 Task: Compose an email with the signature Jane Thompson with the subject Thank you for your participation and the message I am writing to inform you of the changes in the meeting schedule. from softage.8@softage.net to softage.6@softage.net Select the numbered list and change the font typography to strikethroughSelect the numbered list and remove the font typography strikethrough Send the email. Finally, move the email from Sent Items to the label Toys
Action: Mouse moved to (1315, 68)
Screenshot: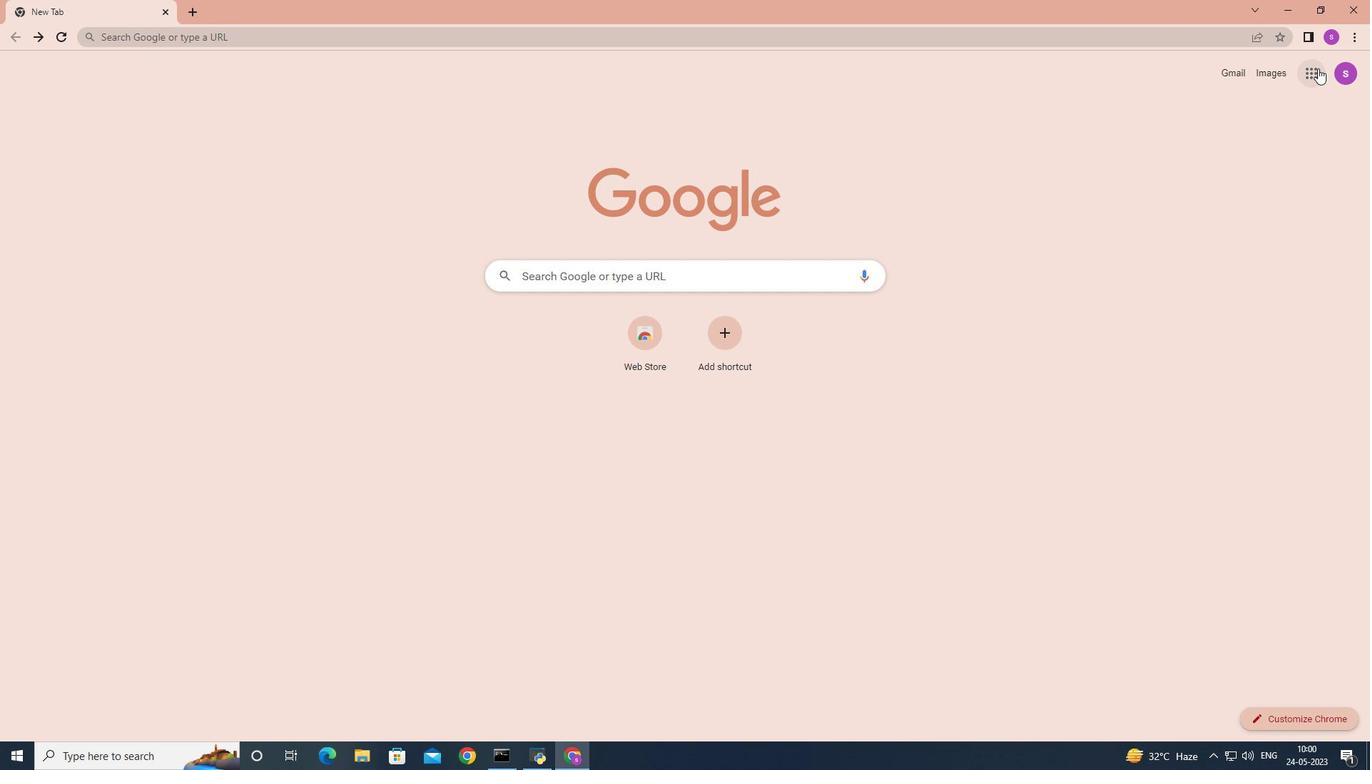 
Action: Mouse pressed left at (1315, 68)
Screenshot: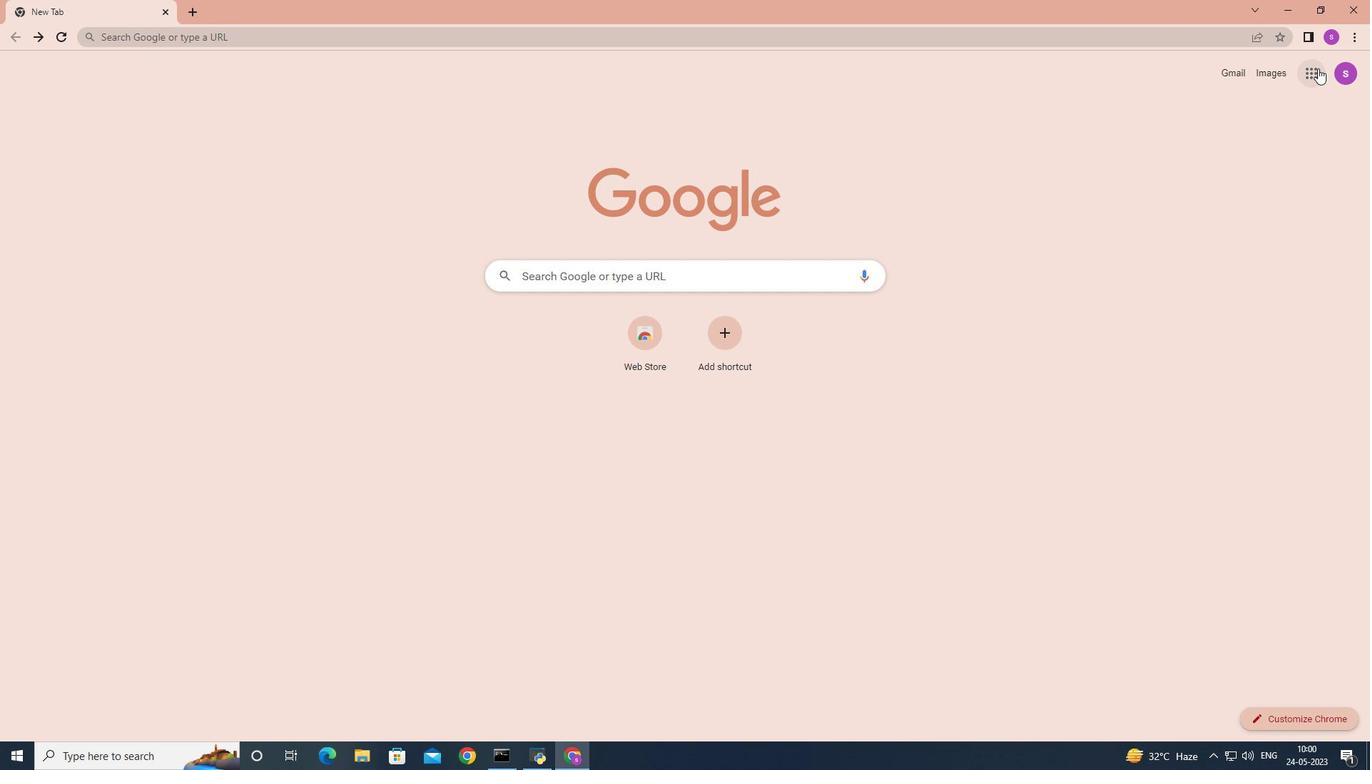 
Action: Mouse moved to (1252, 136)
Screenshot: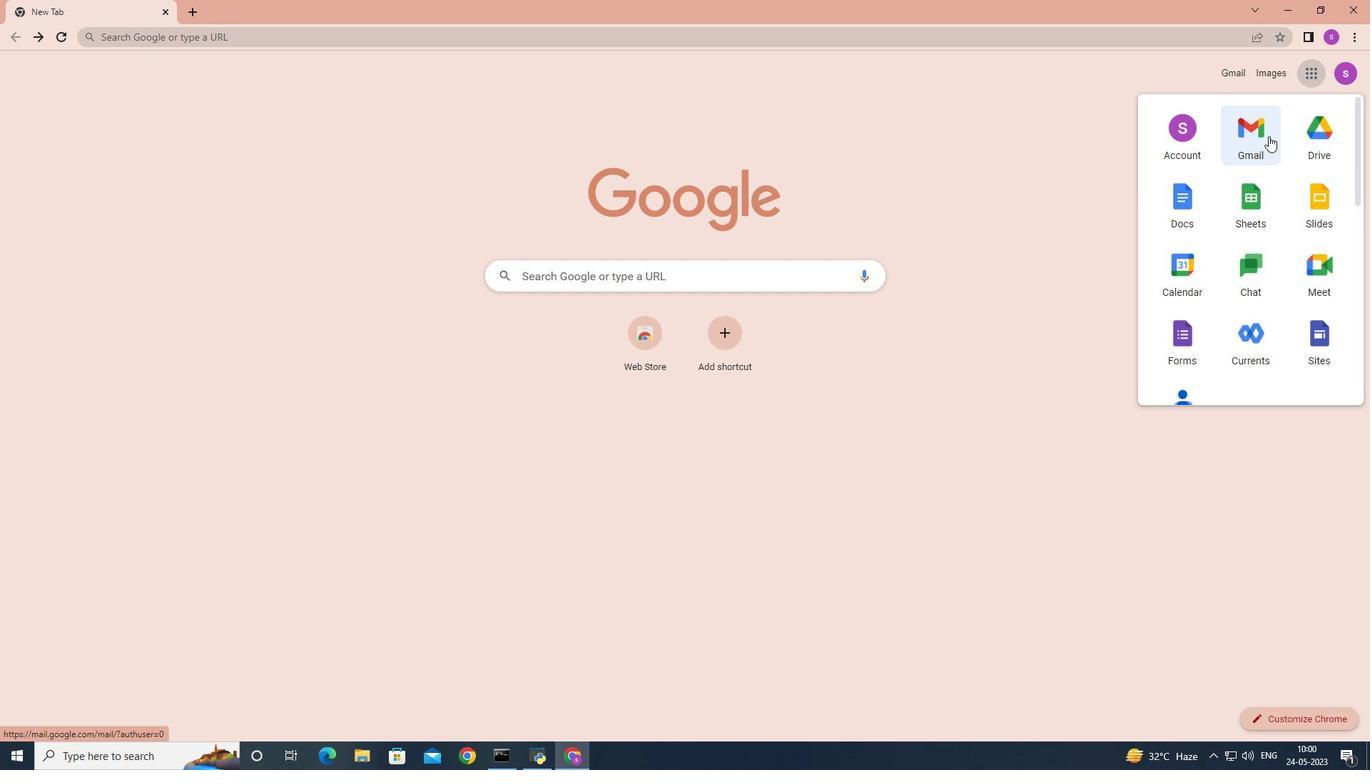 
Action: Mouse pressed left at (1252, 136)
Screenshot: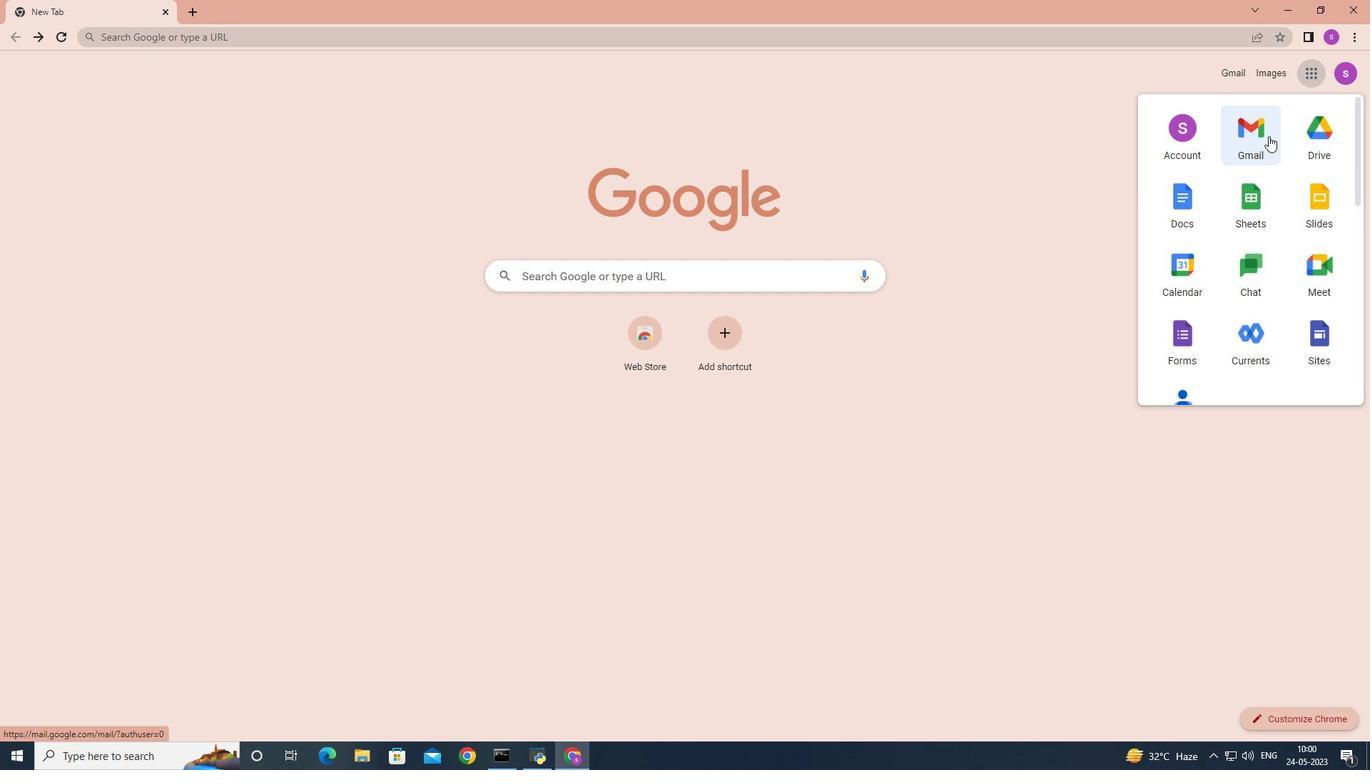 
Action: Mouse moved to (1204, 80)
Screenshot: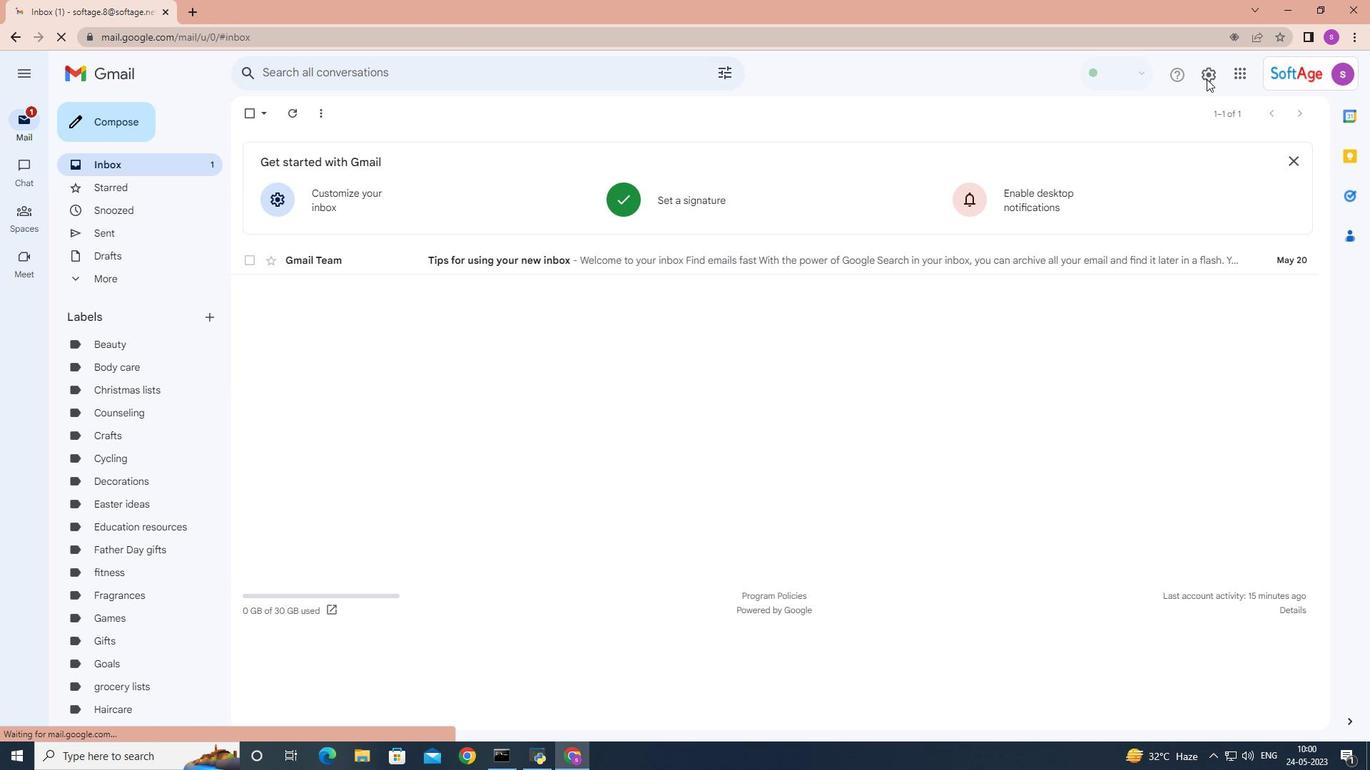 
Action: Mouse pressed left at (1204, 80)
Screenshot: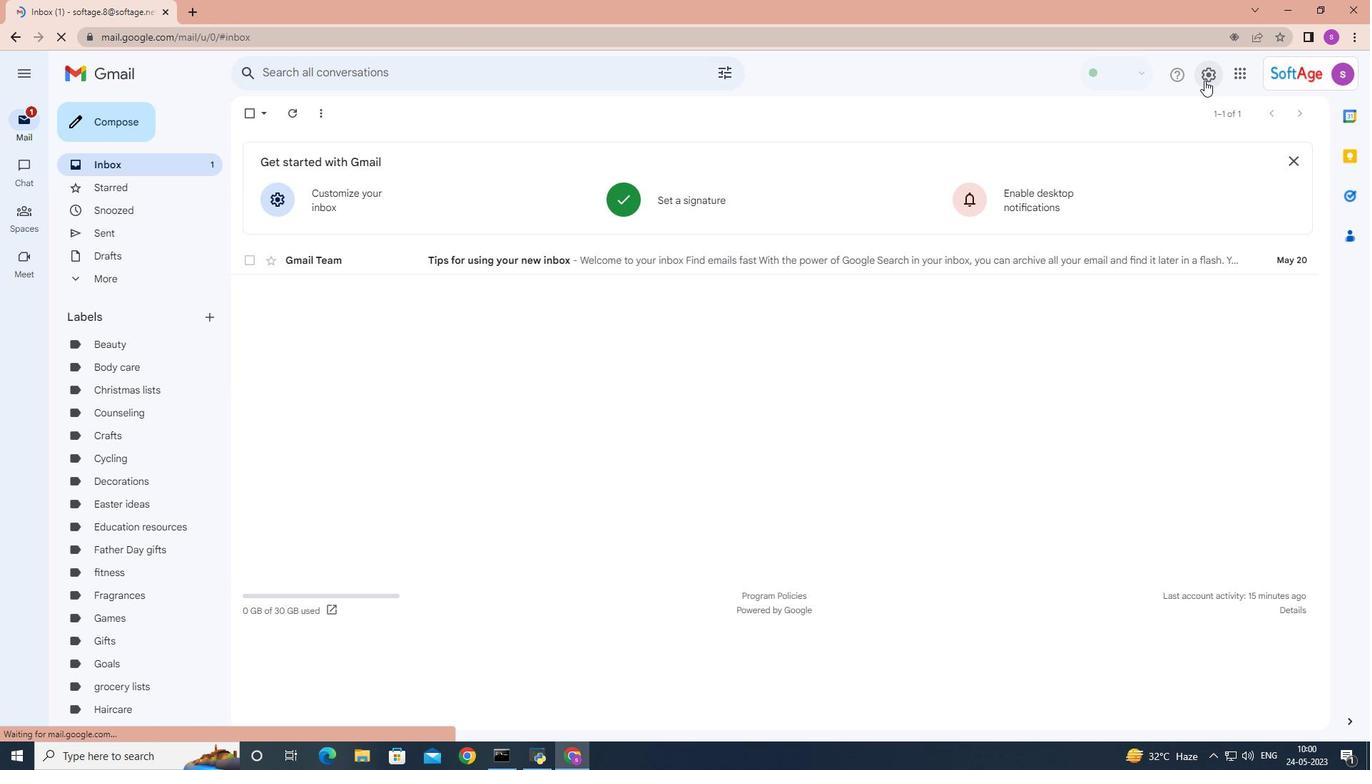 
Action: Mouse moved to (1214, 147)
Screenshot: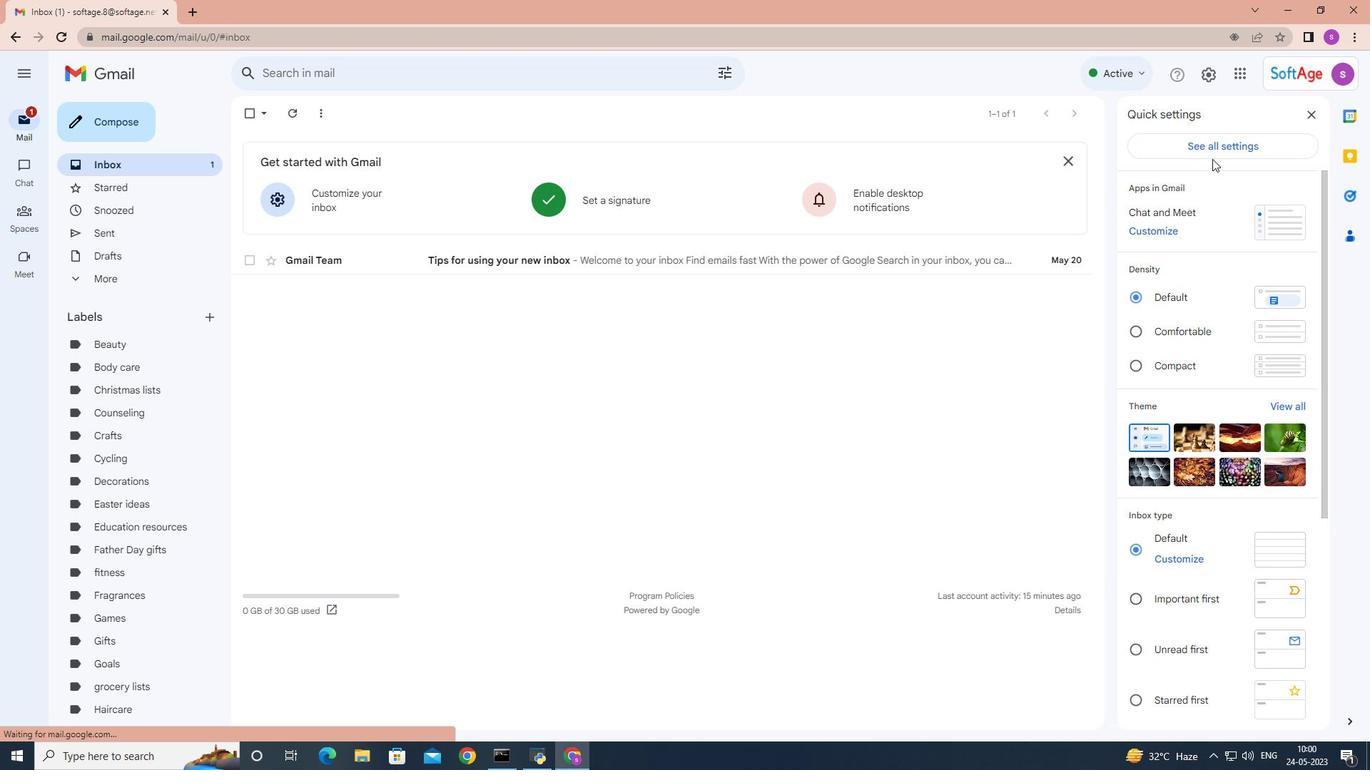 
Action: Mouse pressed left at (1214, 147)
Screenshot: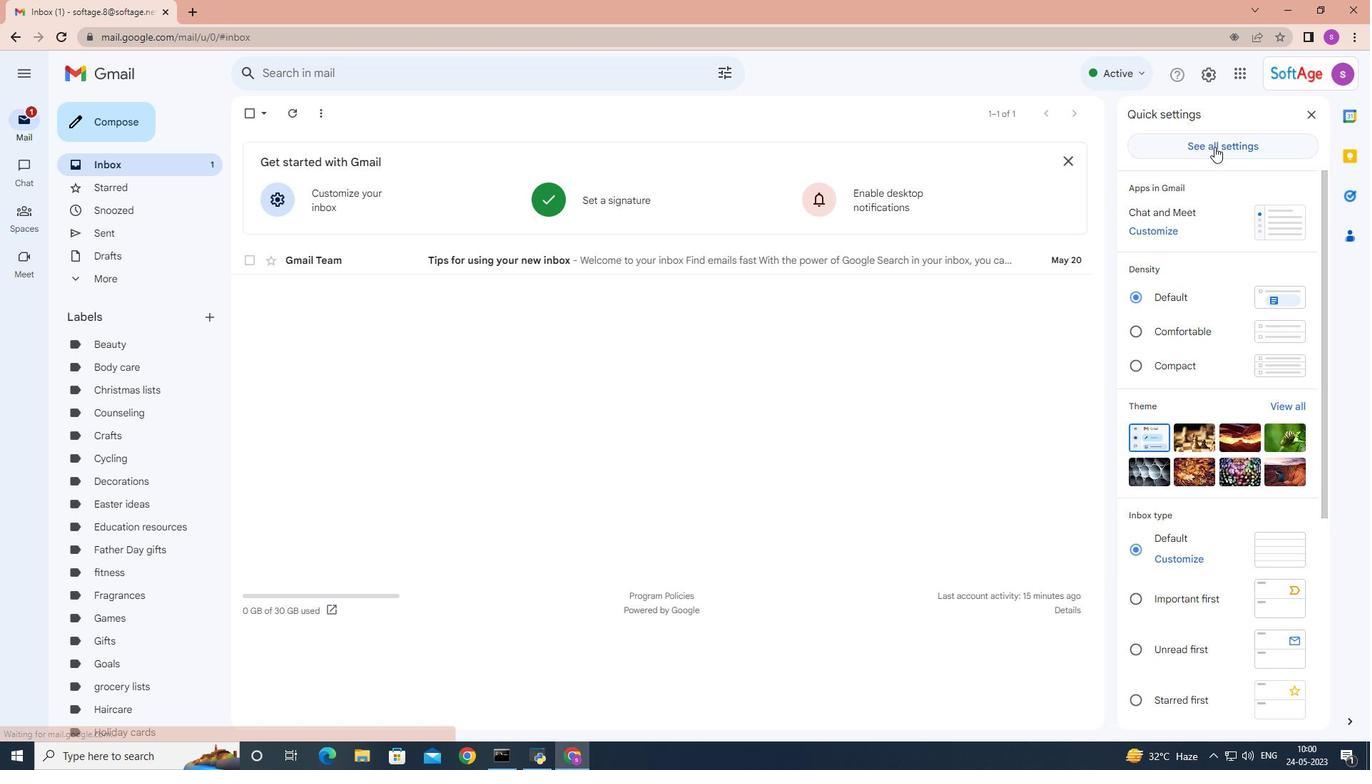 
Action: Mouse moved to (946, 233)
Screenshot: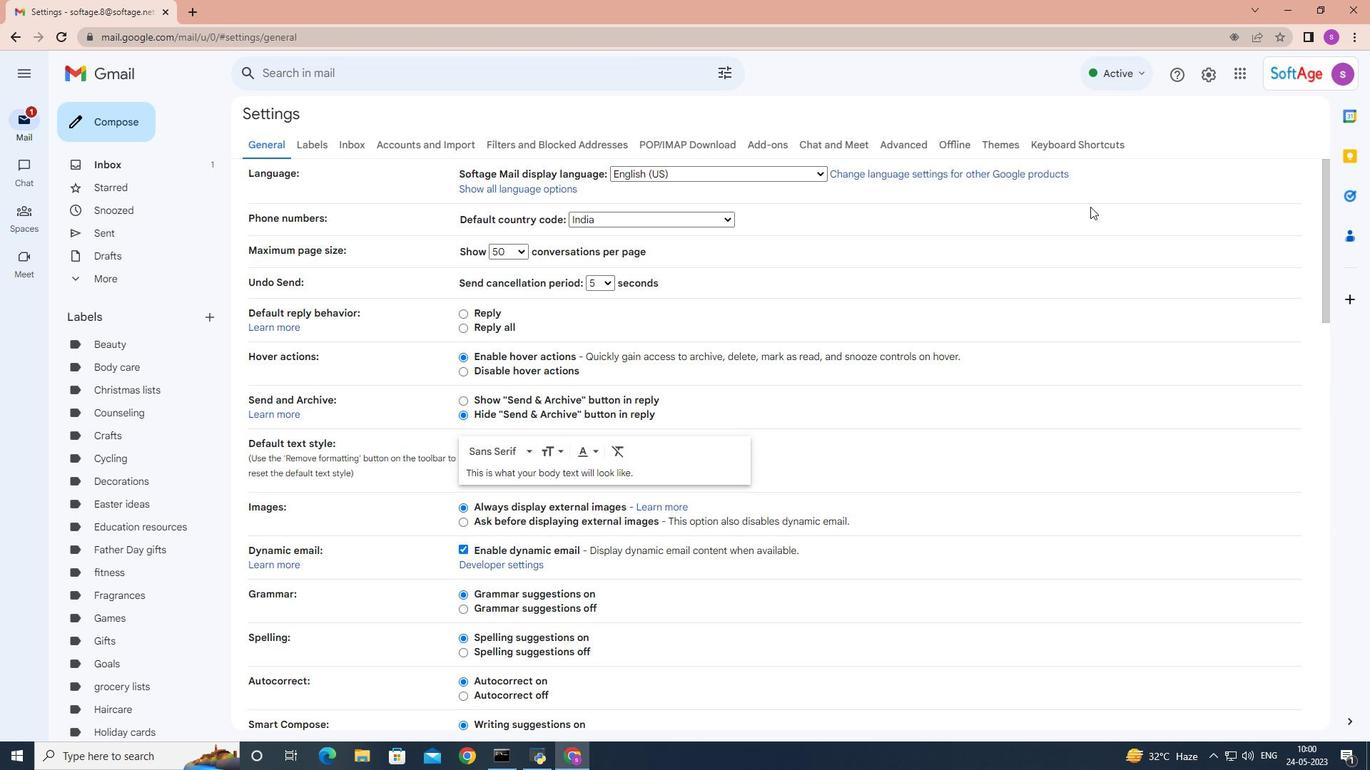
Action: Mouse scrolled (946, 232) with delta (0, 0)
Screenshot: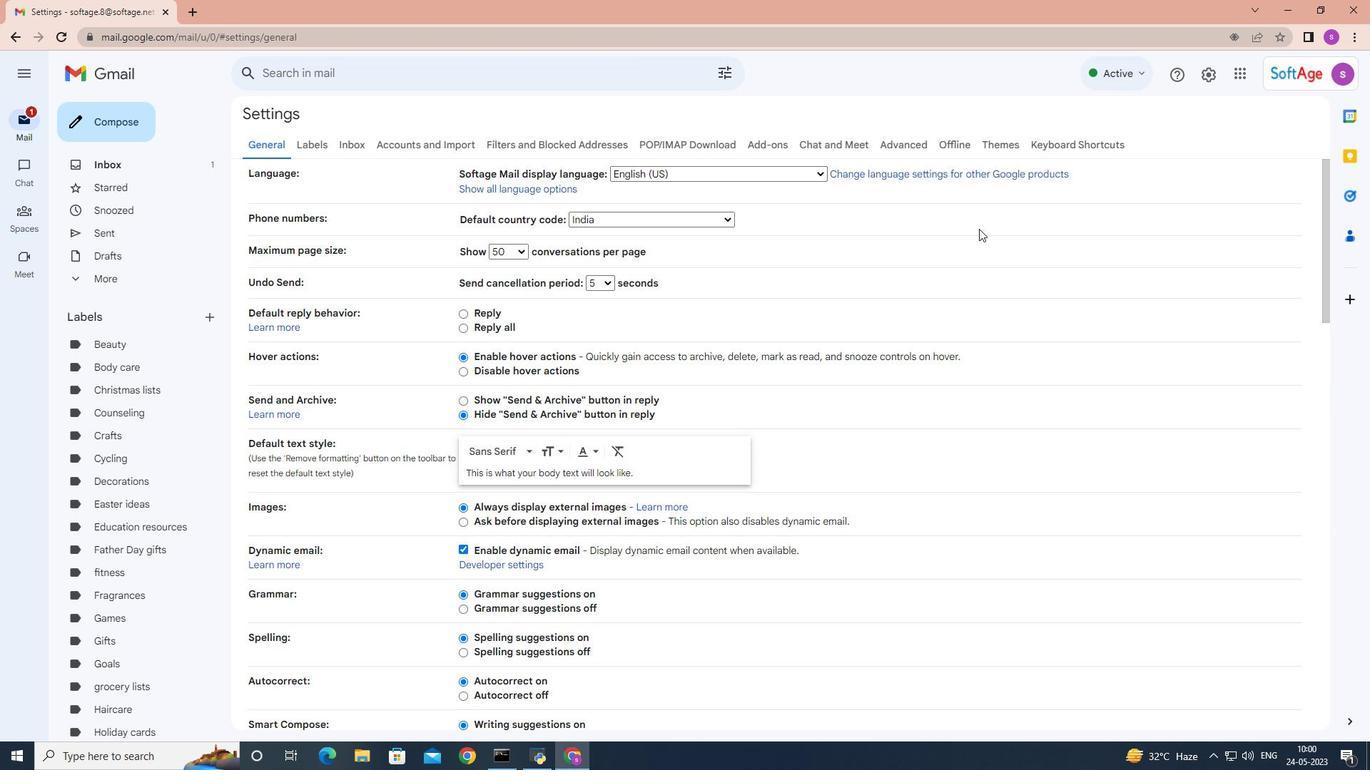 
Action: Mouse scrolled (946, 232) with delta (0, 0)
Screenshot: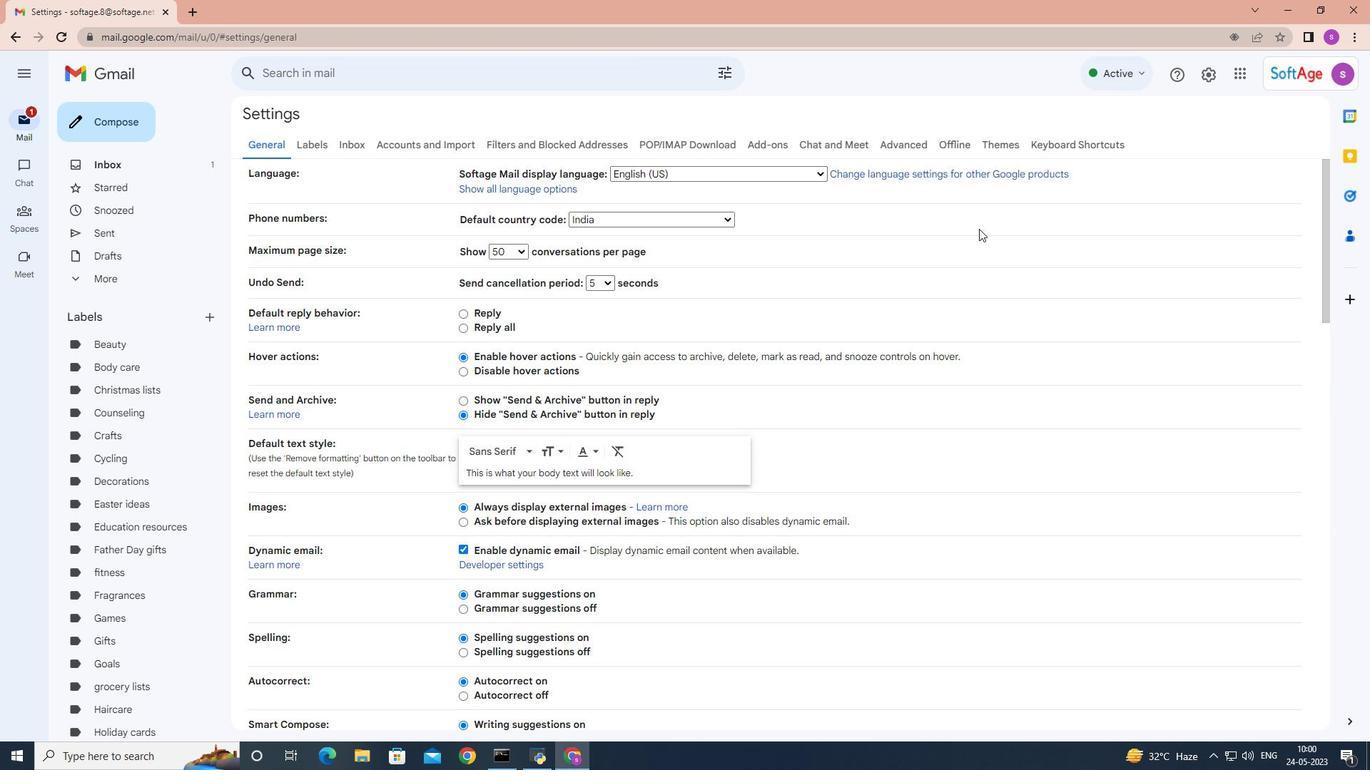 
Action: Mouse scrolled (946, 232) with delta (0, 0)
Screenshot: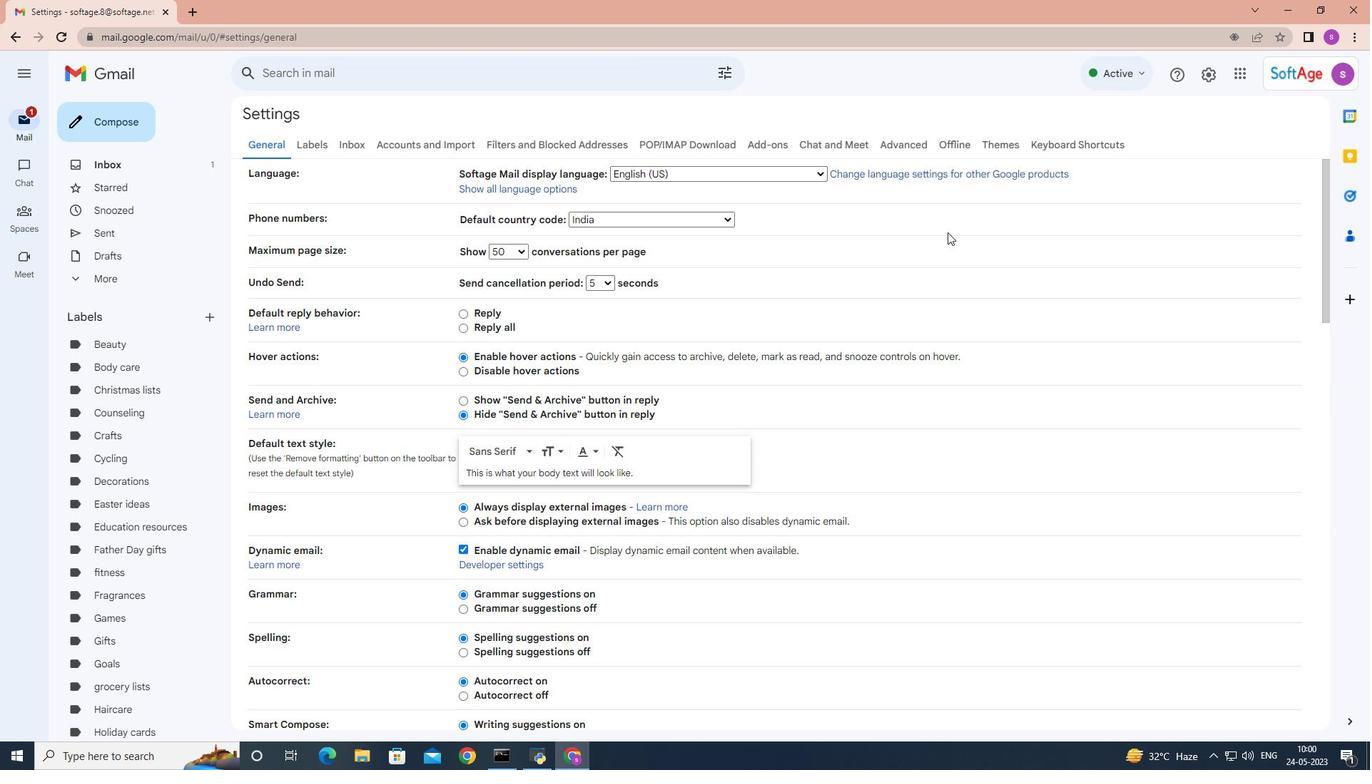 
Action: Mouse scrolled (946, 232) with delta (0, 0)
Screenshot: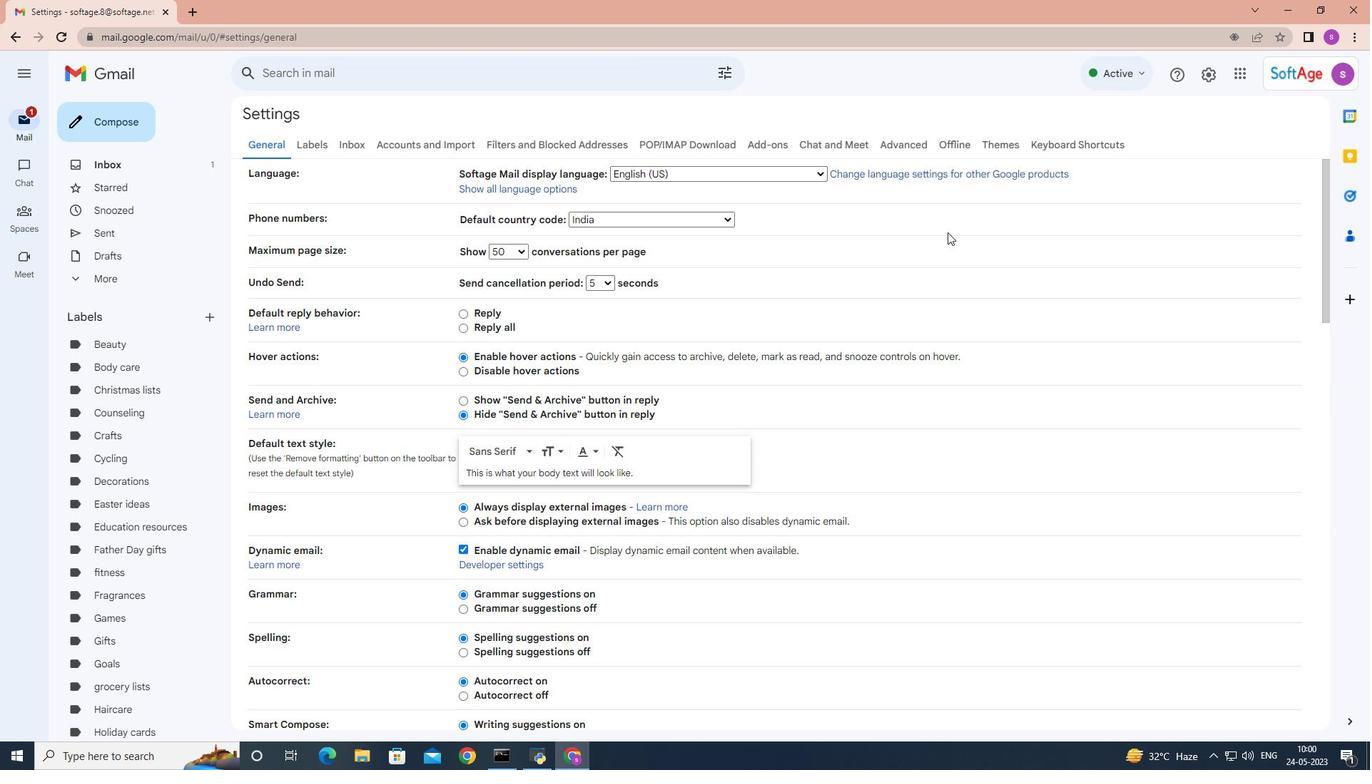 
Action: Mouse moved to (946, 233)
Screenshot: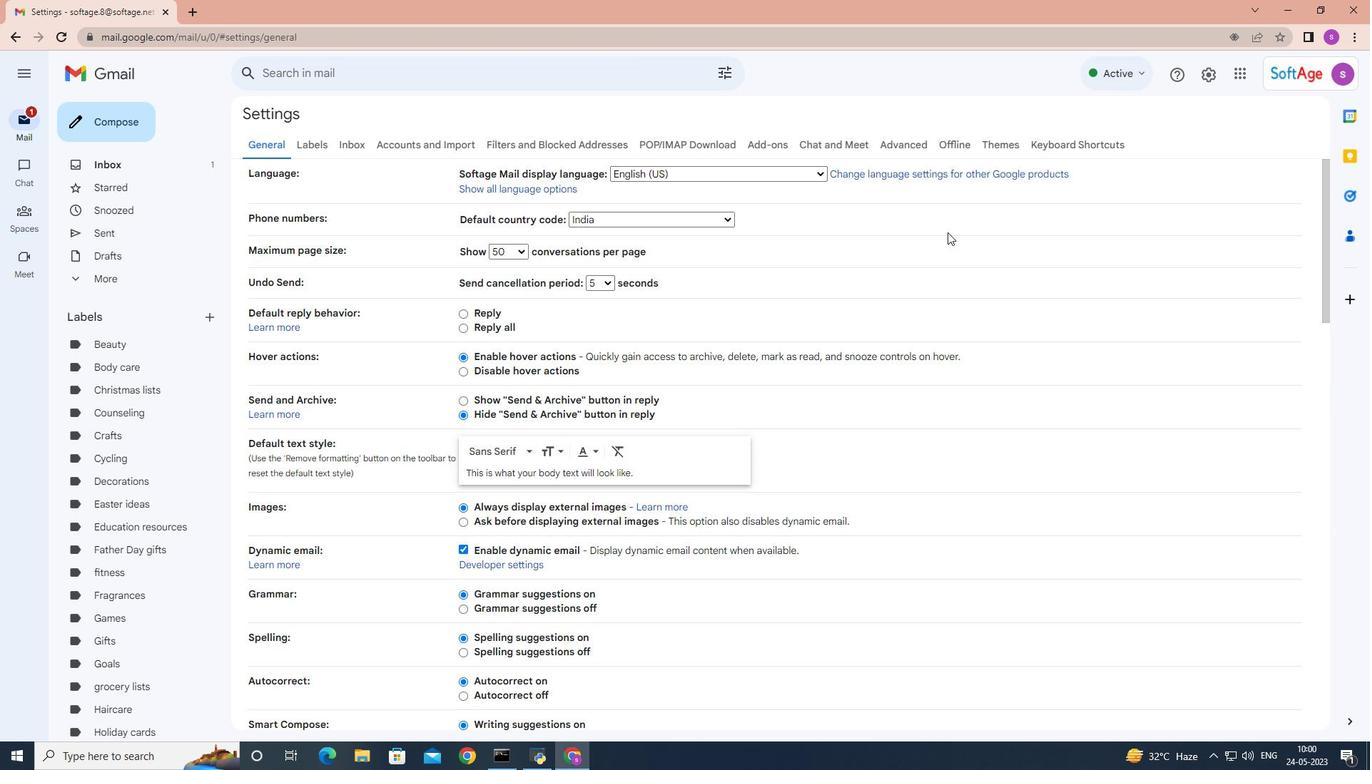 
Action: Mouse scrolled (946, 232) with delta (0, 0)
Screenshot: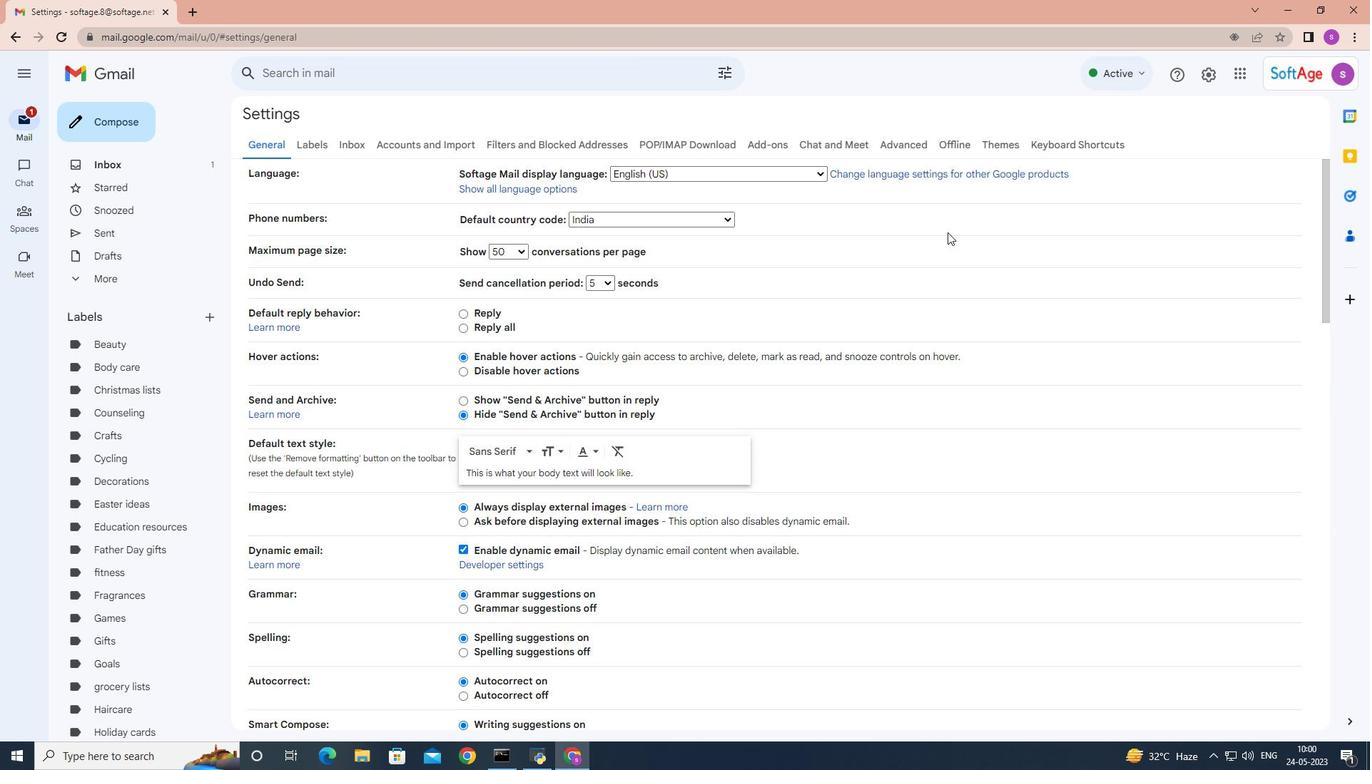 
Action: Mouse scrolled (946, 232) with delta (0, 0)
Screenshot: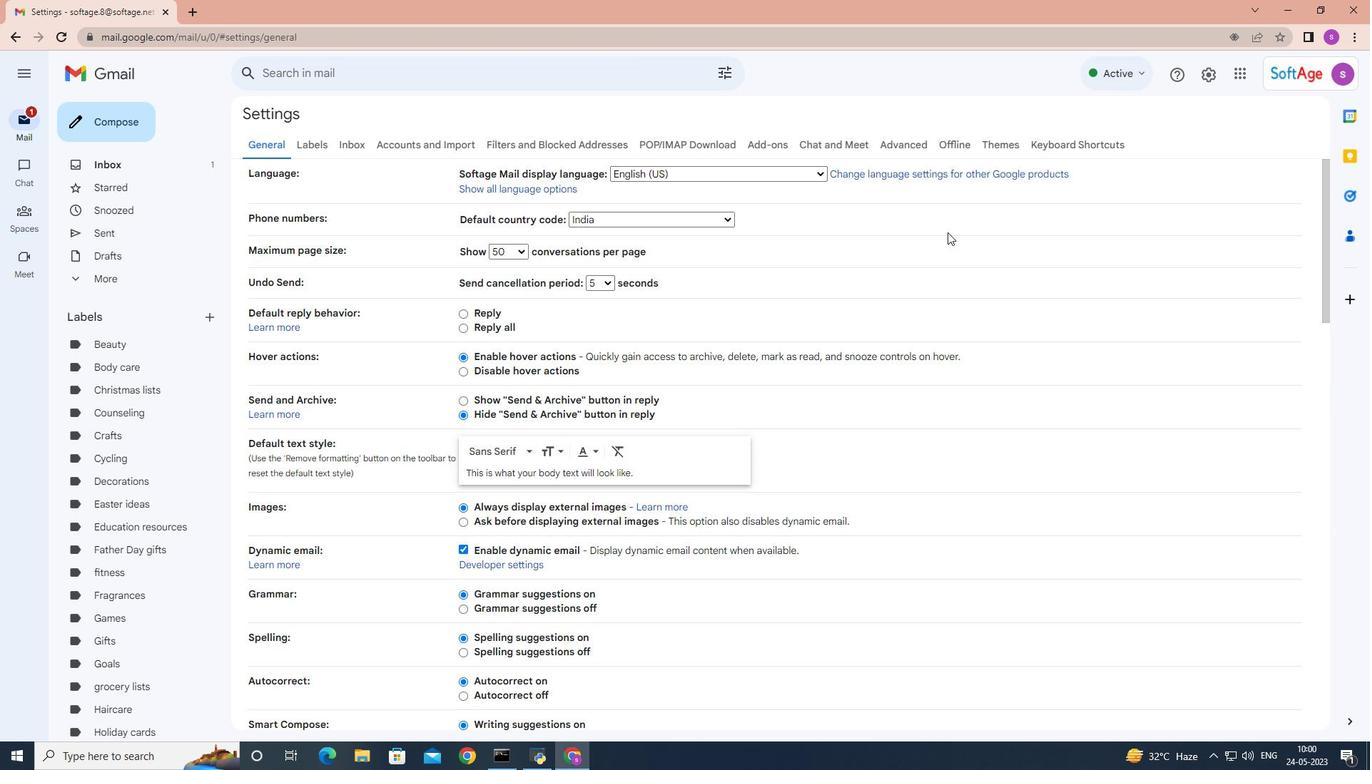 
Action: Mouse moved to (949, 234)
Screenshot: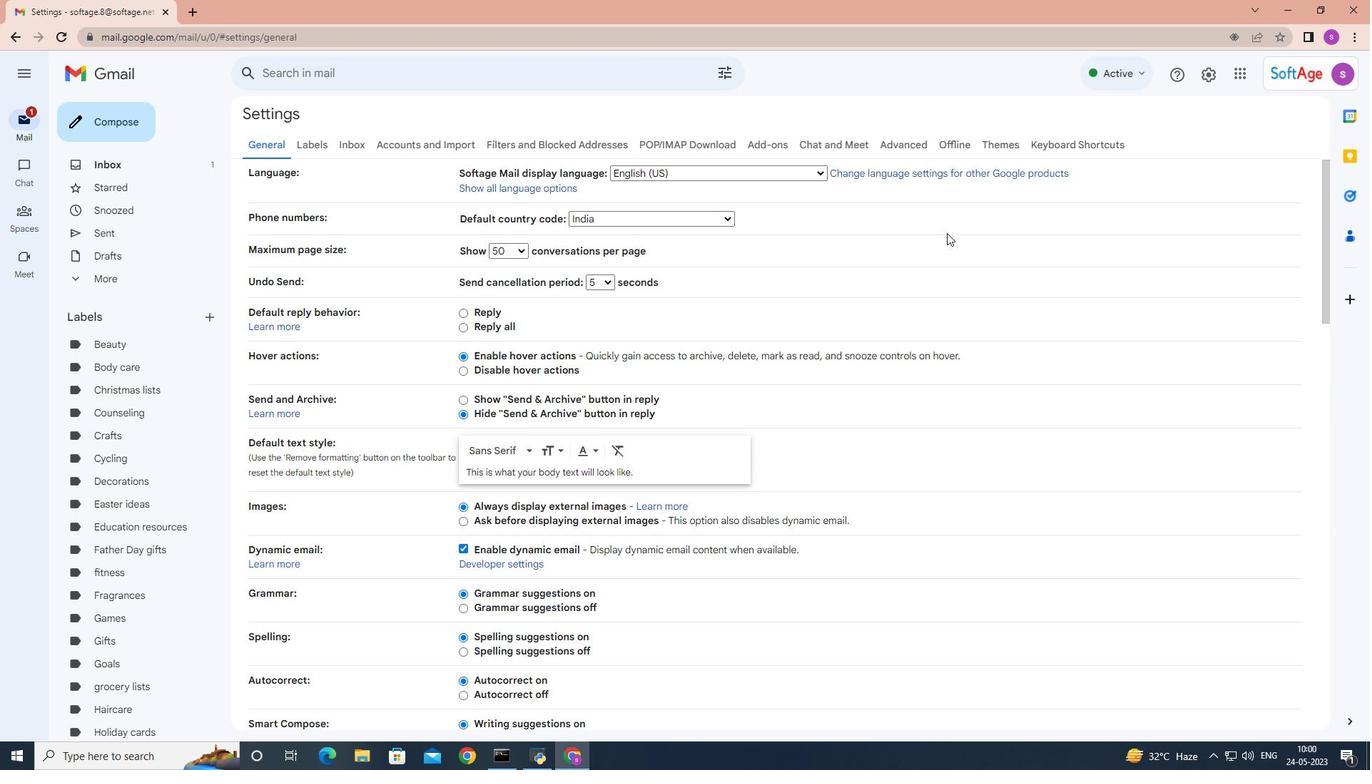 
Action: Mouse scrolled (949, 233) with delta (0, 0)
Screenshot: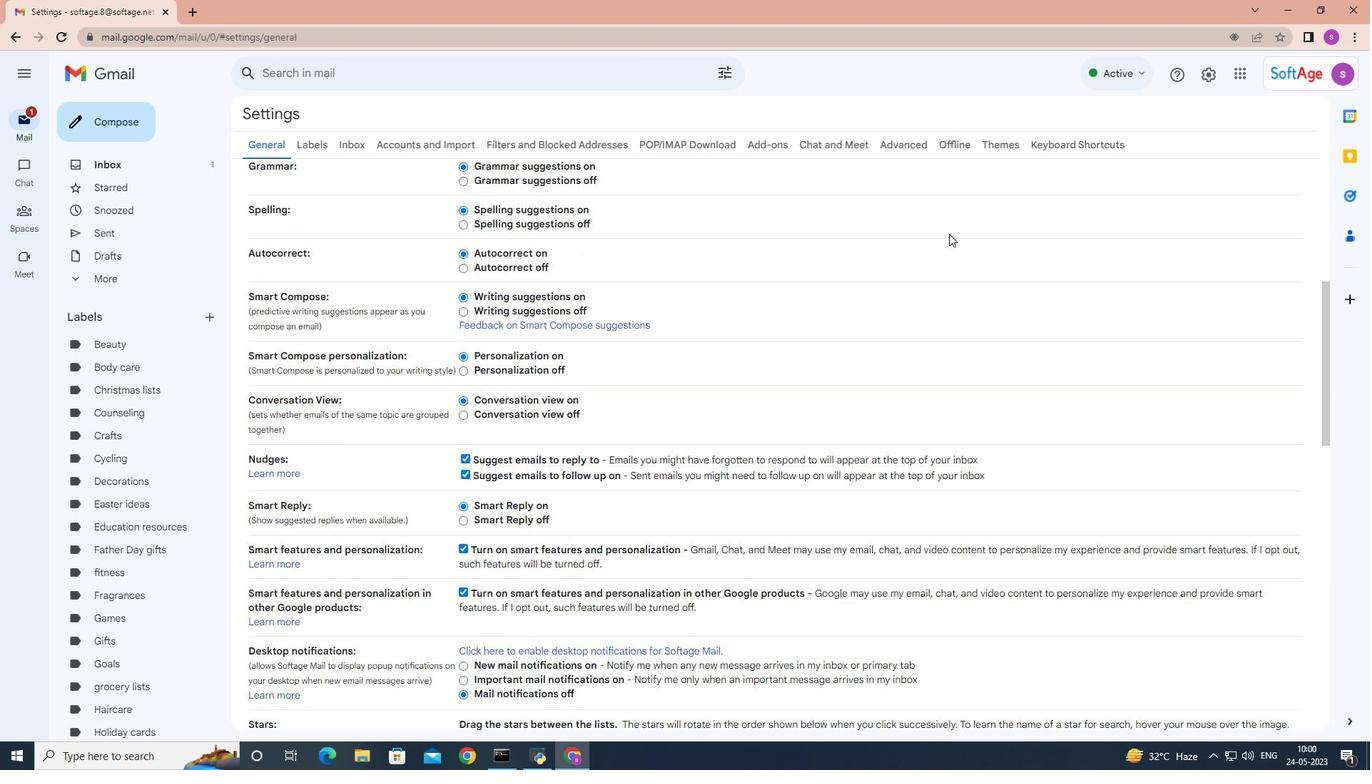 
Action: Mouse moved to (949, 235)
Screenshot: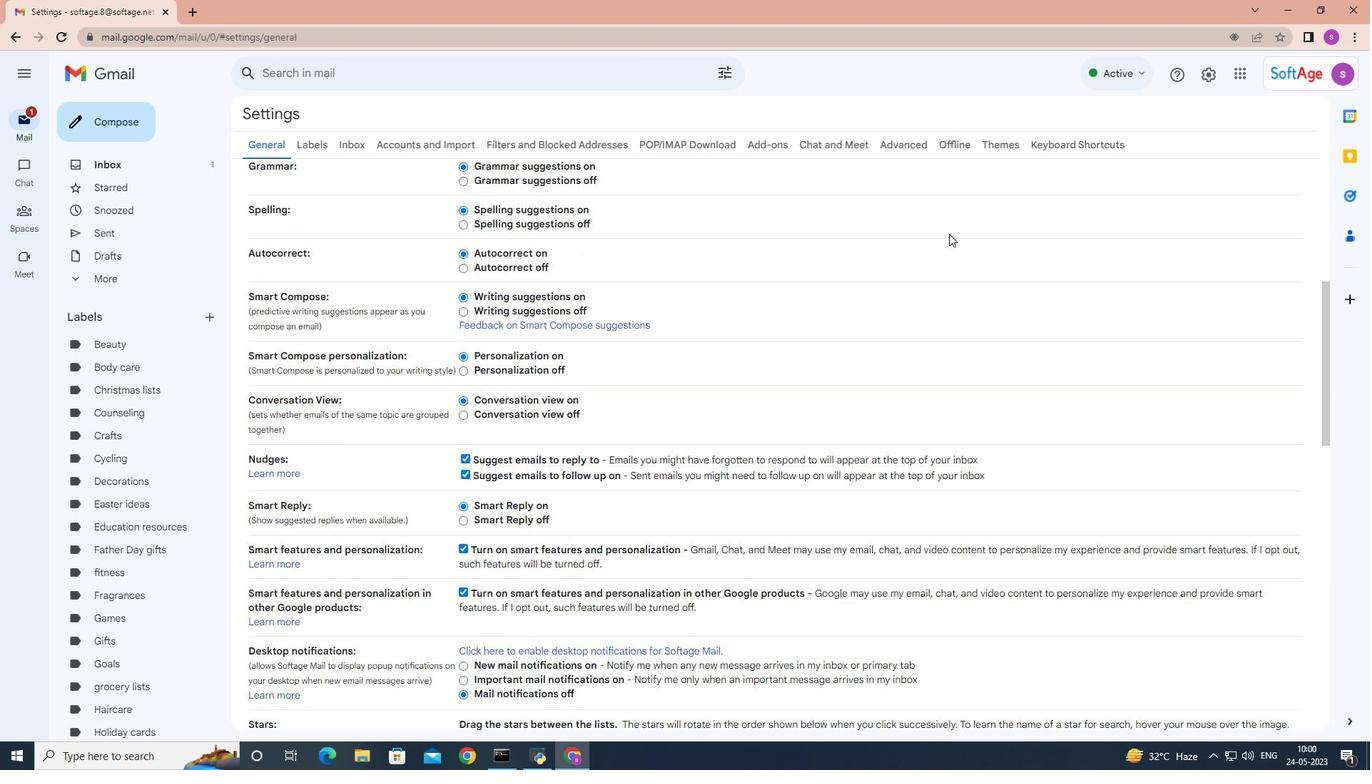 
Action: Mouse scrolled (949, 234) with delta (0, 0)
Screenshot: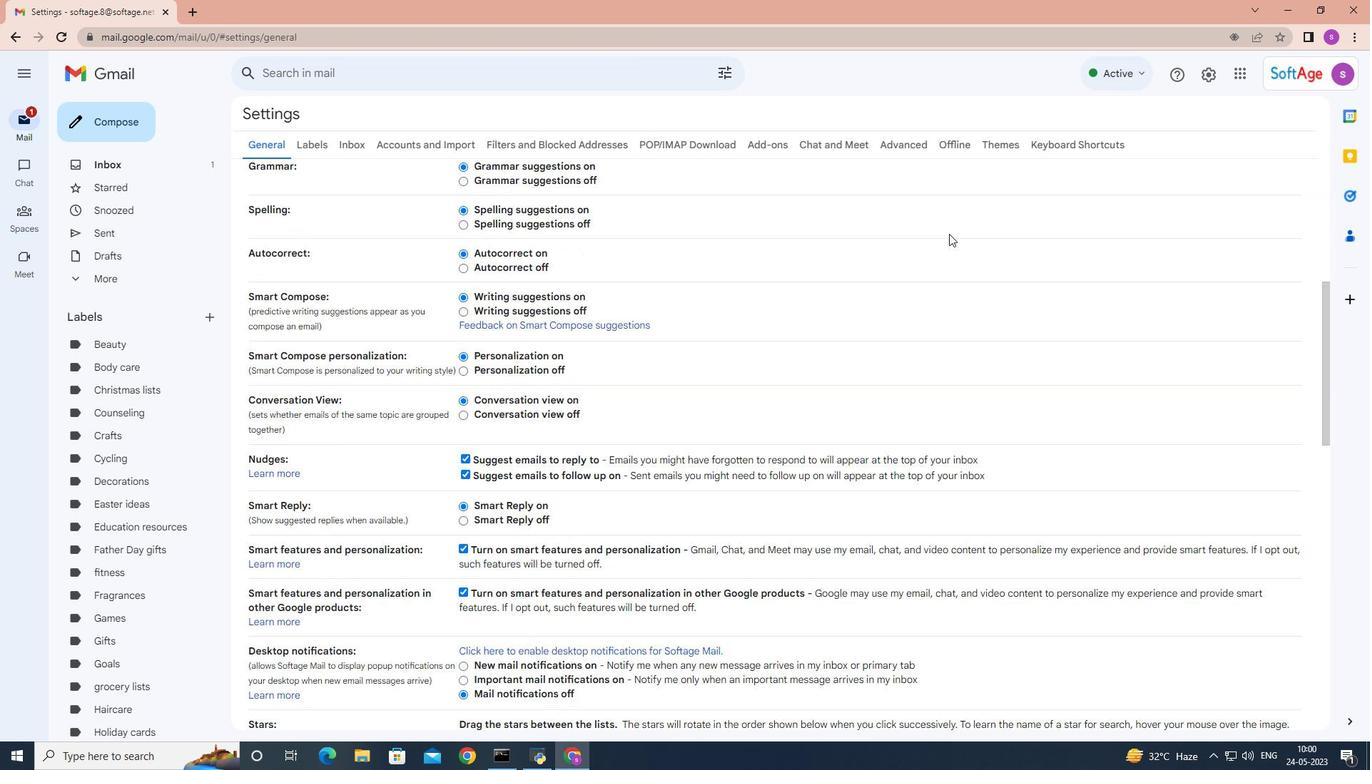 
Action: Mouse moved to (948, 239)
Screenshot: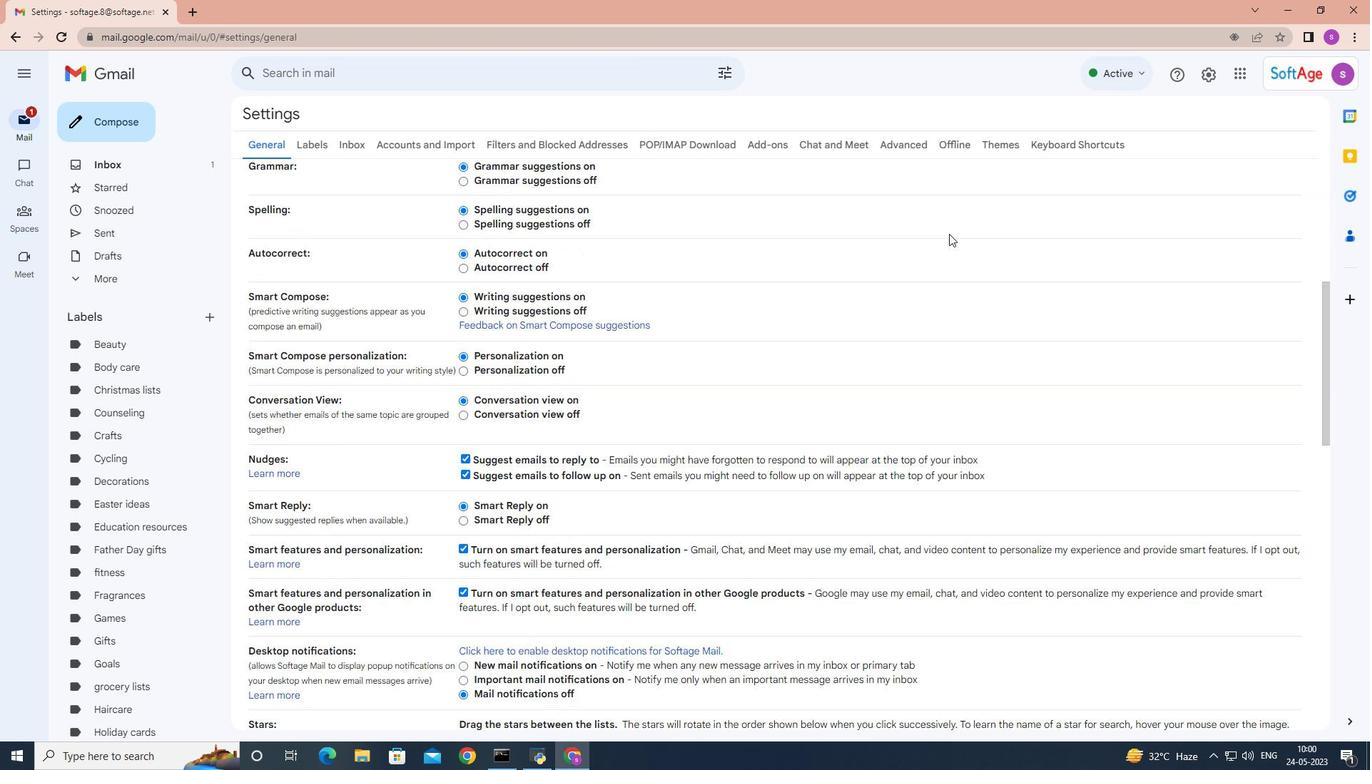 
Action: Mouse scrolled (948, 238) with delta (0, 0)
Screenshot: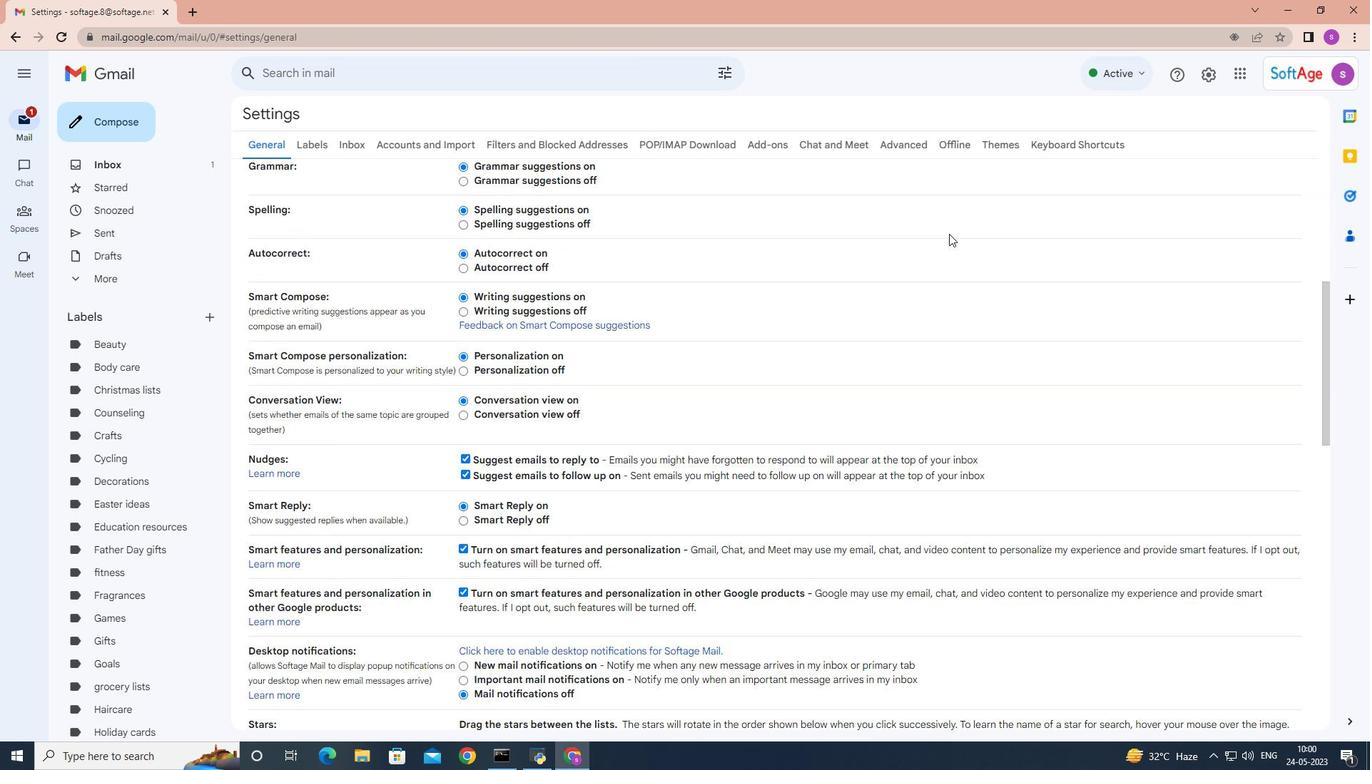 
Action: Mouse moved to (948, 239)
Screenshot: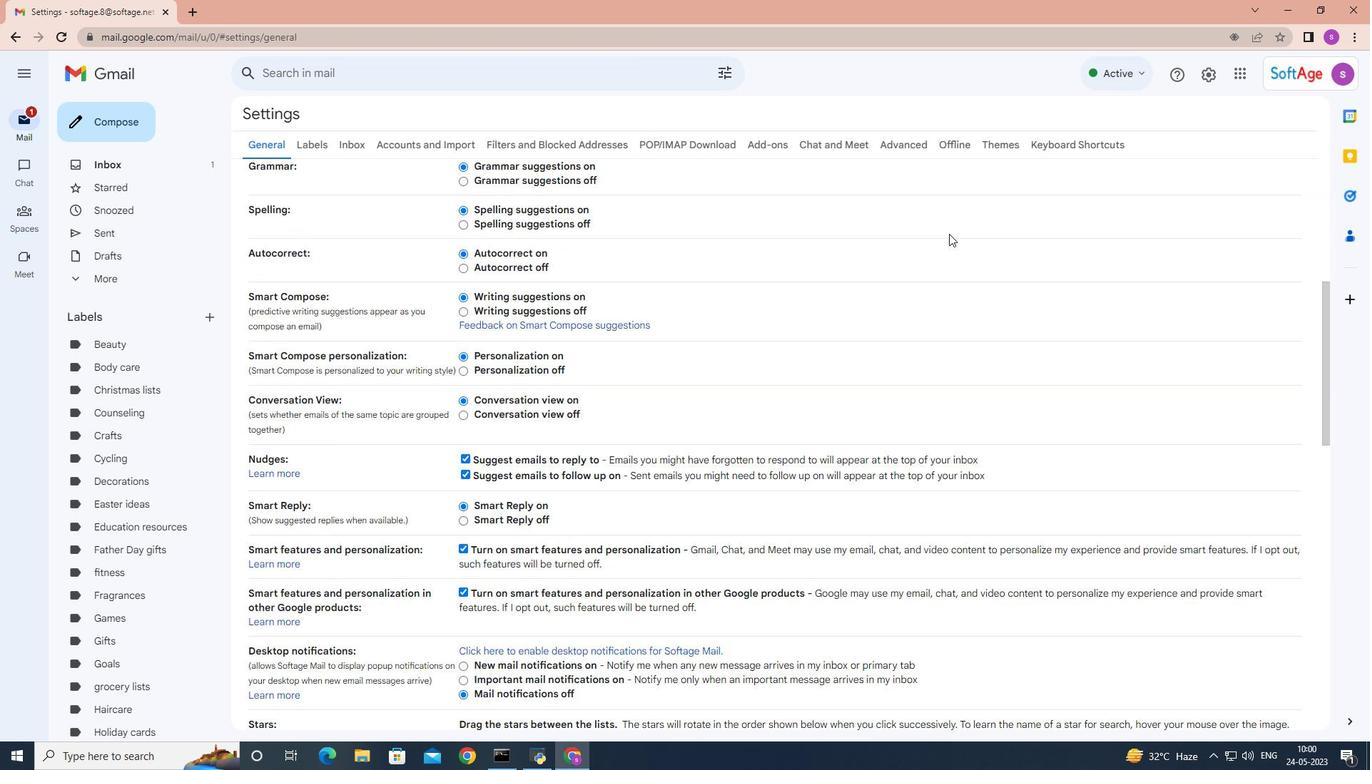 
Action: Mouse scrolled (948, 238) with delta (0, 0)
Screenshot: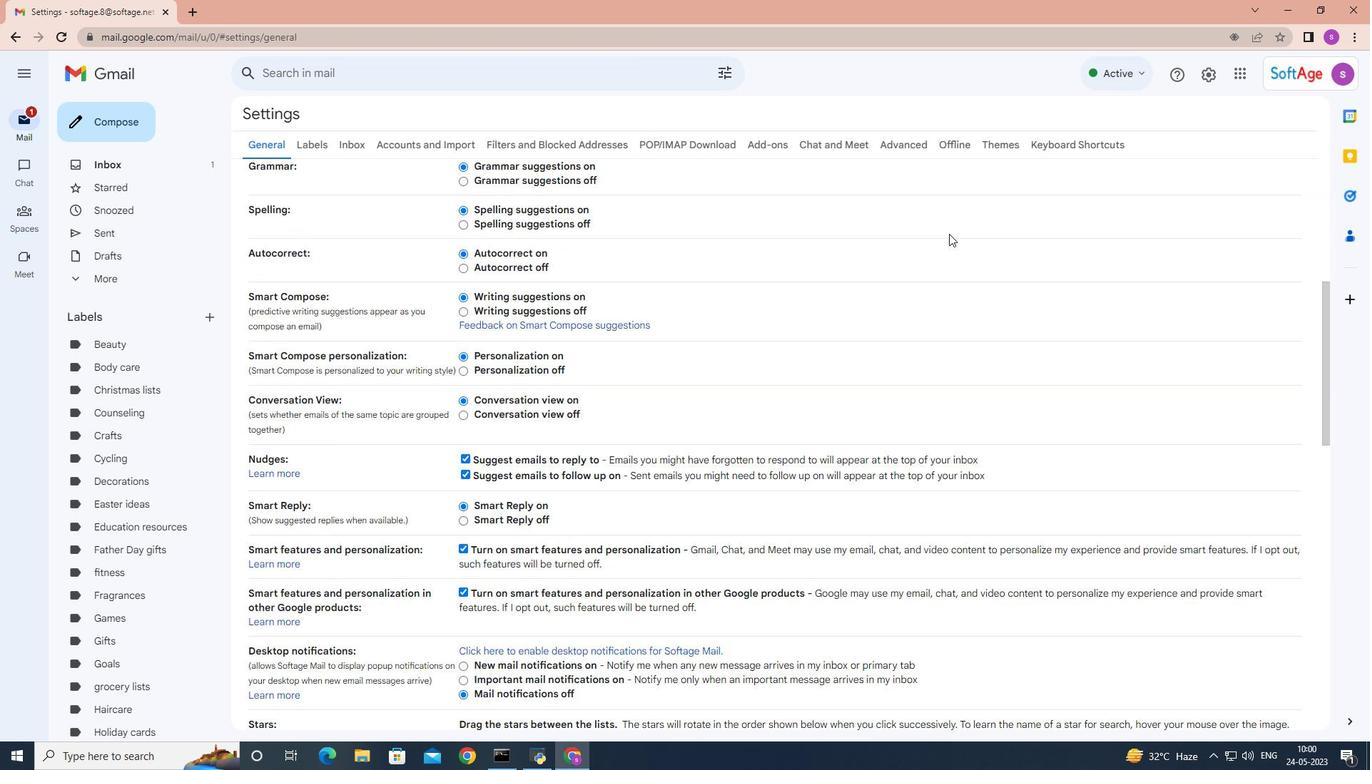 
Action: Mouse scrolled (948, 238) with delta (0, 0)
Screenshot: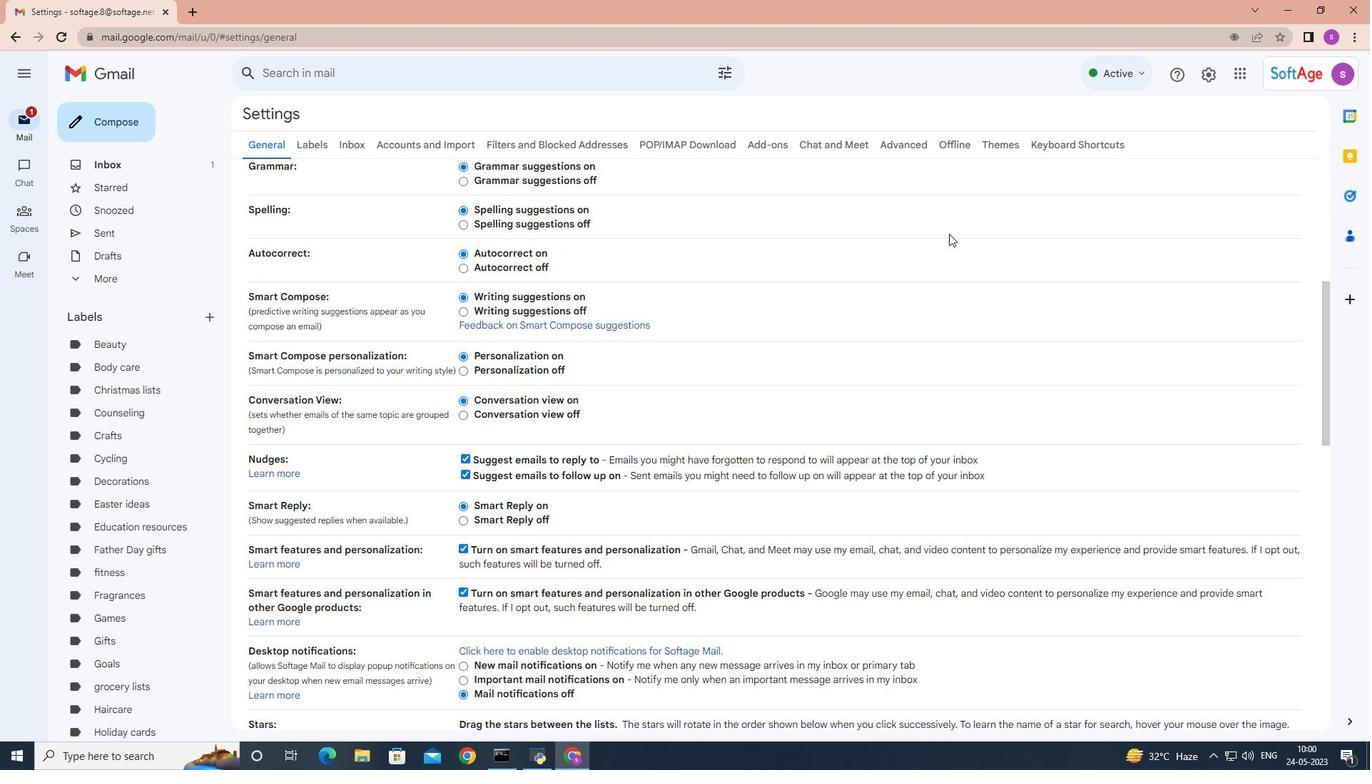 
Action: Mouse scrolled (948, 238) with delta (0, 0)
Screenshot: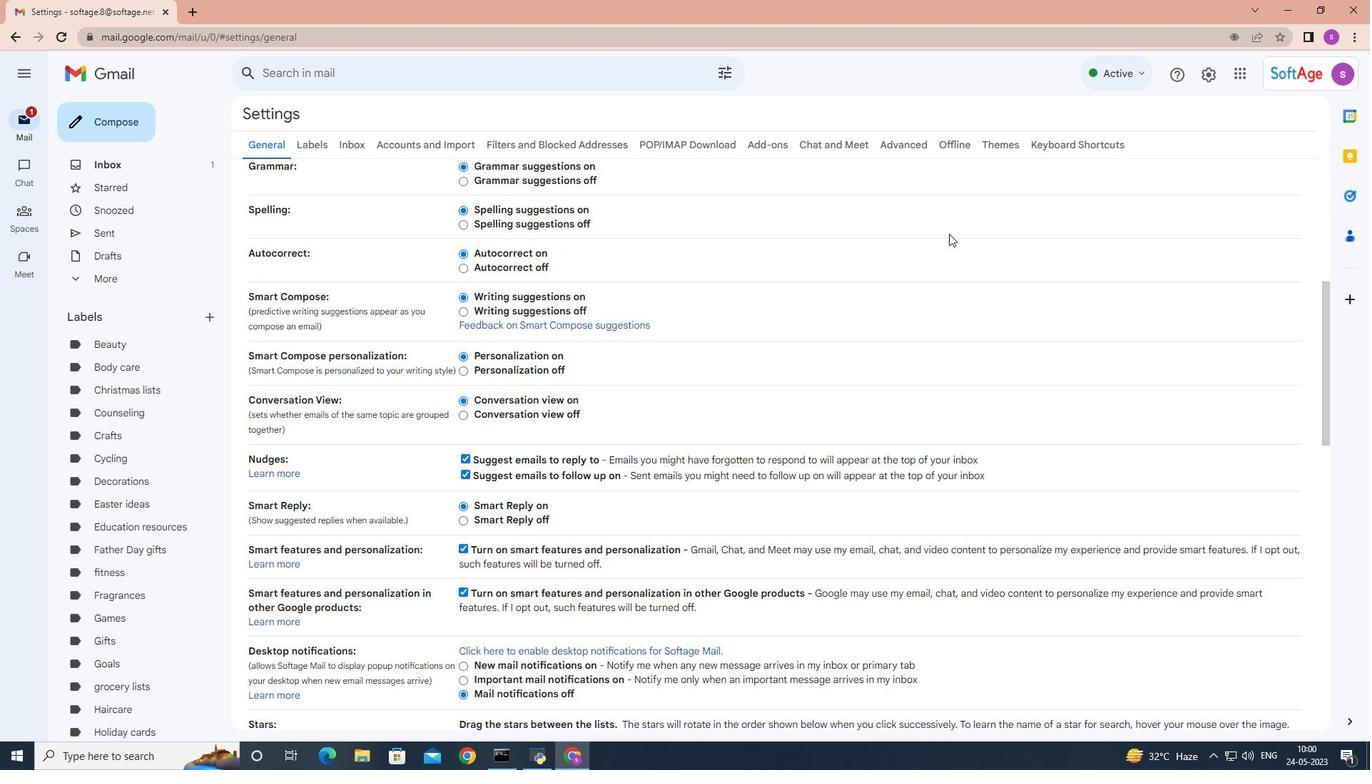 
Action: Mouse scrolled (948, 238) with delta (0, 0)
Screenshot: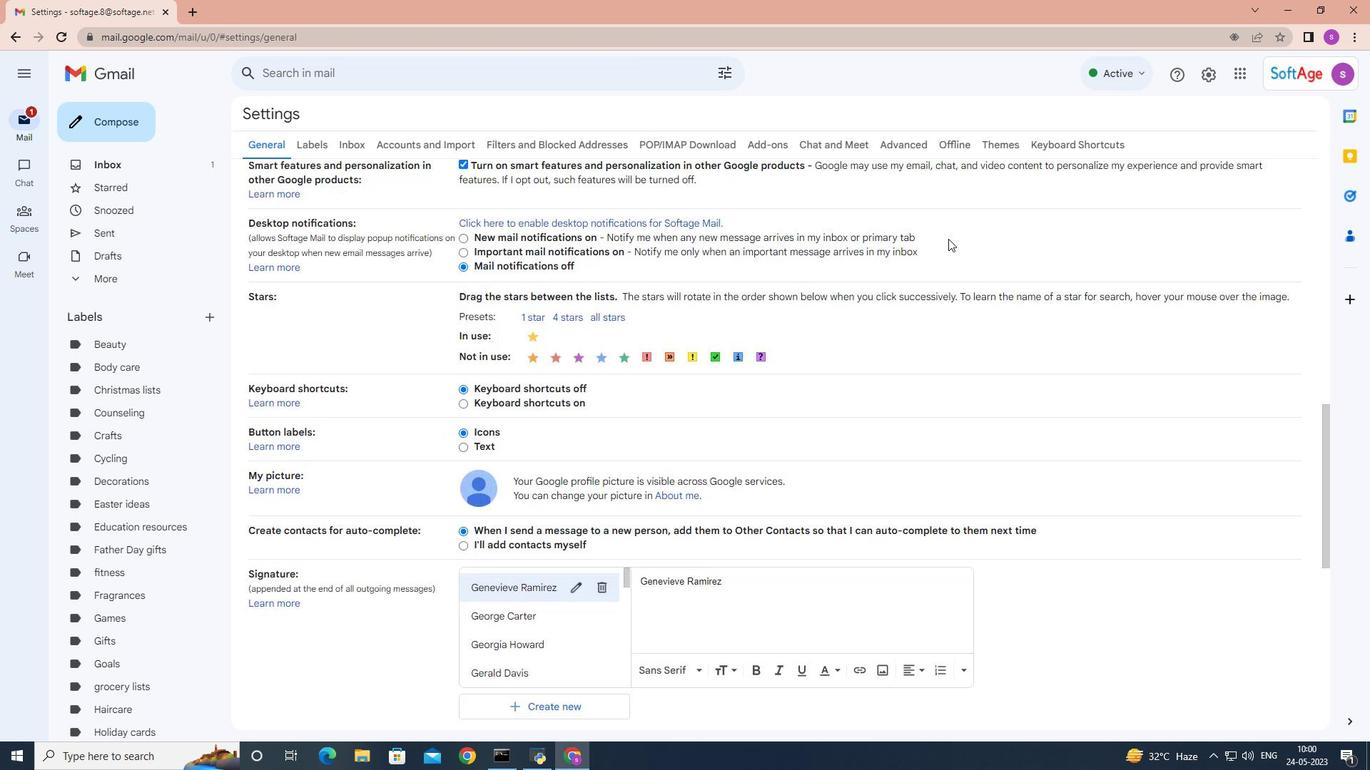 
Action: Mouse moved to (946, 239)
Screenshot: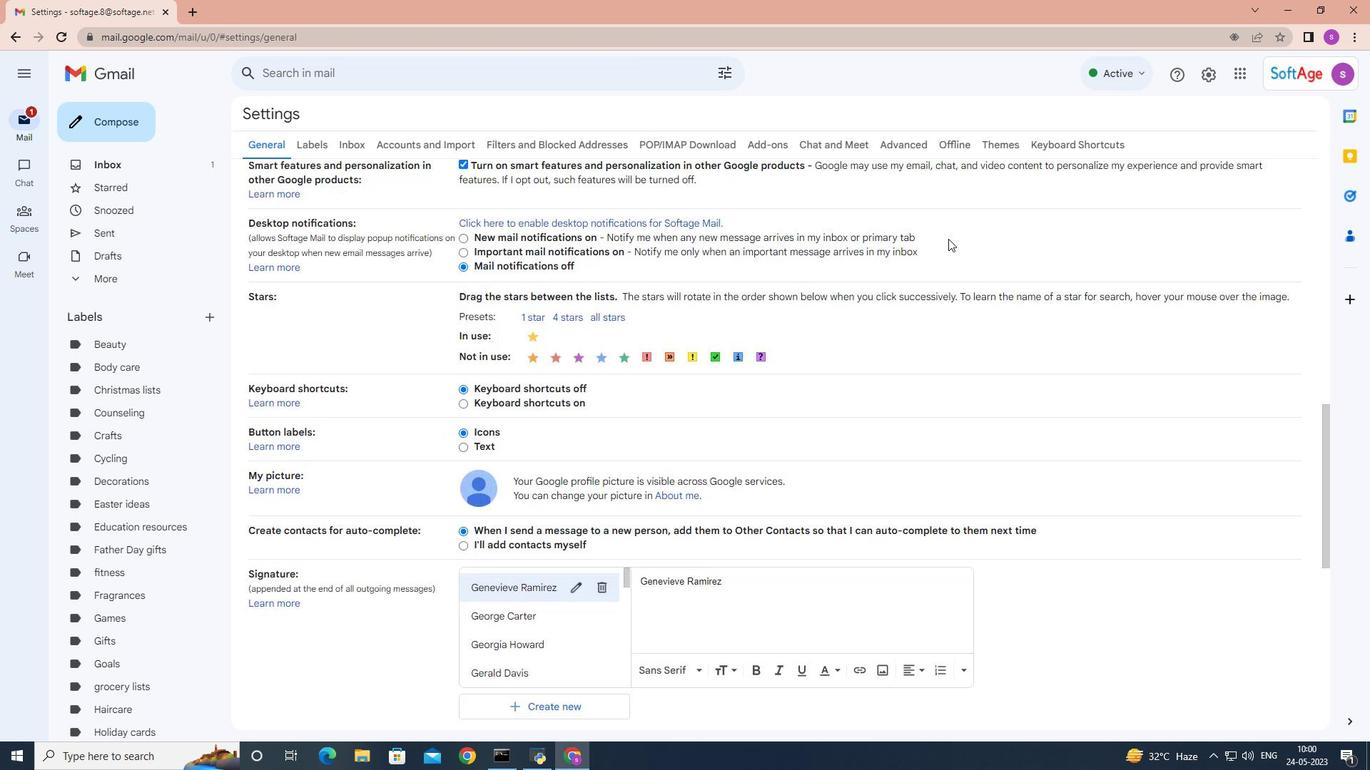 
Action: Mouse scrolled (946, 239) with delta (0, 0)
Screenshot: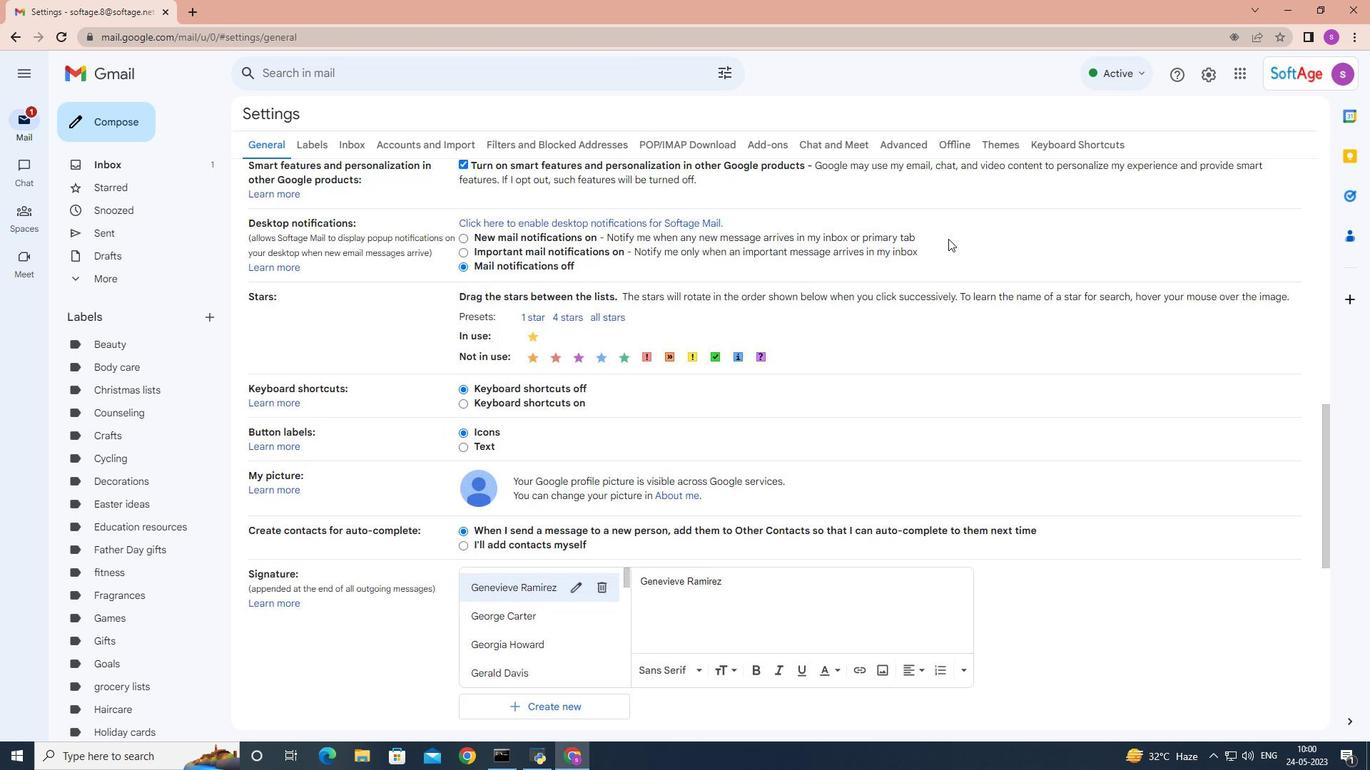 
Action: Mouse moved to (945, 240)
Screenshot: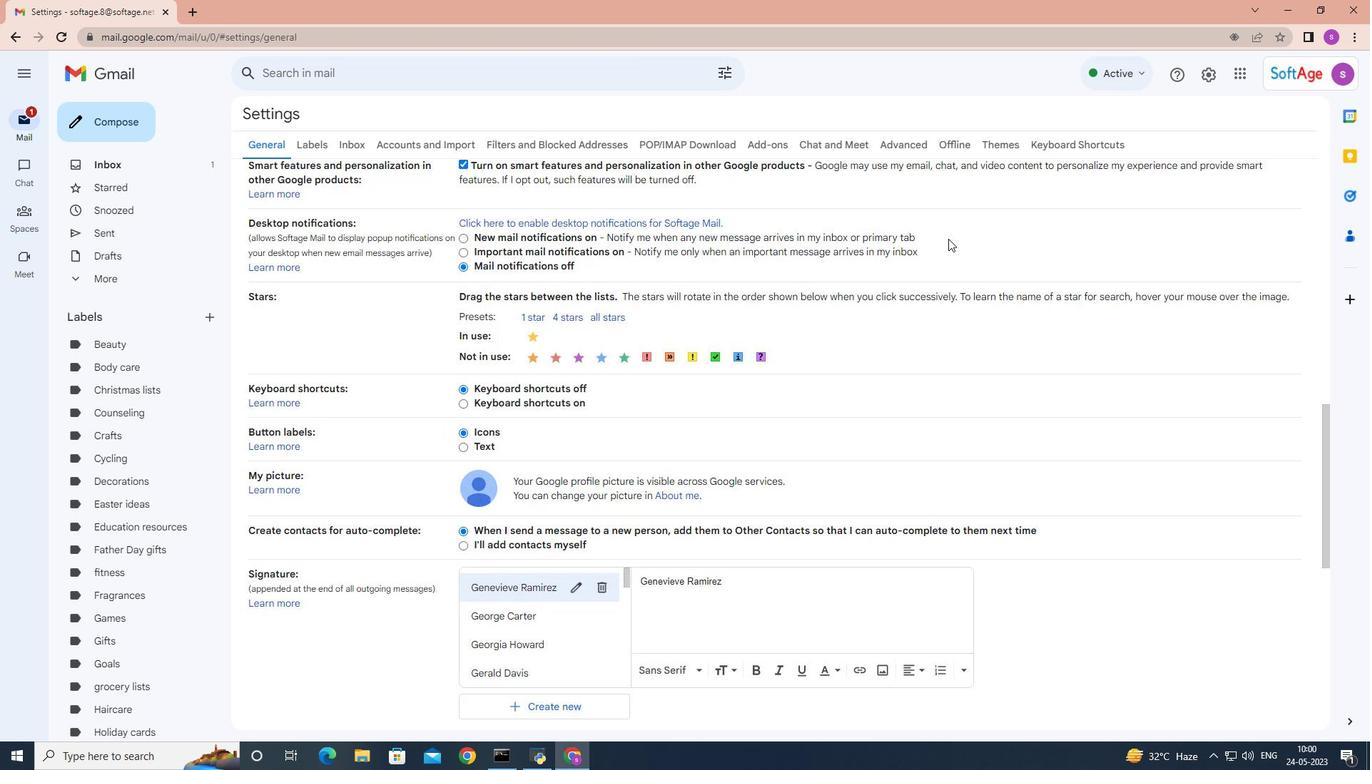 
Action: Mouse scrolled (945, 239) with delta (0, 0)
Screenshot: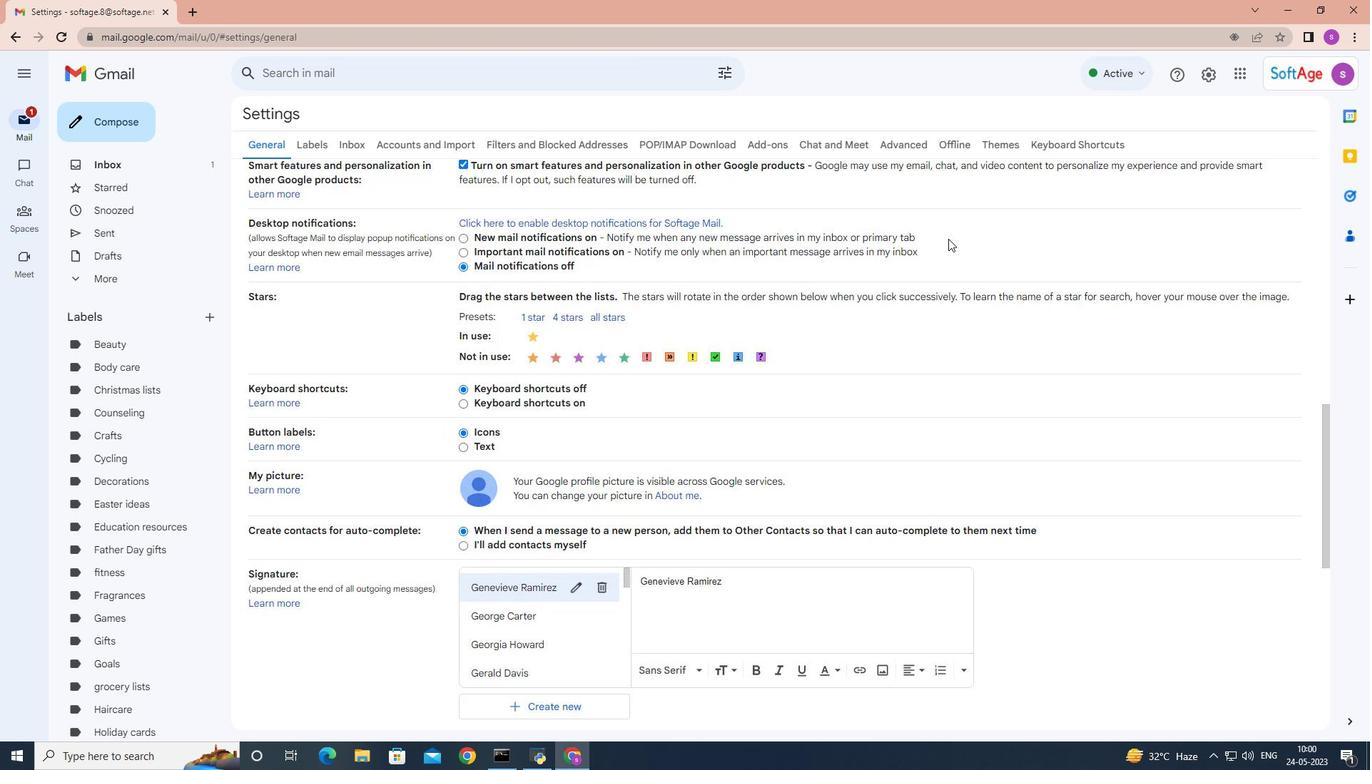 
Action: Mouse moved to (549, 490)
Screenshot: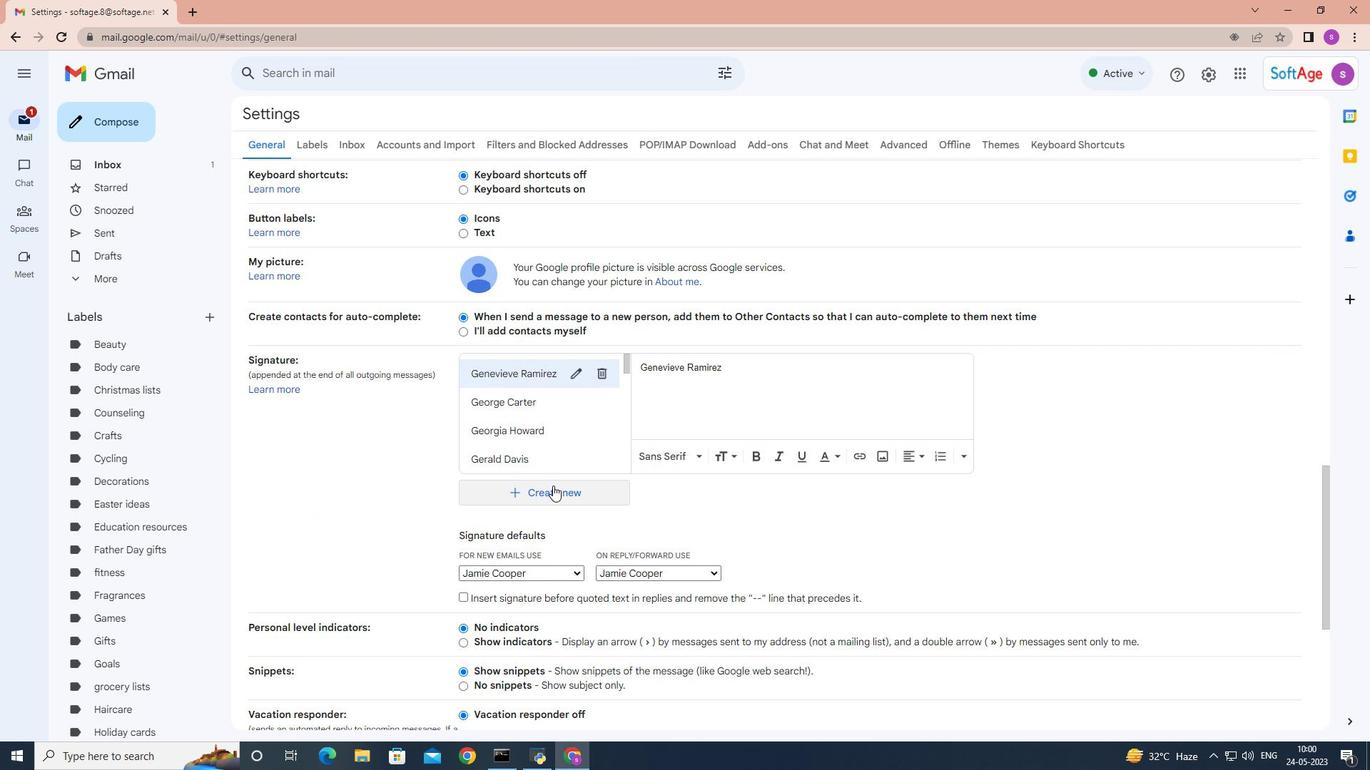 
Action: Mouse pressed left at (549, 490)
Screenshot: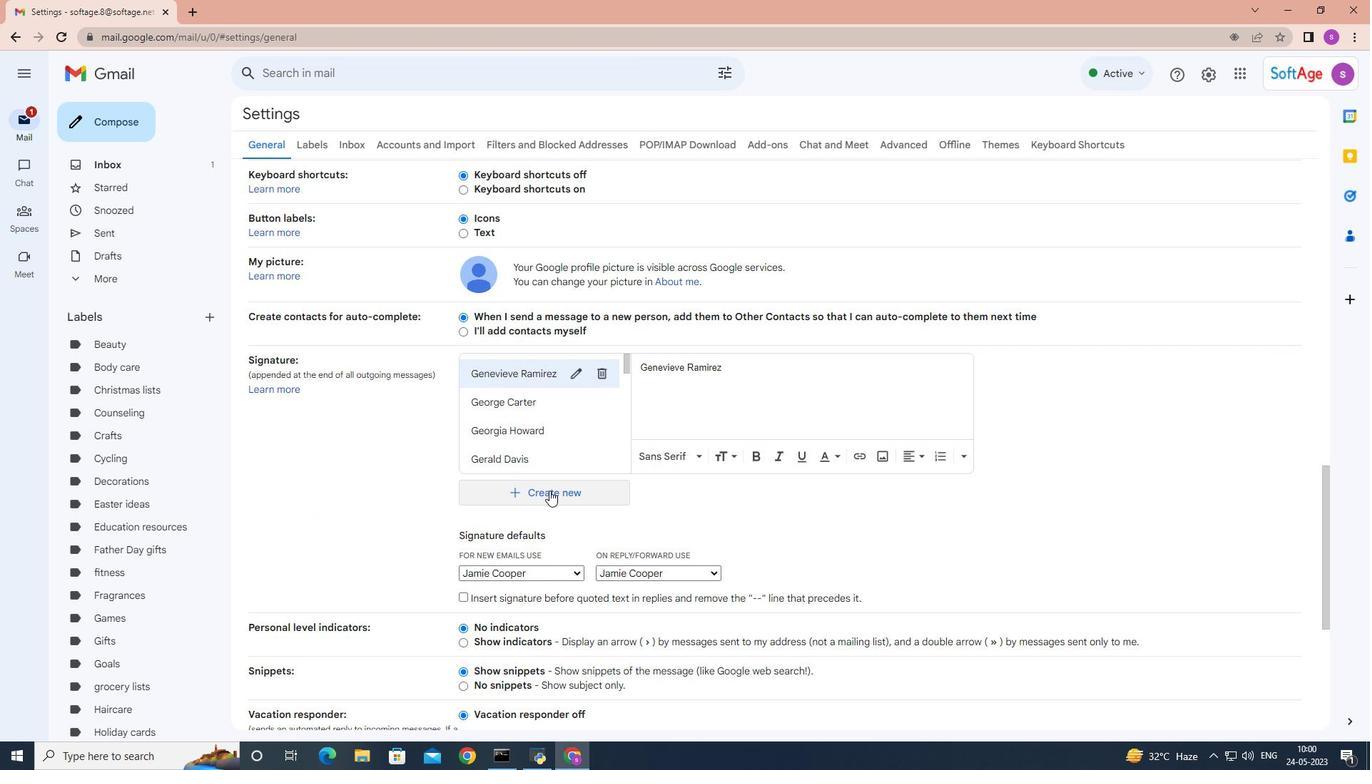 
Action: Mouse moved to (621, 443)
Screenshot: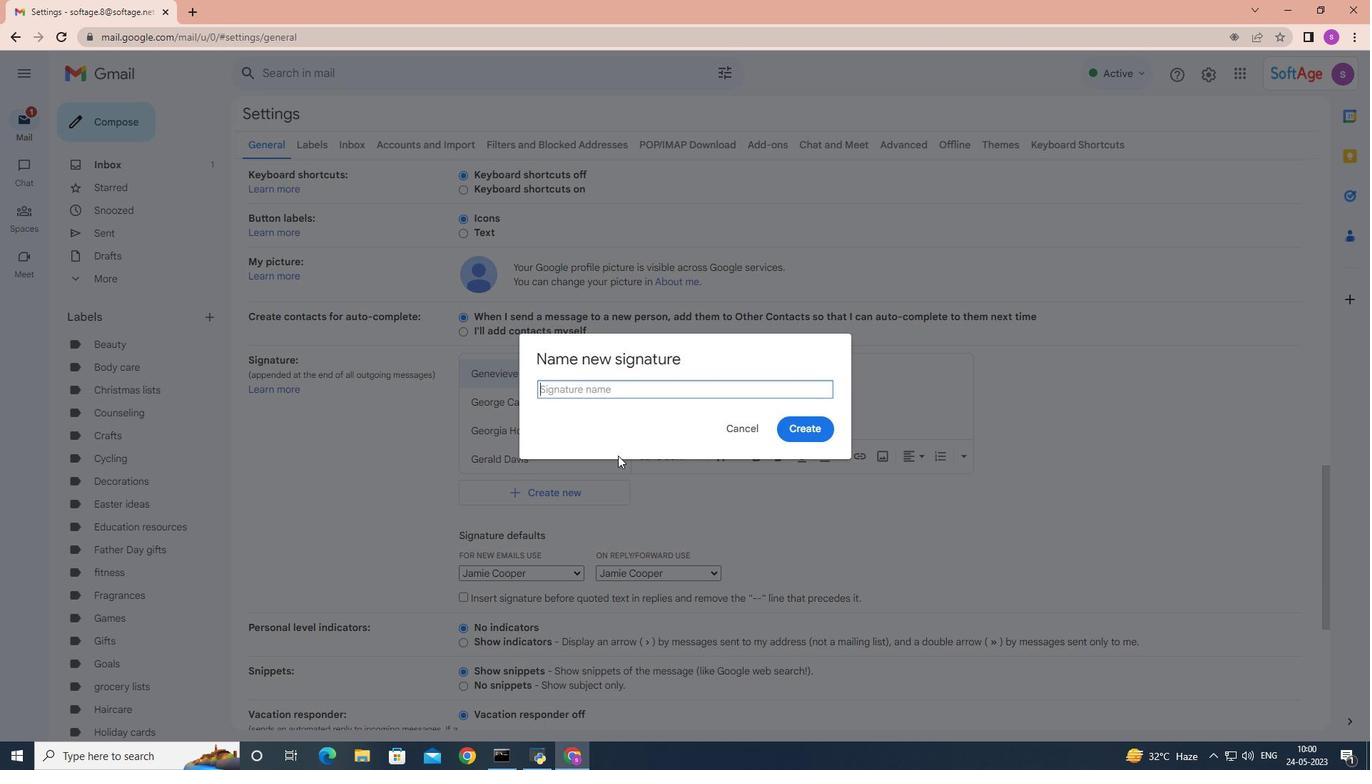 
Action: Key pressed <Key.shift>Jane<Key.space><Key.shift>Thompson
Screenshot: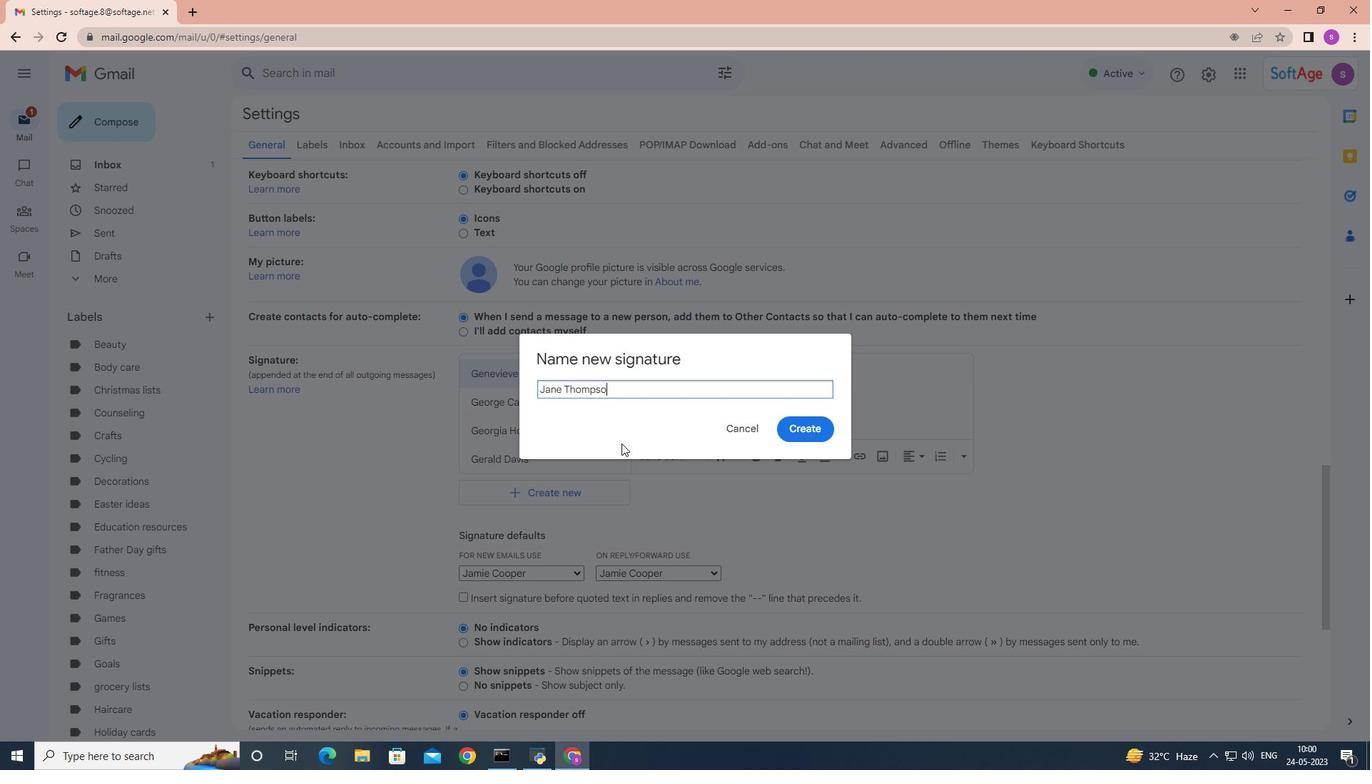 
Action: Mouse moved to (801, 421)
Screenshot: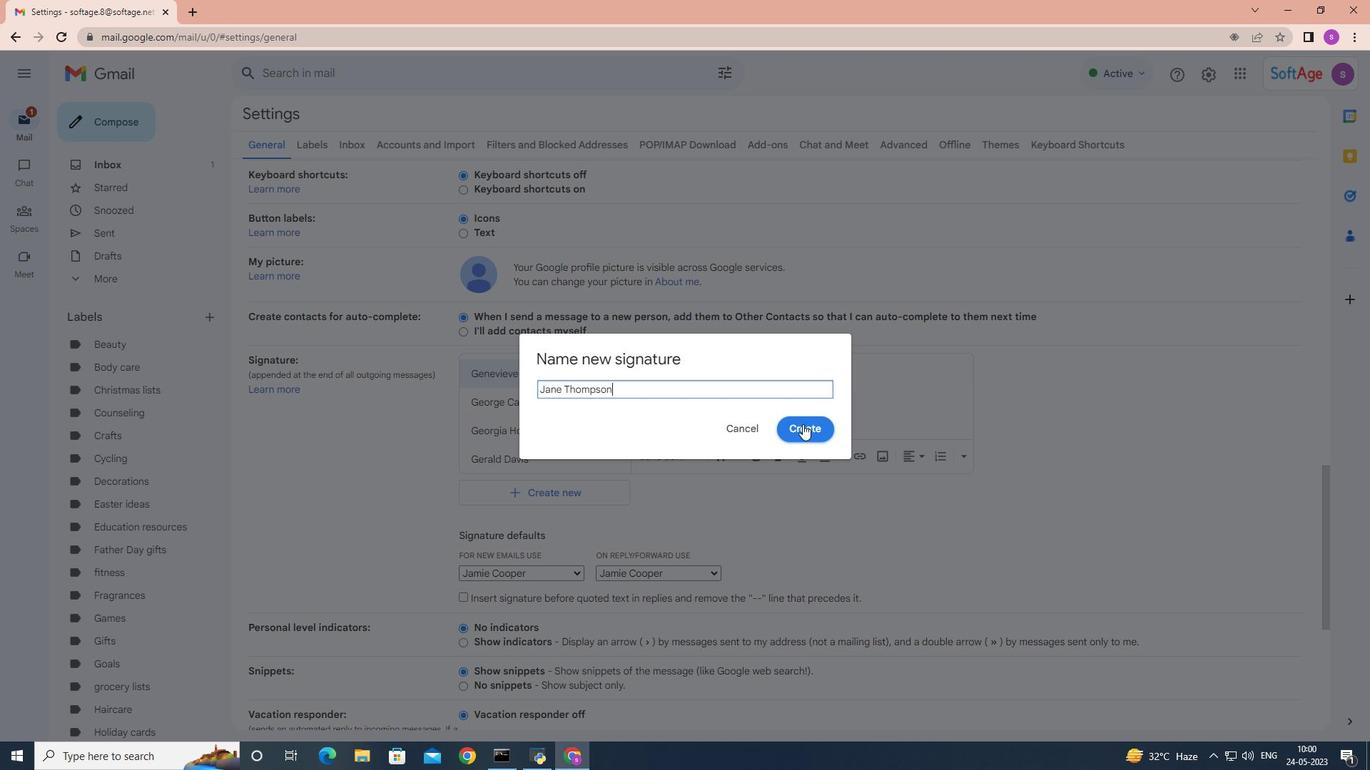 
Action: Mouse pressed left at (801, 421)
Screenshot: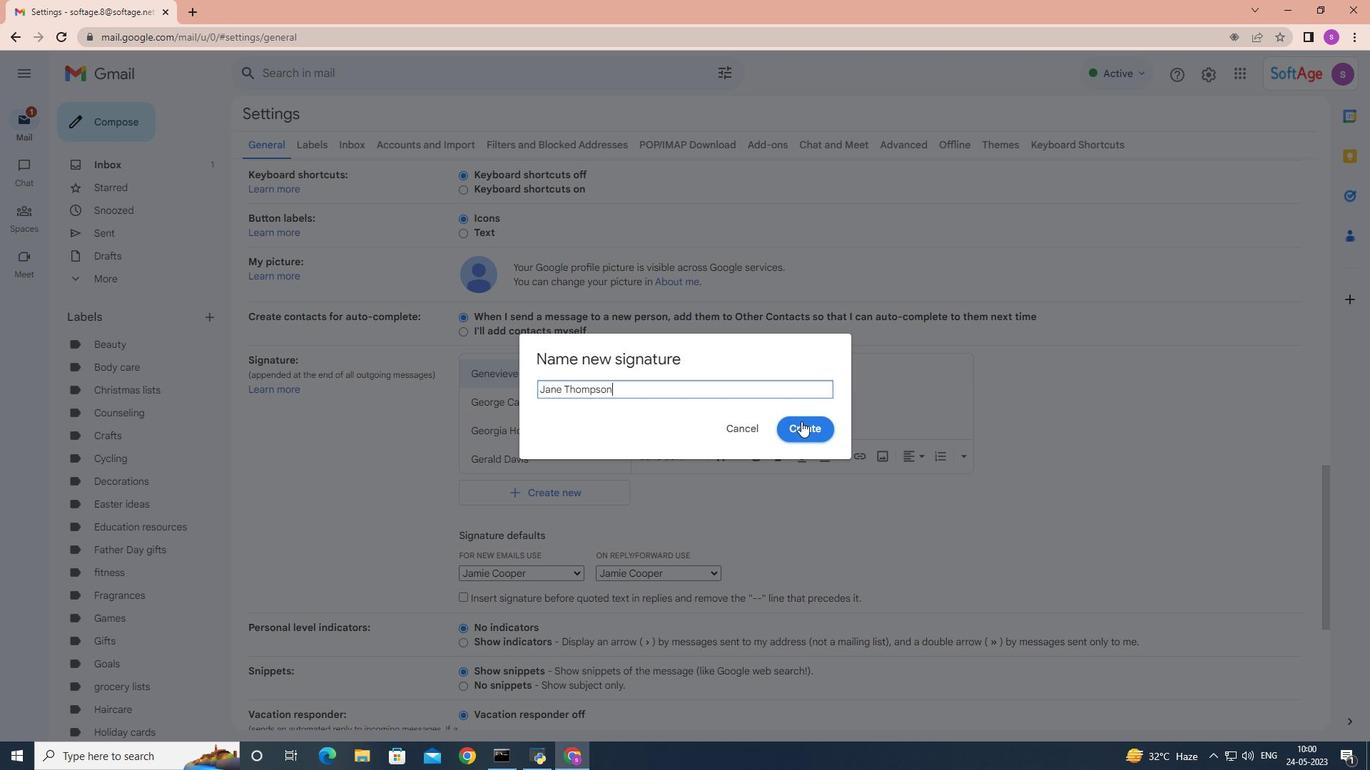 
Action: Mouse moved to (804, 421)
Screenshot: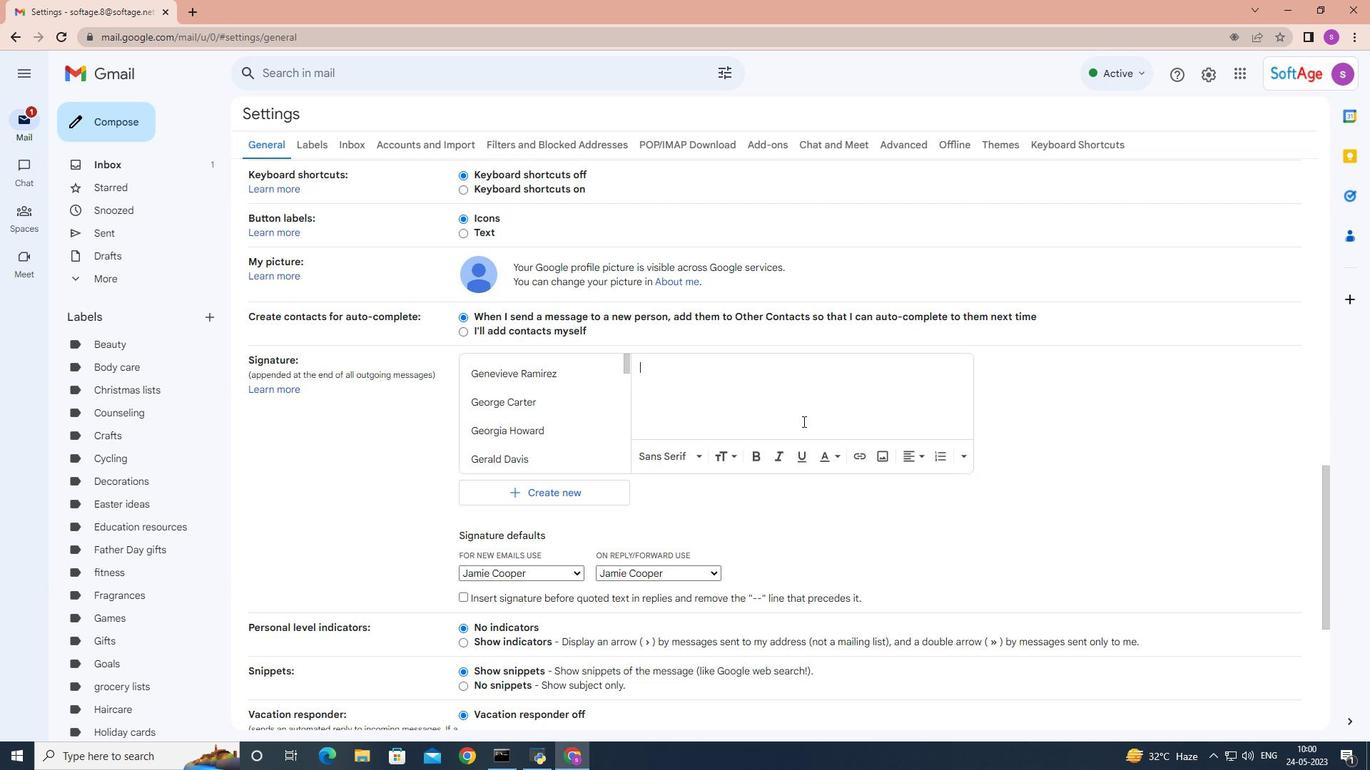 
Action: Key pressed <Key.shift>Jane<Key.space><Key.shift>Thompson
Screenshot: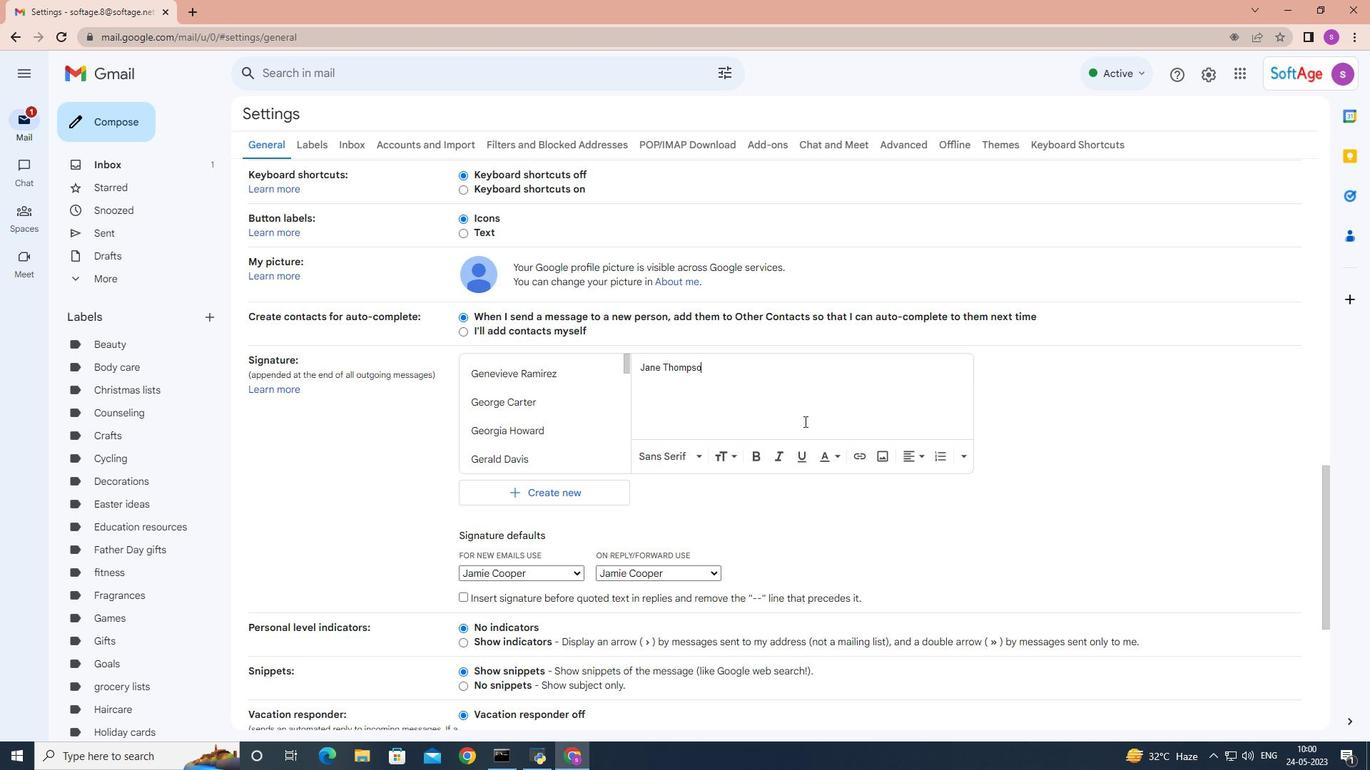 
Action: Mouse moved to (786, 470)
Screenshot: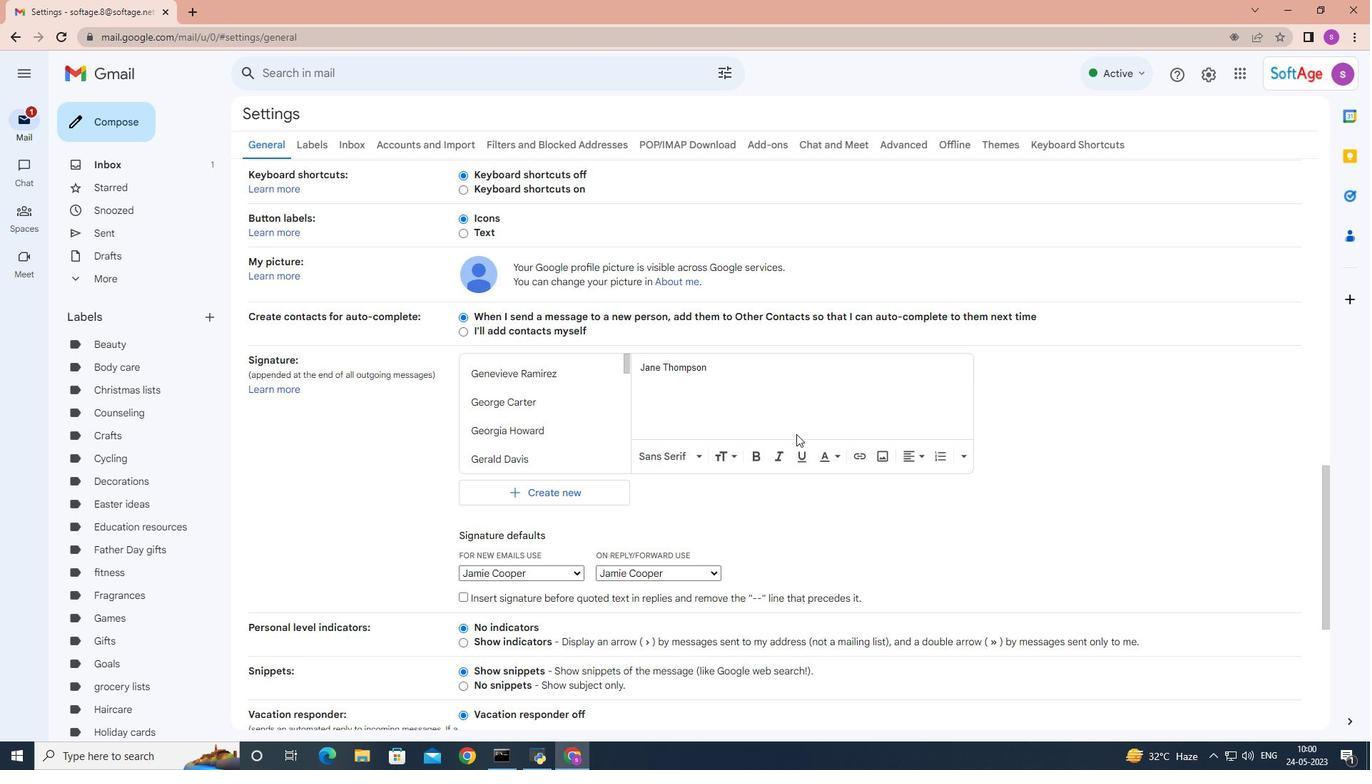 
Action: Mouse scrolled (786, 469) with delta (0, 0)
Screenshot: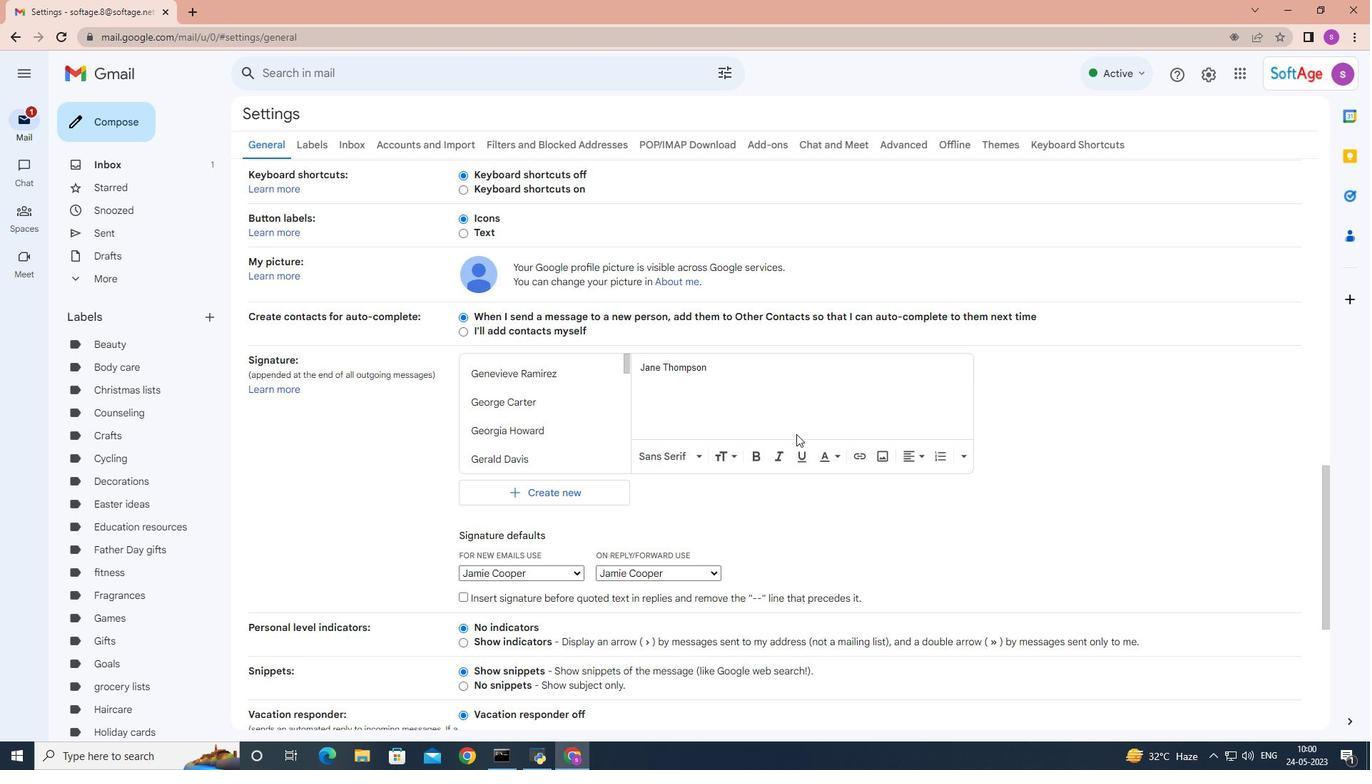 
Action: Mouse moved to (573, 505)
Screenshot: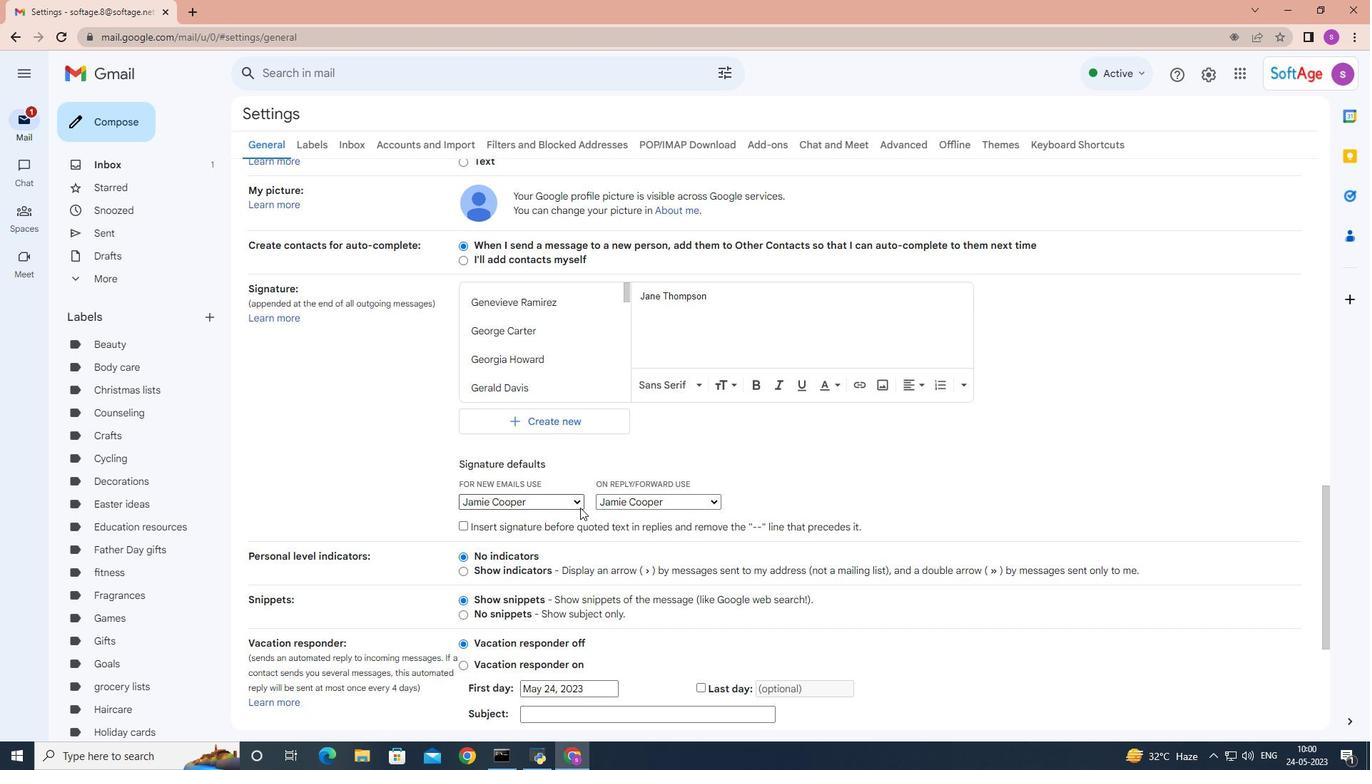 
Action: Mouse pressed left at (573, 505)
Screenshot: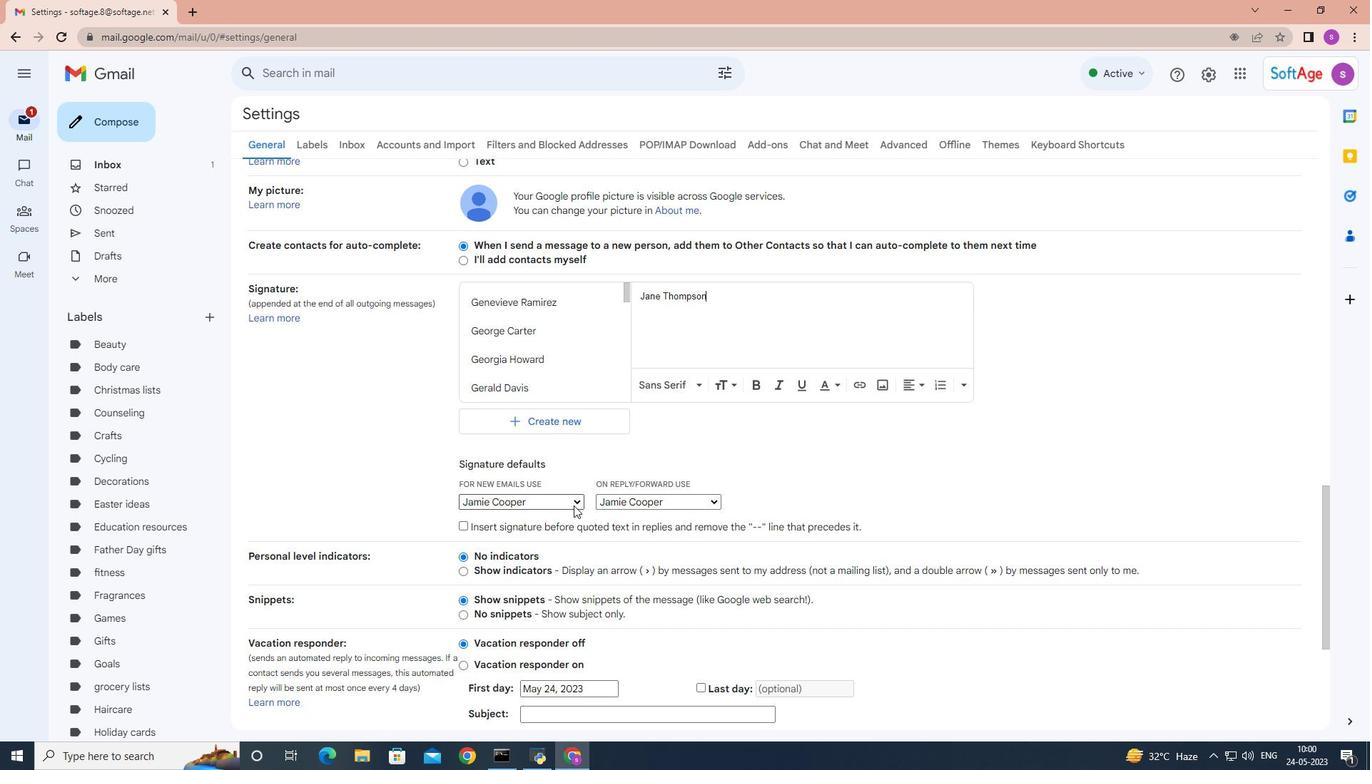 
Action: Mouse moved to (572, 488)
Screenshot: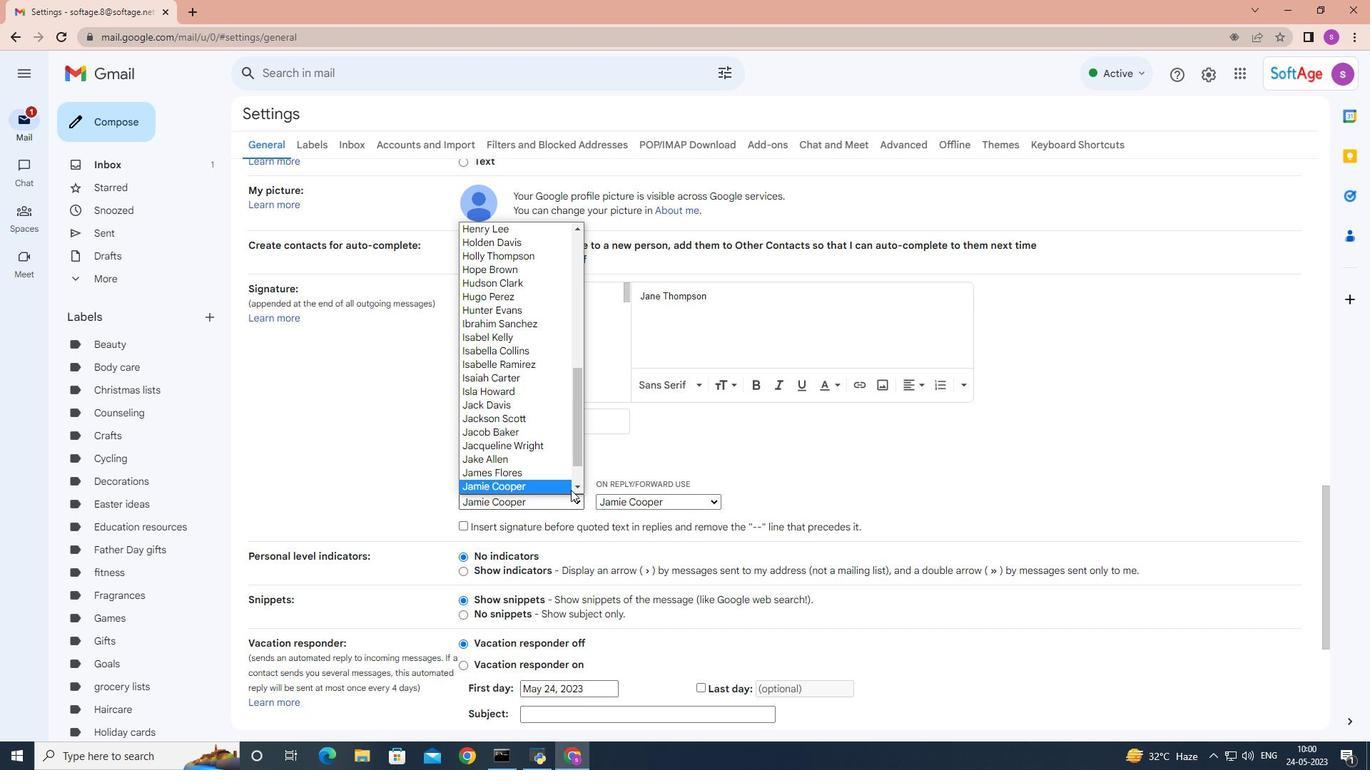 
Action: Mouse scrolled (572, 488) with delta (0, 0)
Screenshot: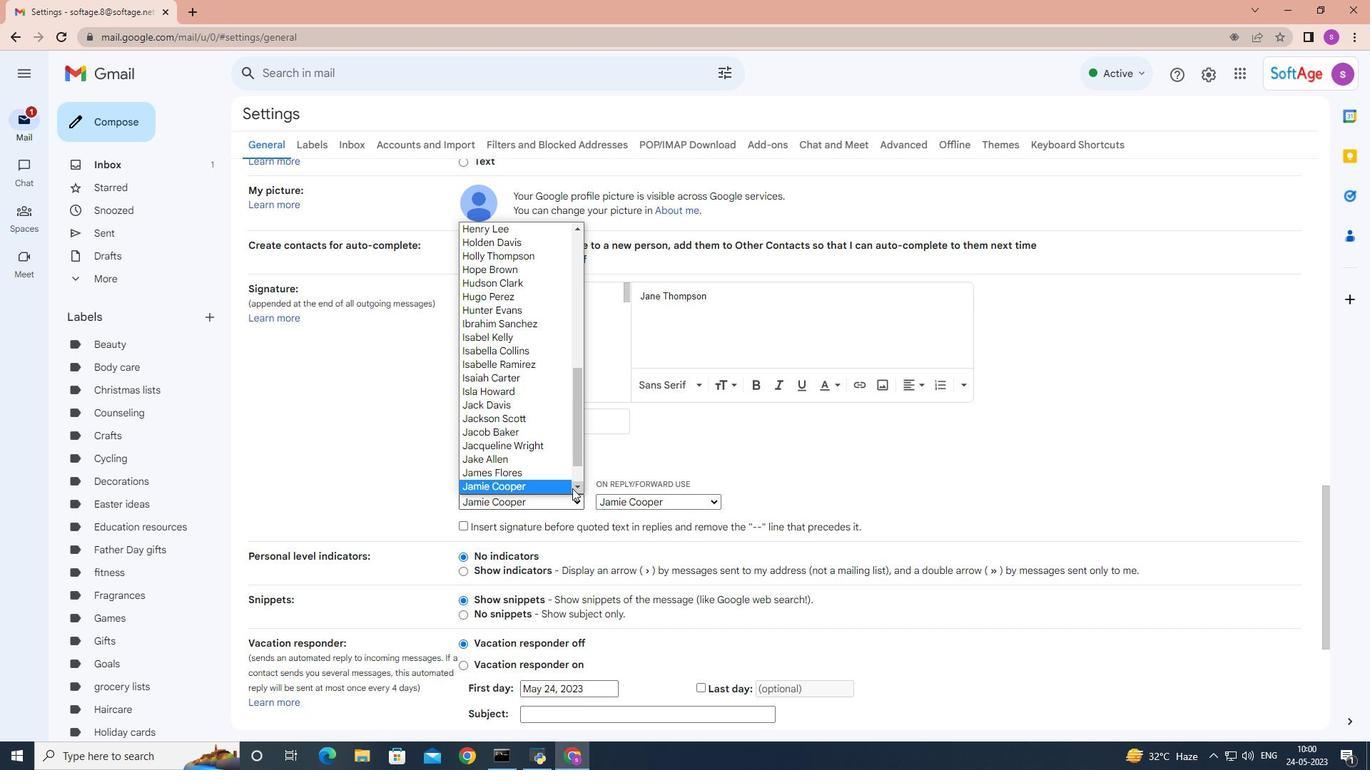
Action: Mouse moved to (522, 461)
Screenshot: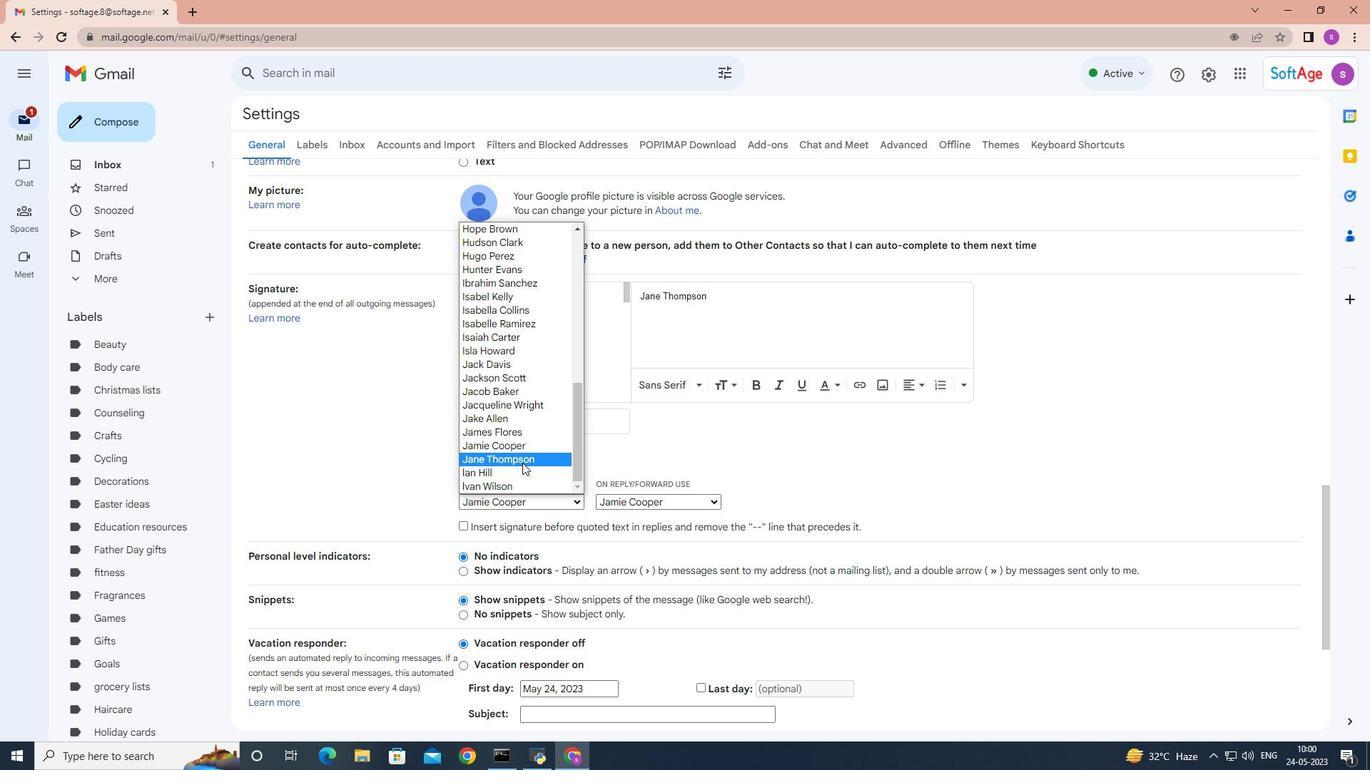 
Action: Mouse pressed left at (522, 461)
Screenshot: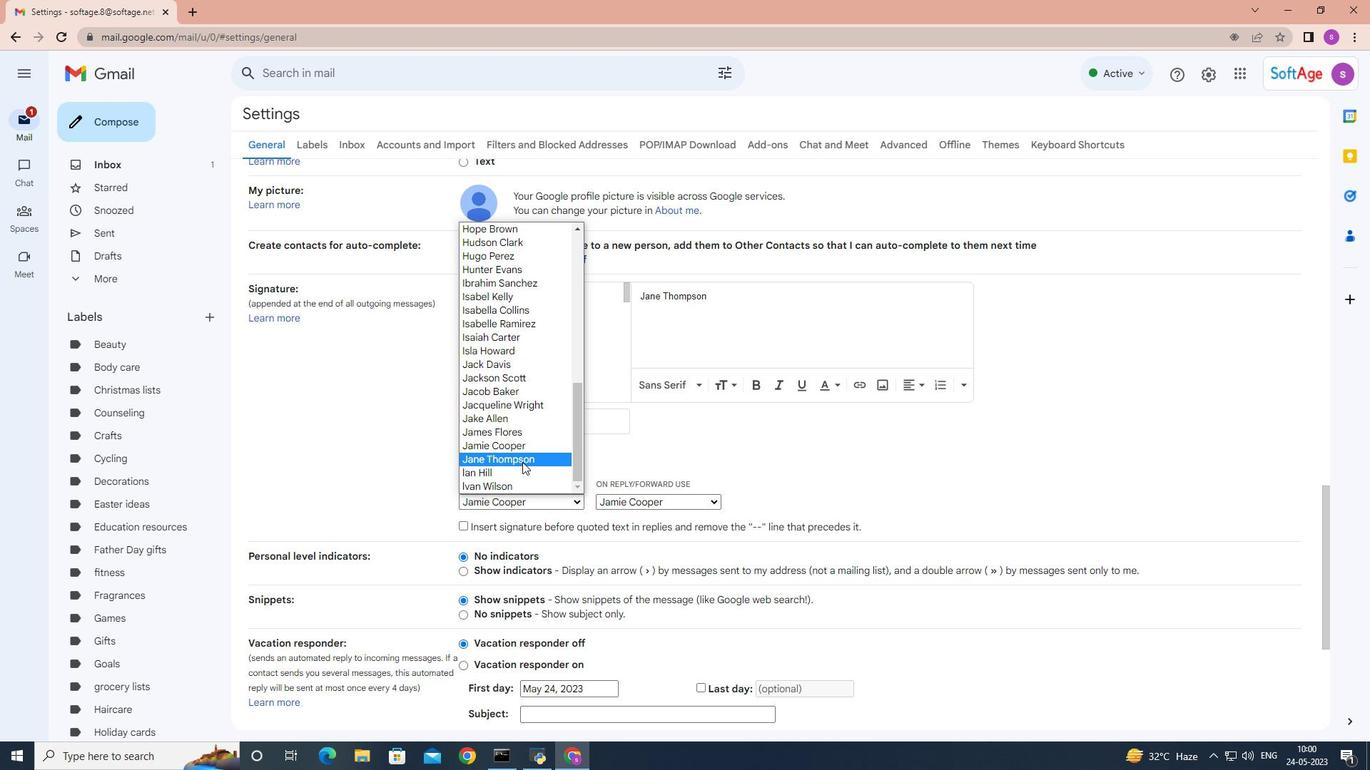 
Action: Mouse moved to (704, 502)
Screenshot: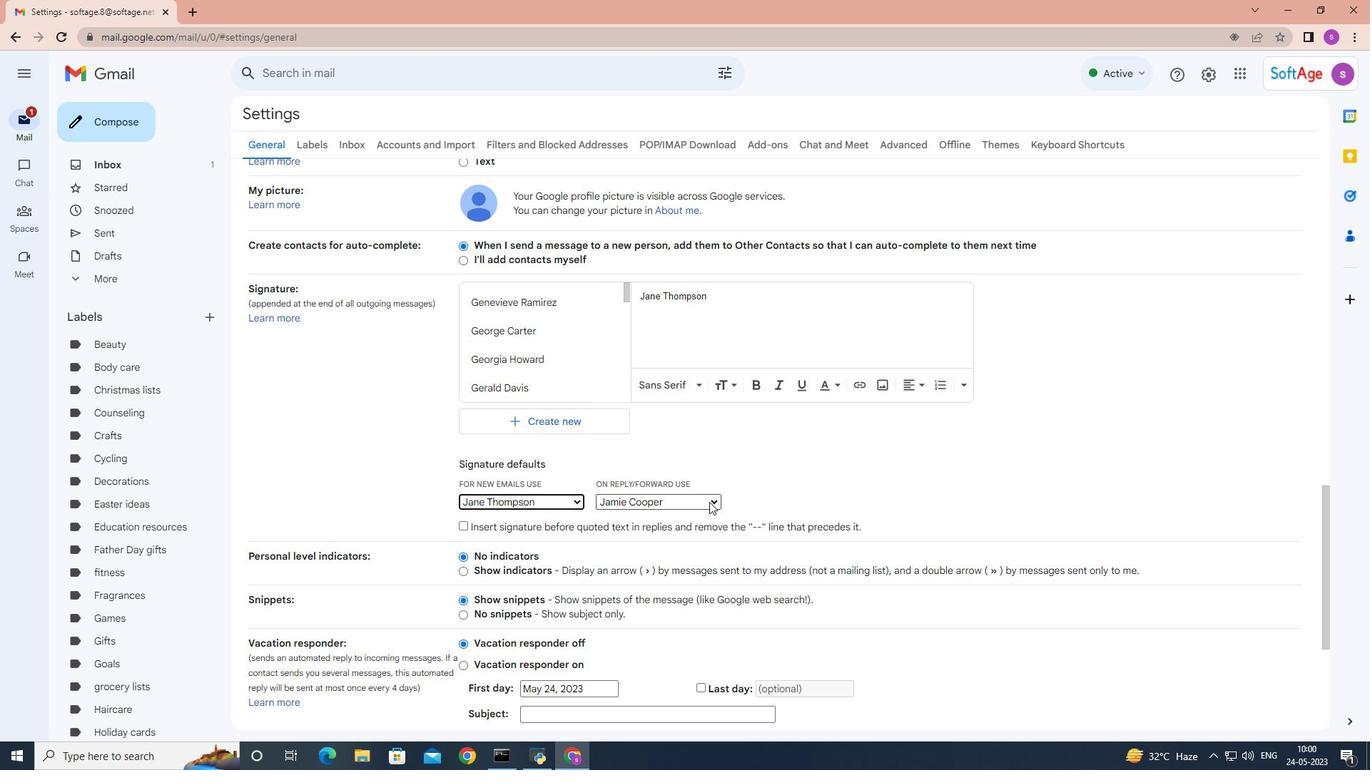 
Action: Mouse pressed left at (704, 502)
Screenshot: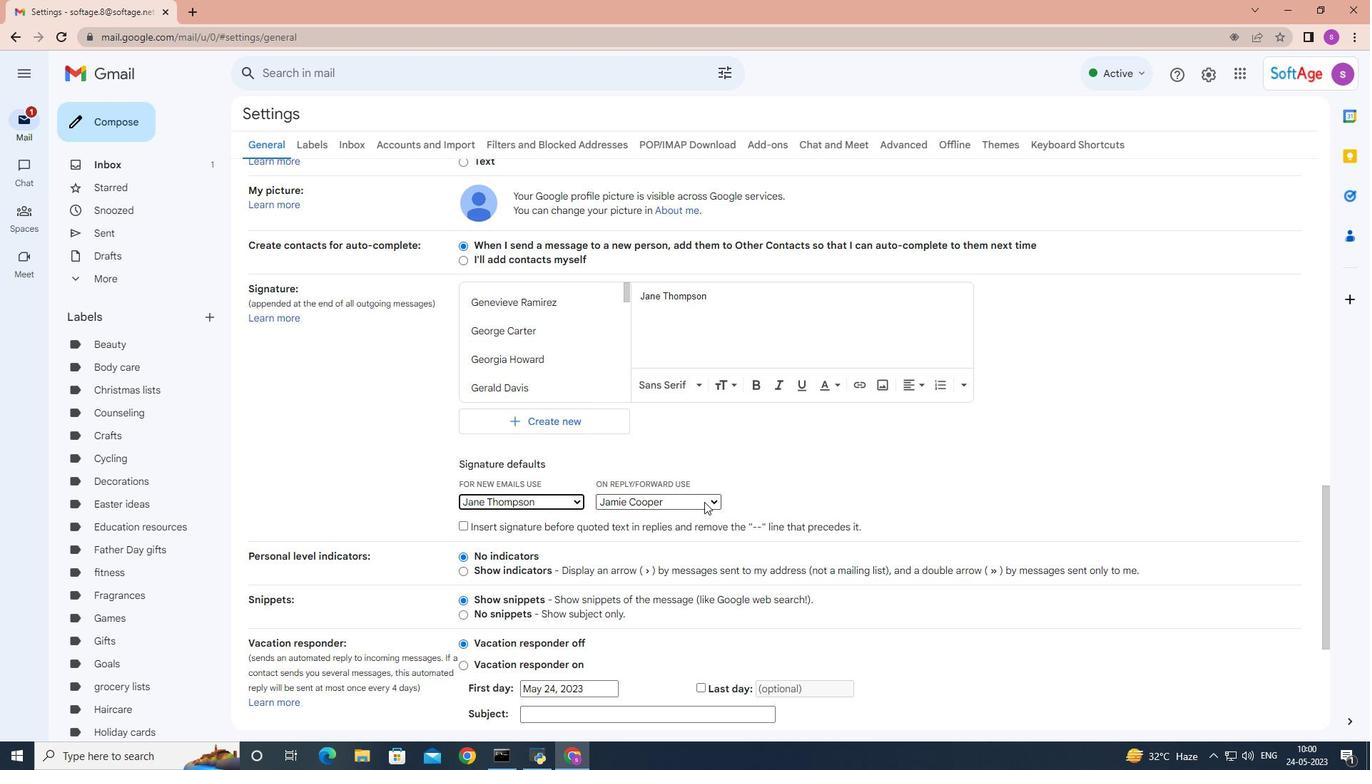 
Action: Mouse moved to (677, 356)
Screenshot: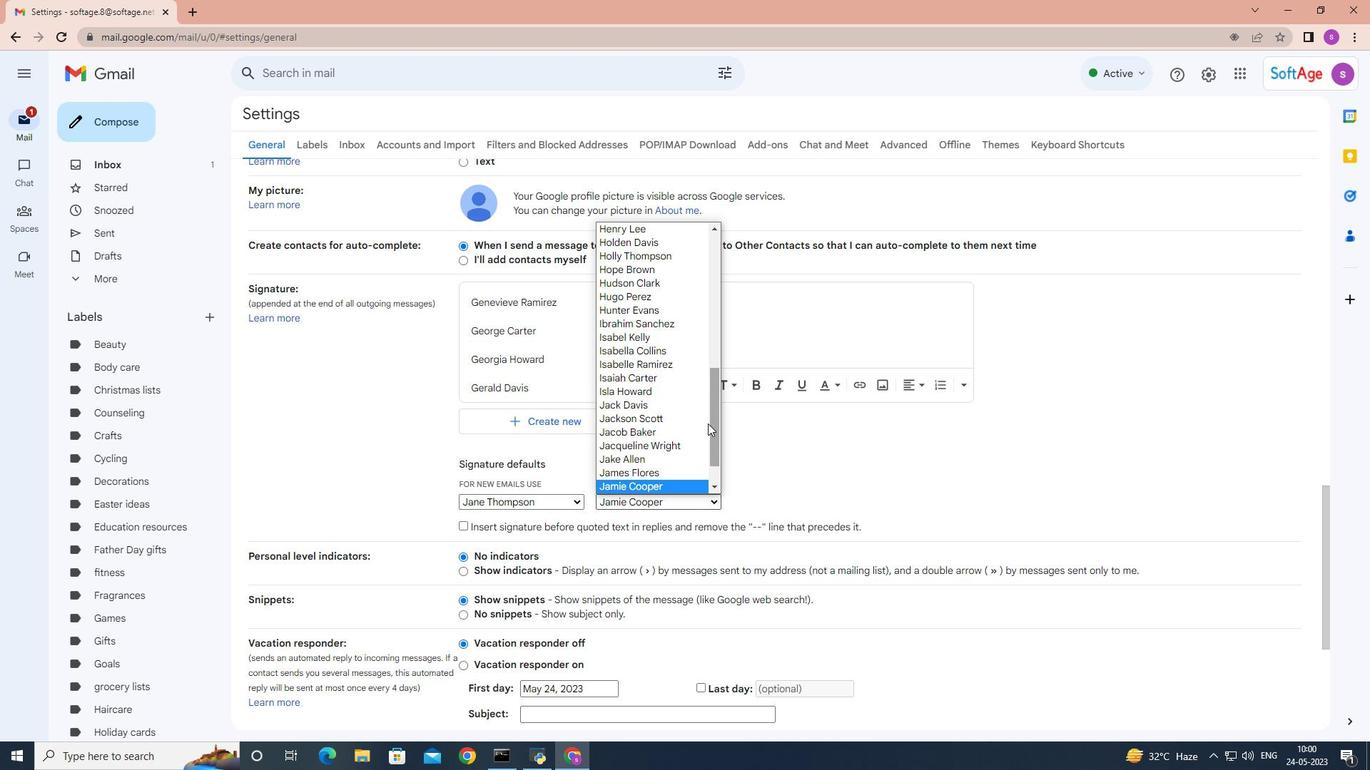 
Action: Mouse scrolled (677, 355) with delta (0, 0)
Screenshot: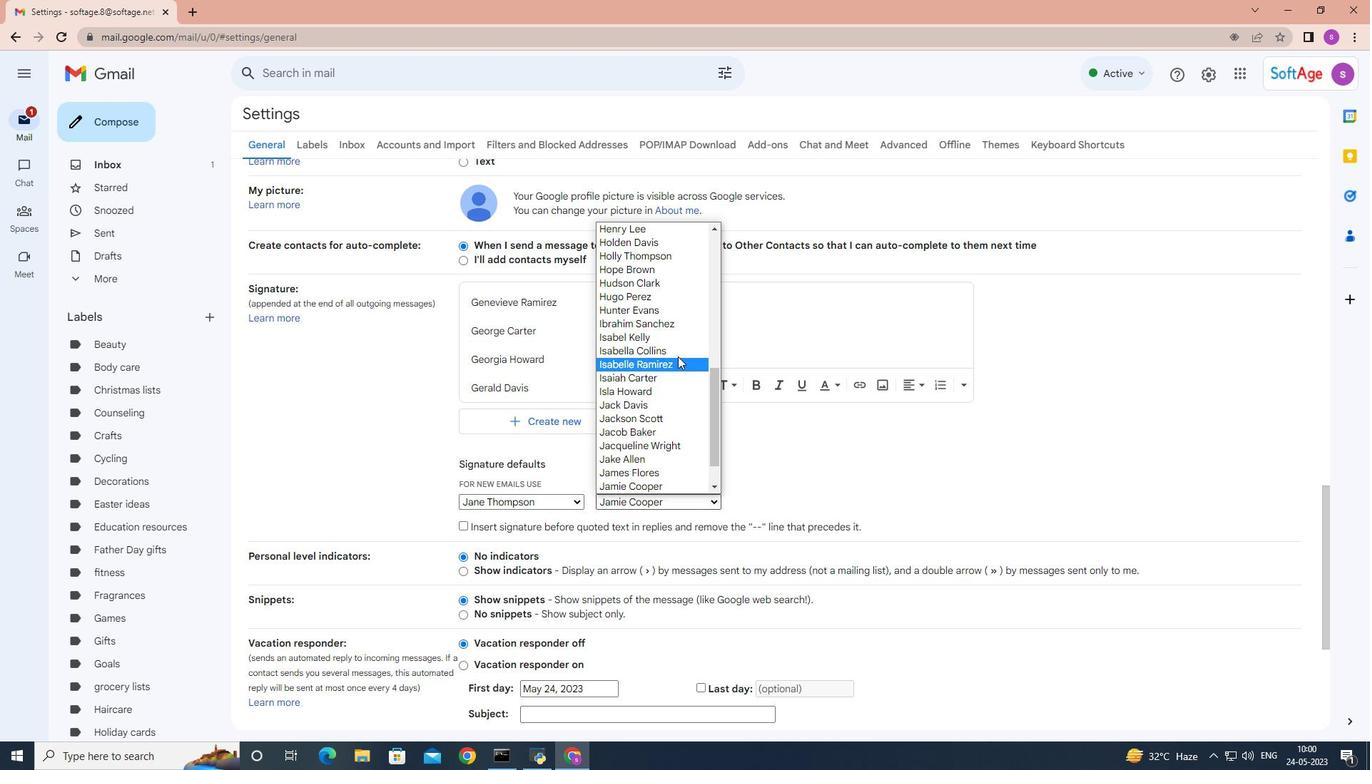 
Action: Mouse moved to (676, 358)
Screenshot: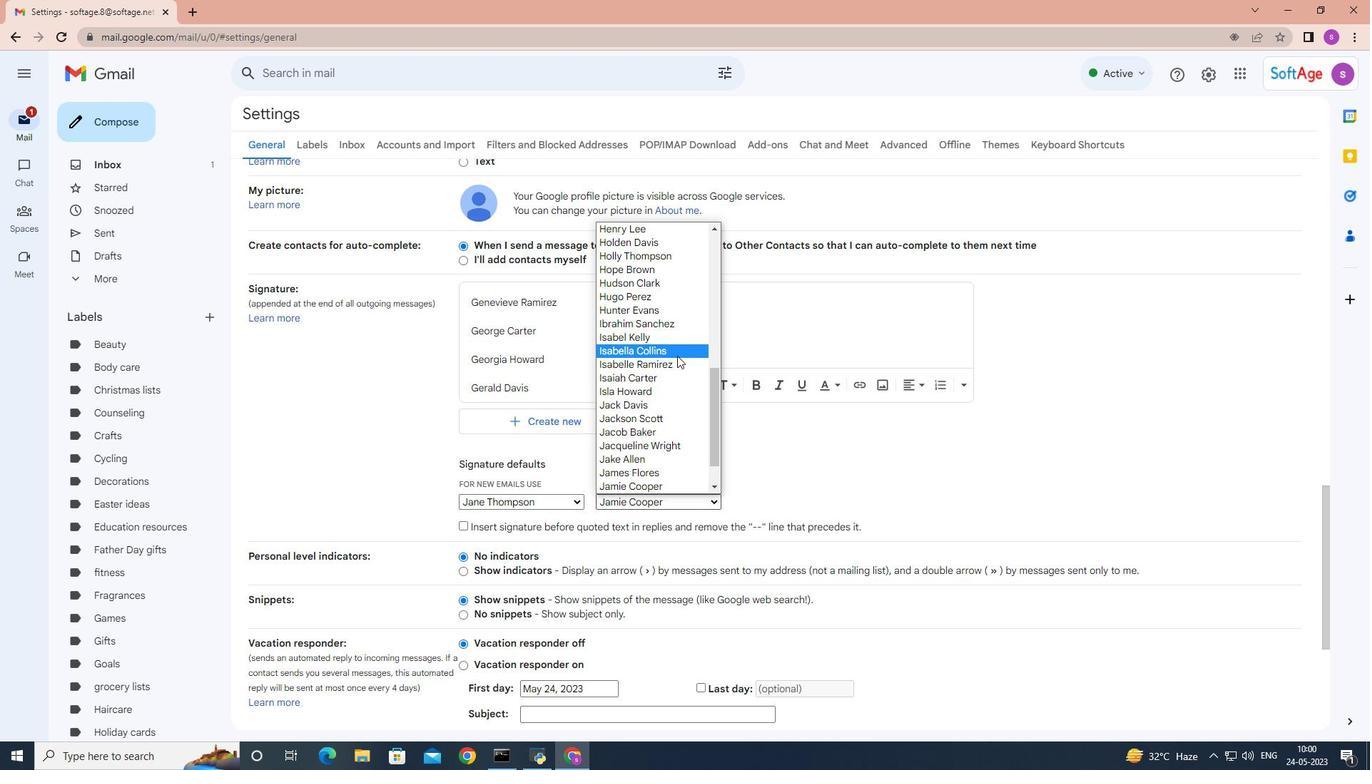 
Action: Mouse scrolled (676, 358) with delta (0, 0)
Screenshot: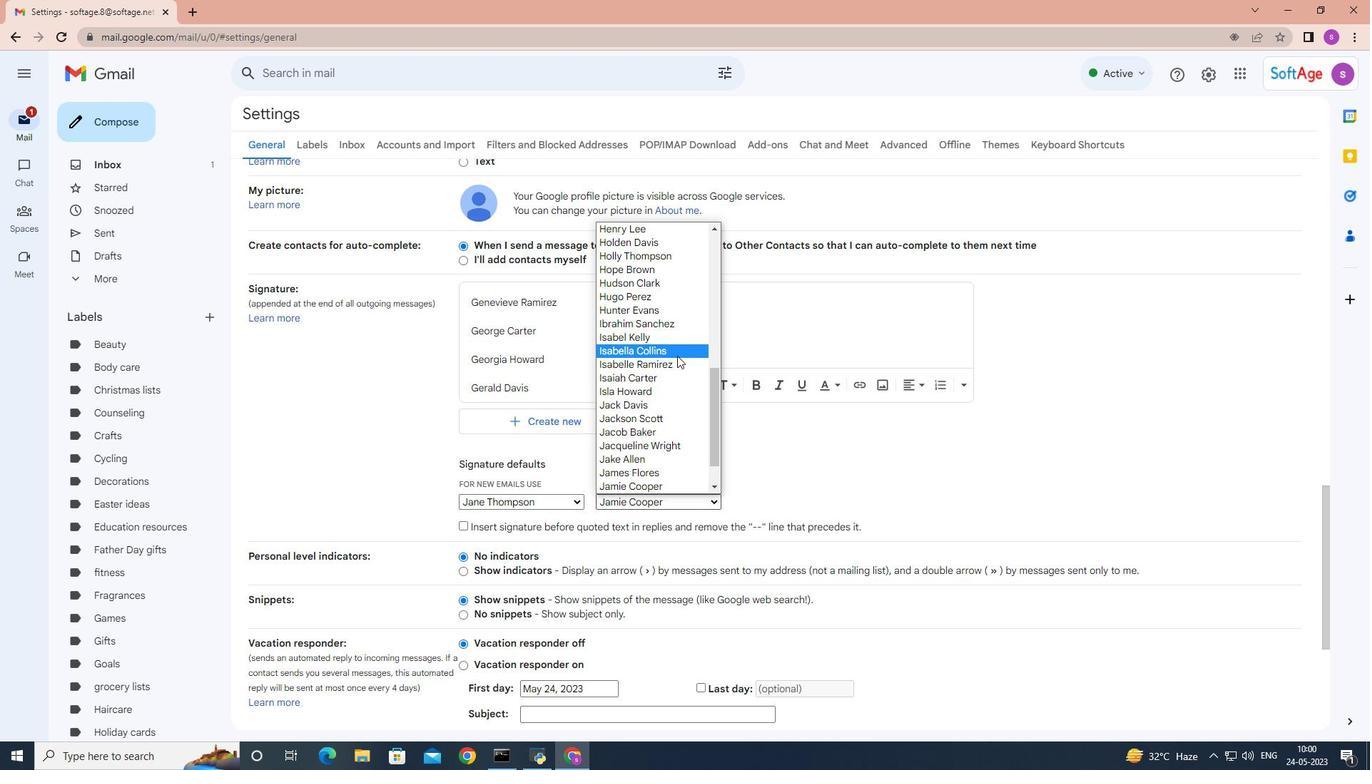 
Action: Mouse moved to (675, 361)
Screenshot: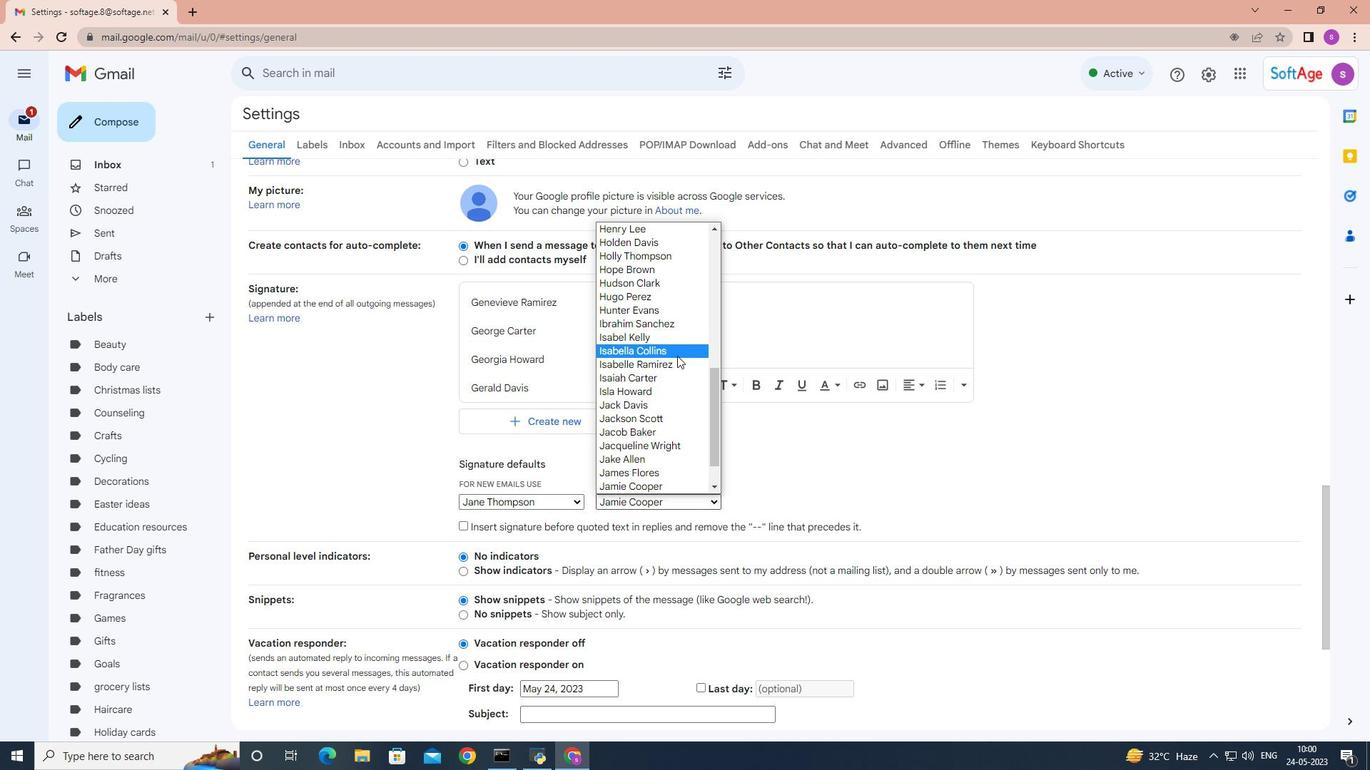 
Action: Mouse scrolled (675, 360) with delta (0, 0)
Screenshot: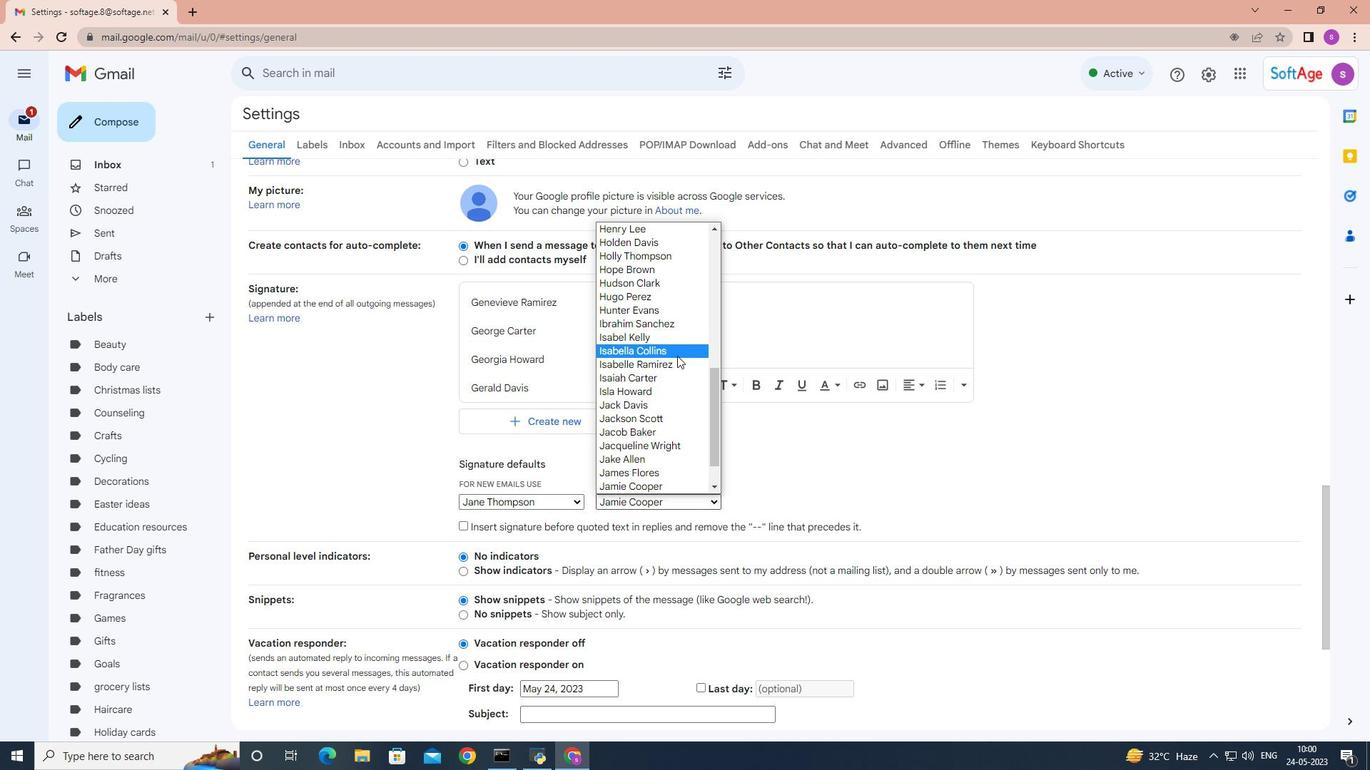 
Action: Mouse moved to (675, 361)
Screenshot: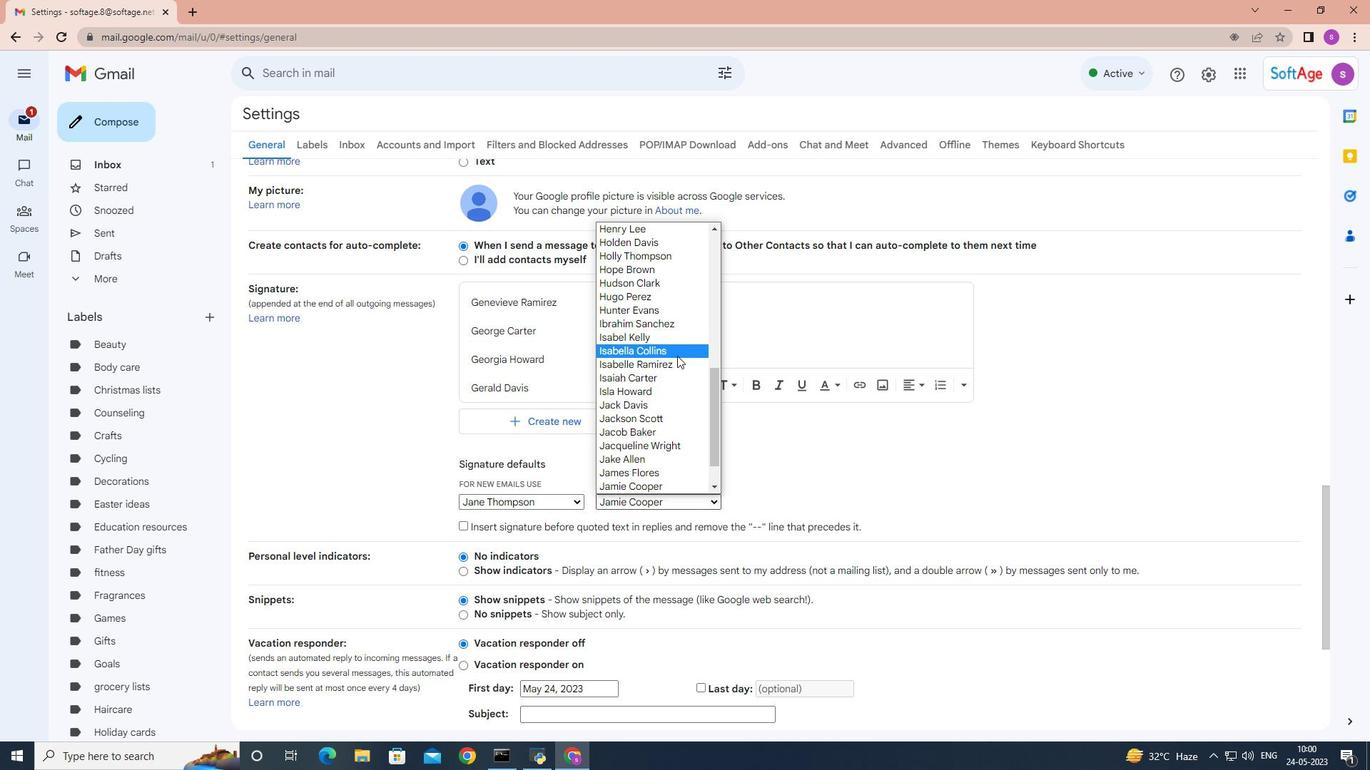 
Action: Mouse scrolled (675, 361) with delta (0, 0)
Screenshot: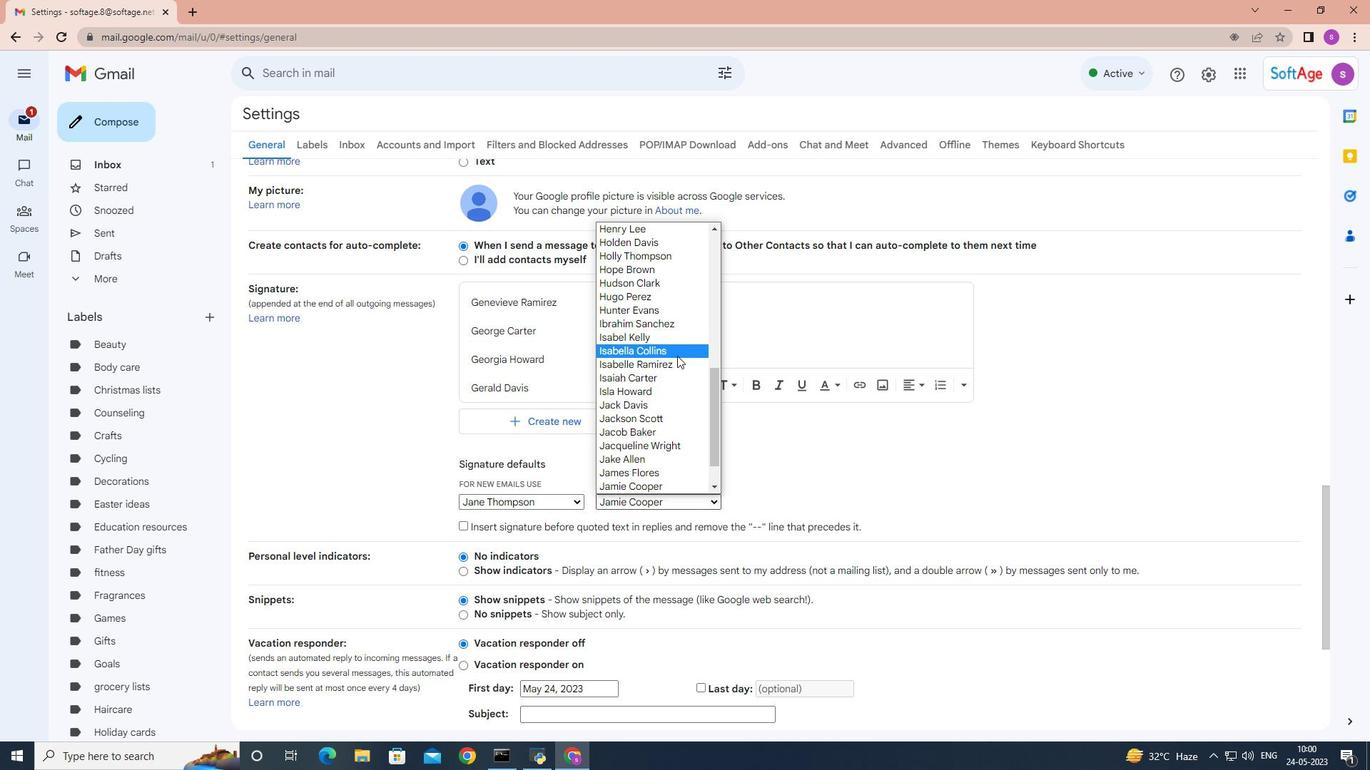 
Action: Mouse moved to (675, 361)
Screenshot: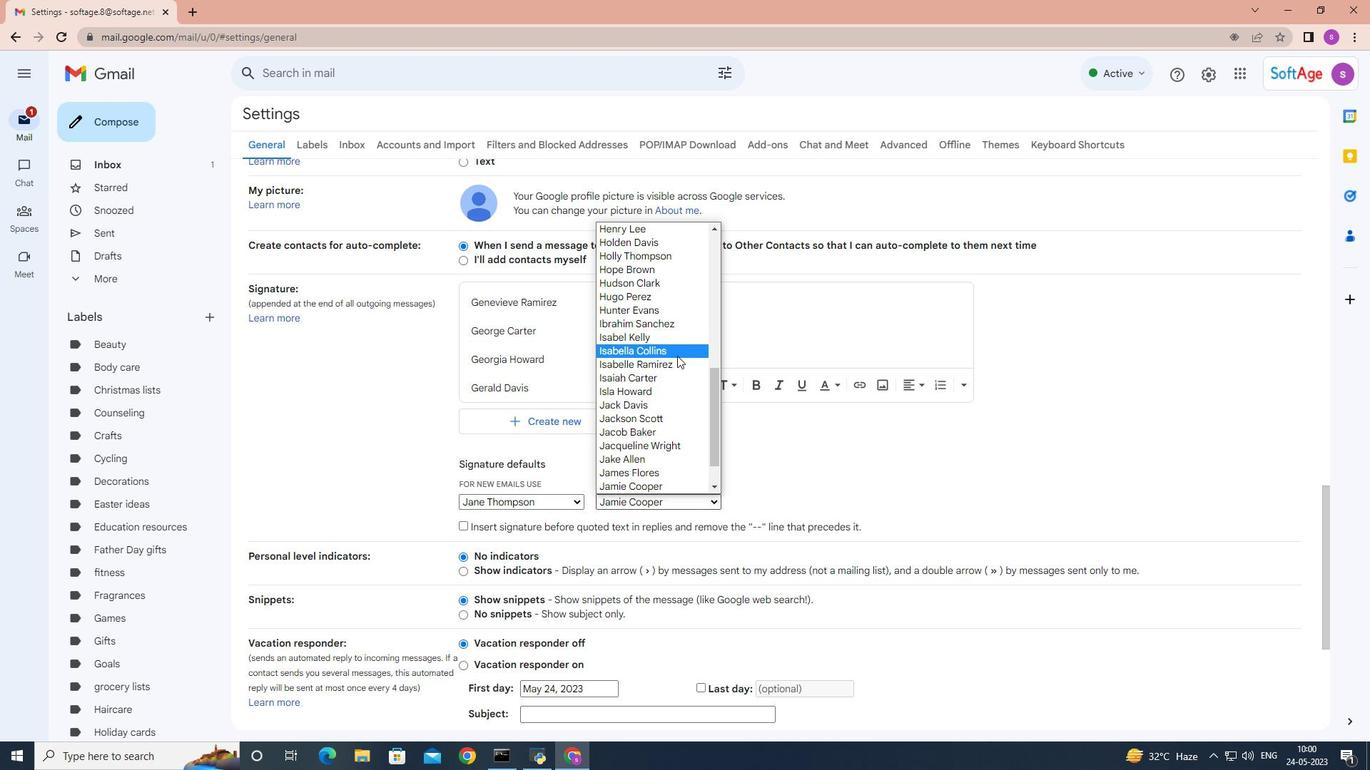 
Action: Mouse scrolled (675, 361) with delta (0, 0)
Screenshot: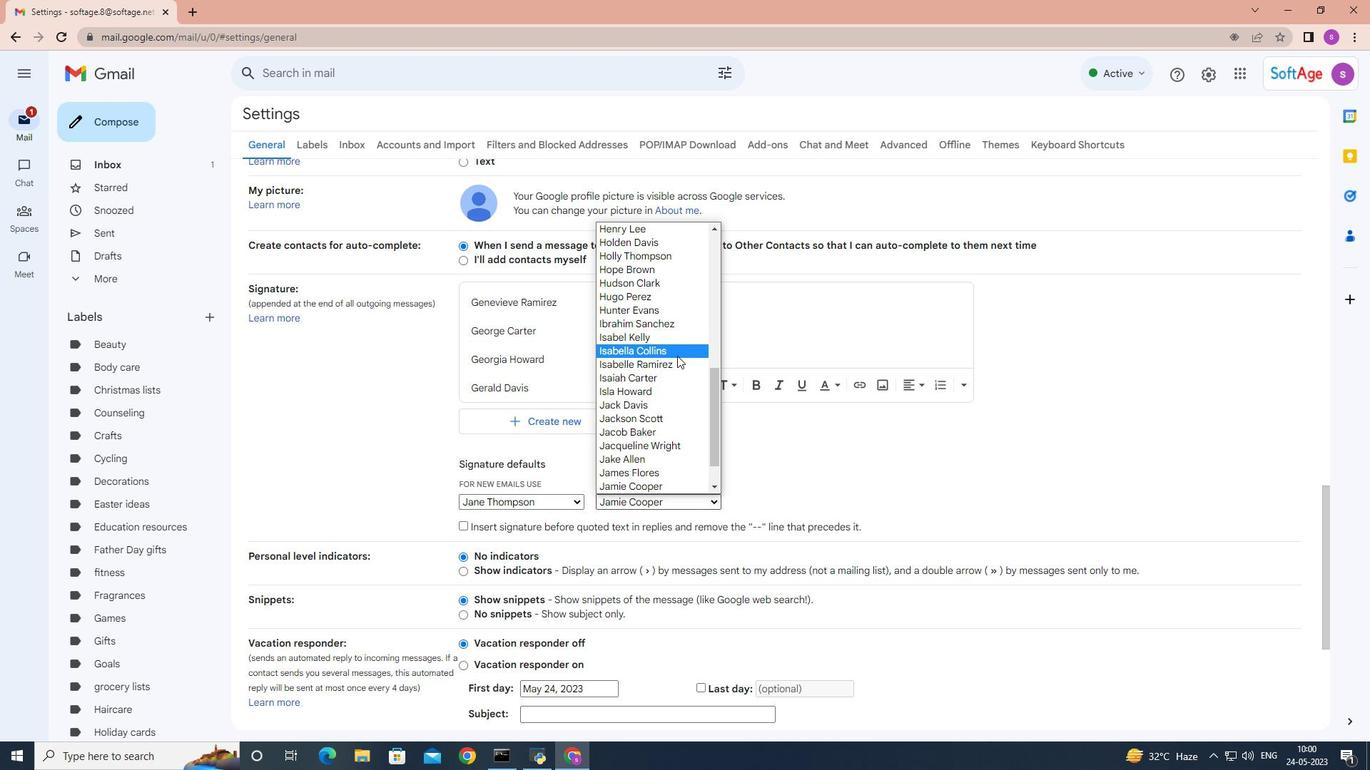 
Action: Mouse moved to (675, 362)
Screenshot: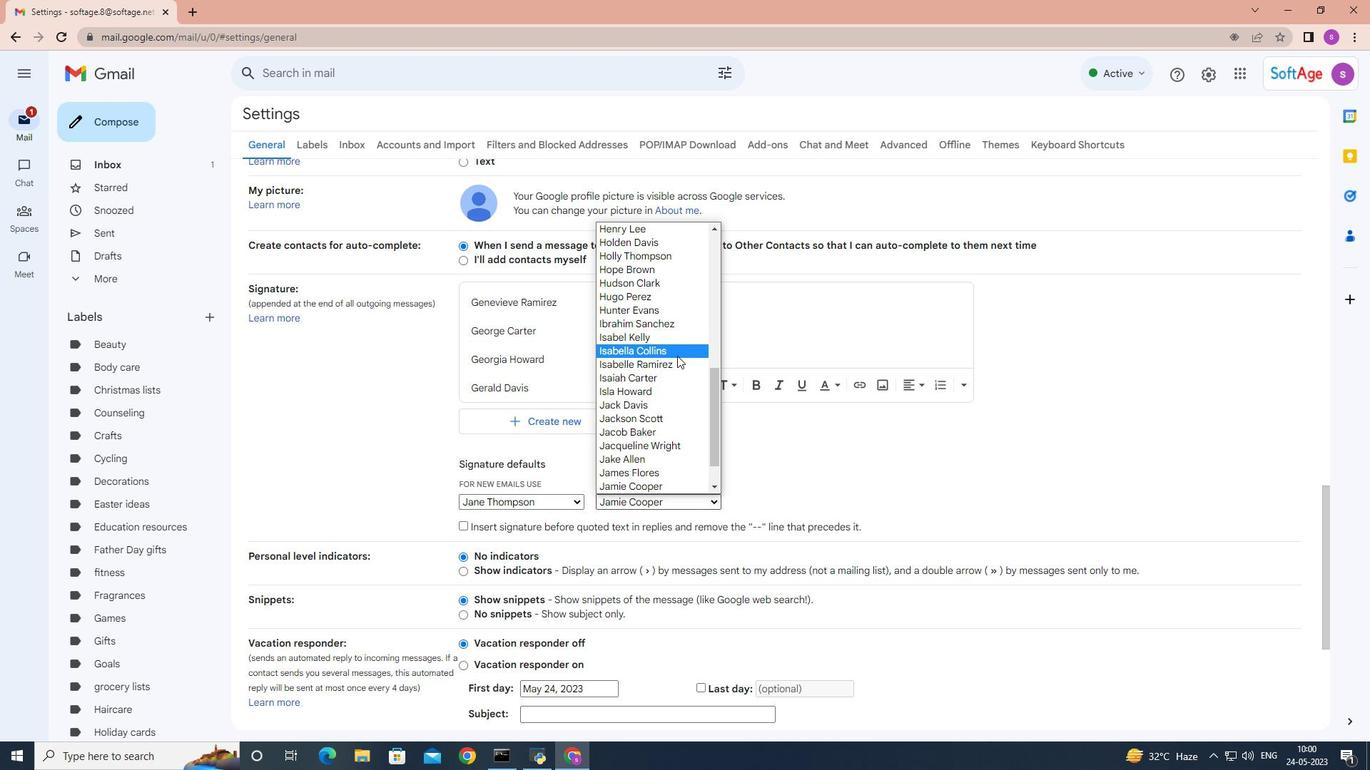 
Action: Mouse scrolled (675, 361) with delta (0, 0)
Screenshot: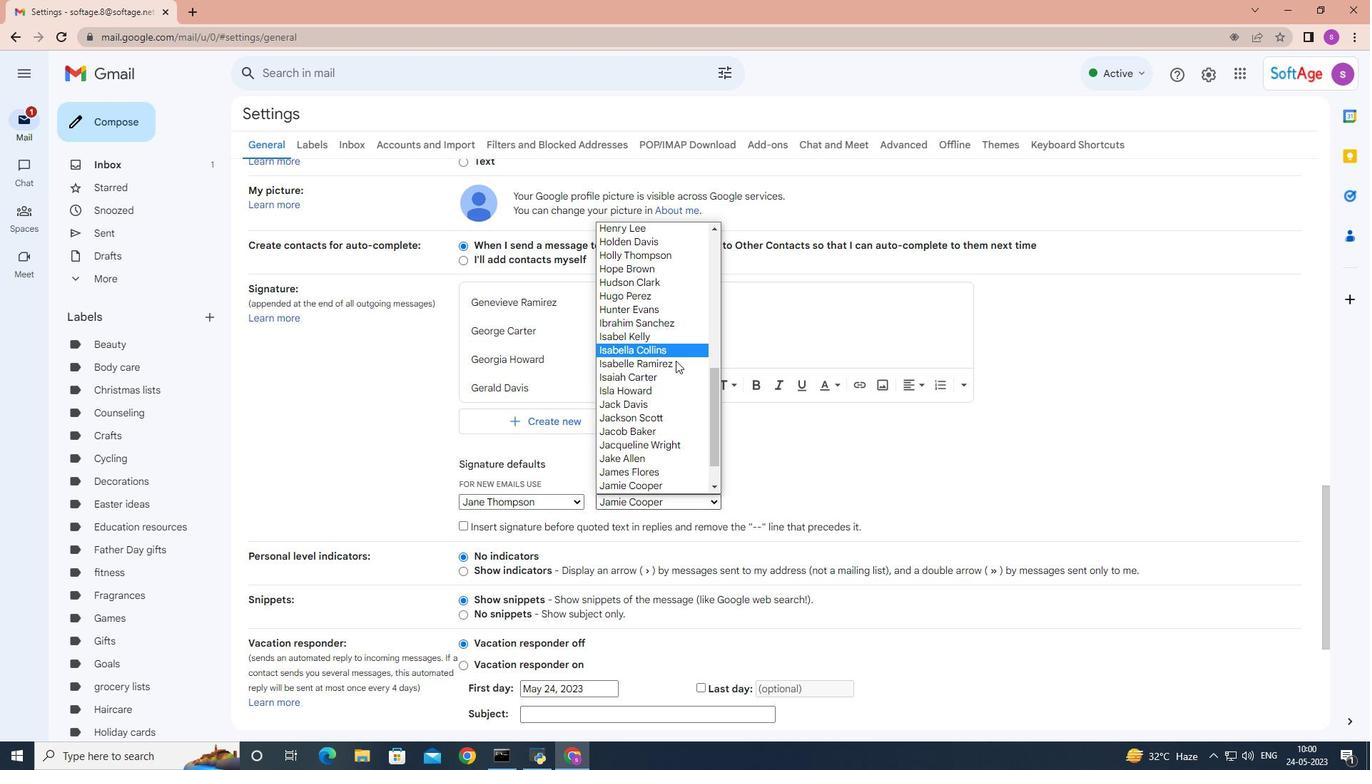 
Action: Mouse moved to (691, 458)
Screenshot: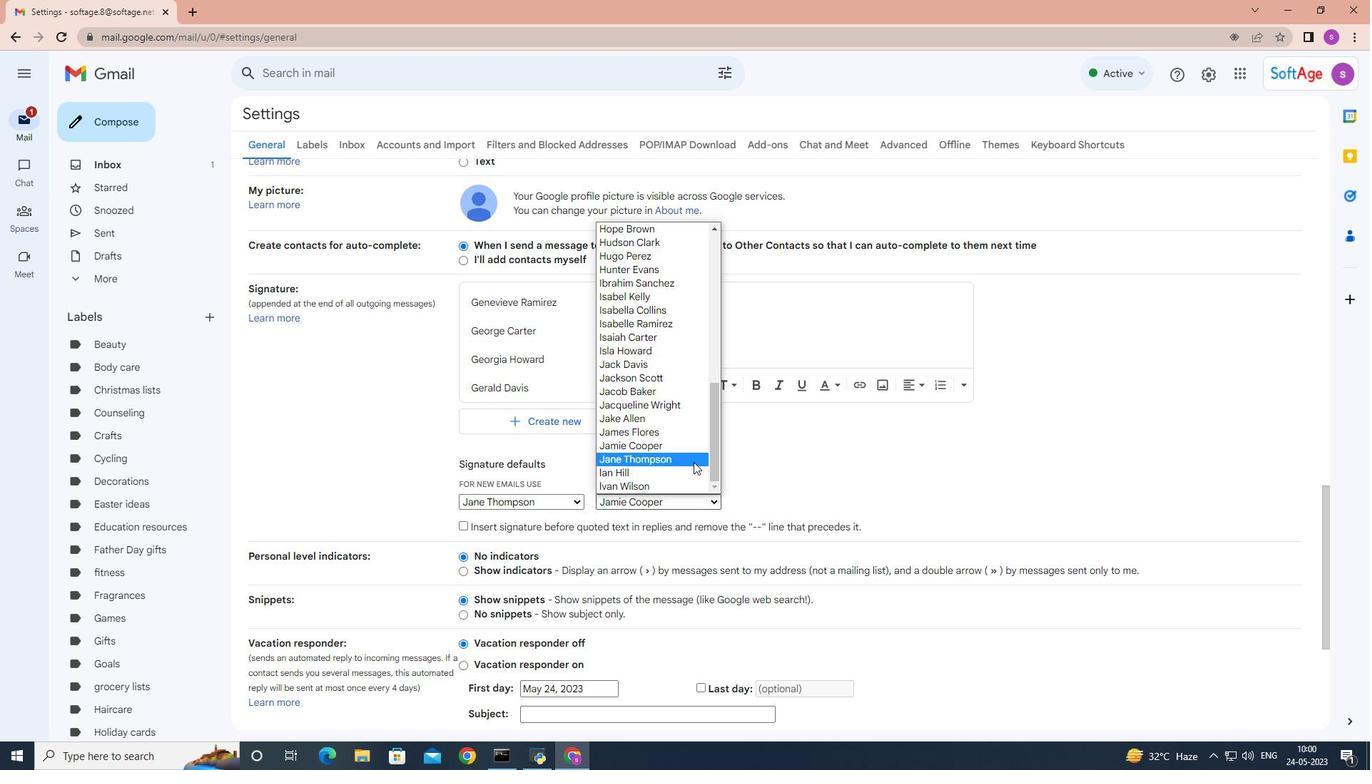 
Action: Mouse pressed left at (691, 458)
Screenshot: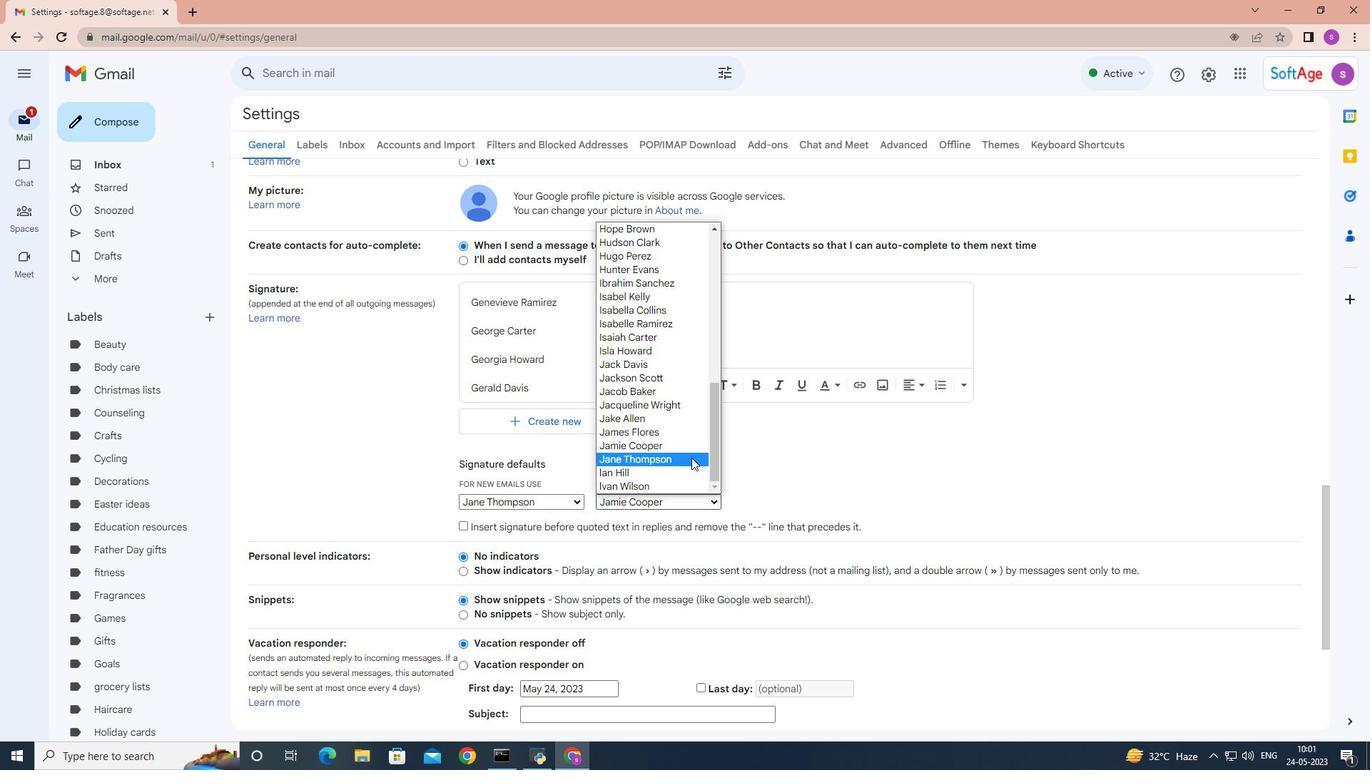 
Action: Mouse moved to (834, 443)
Screenshot: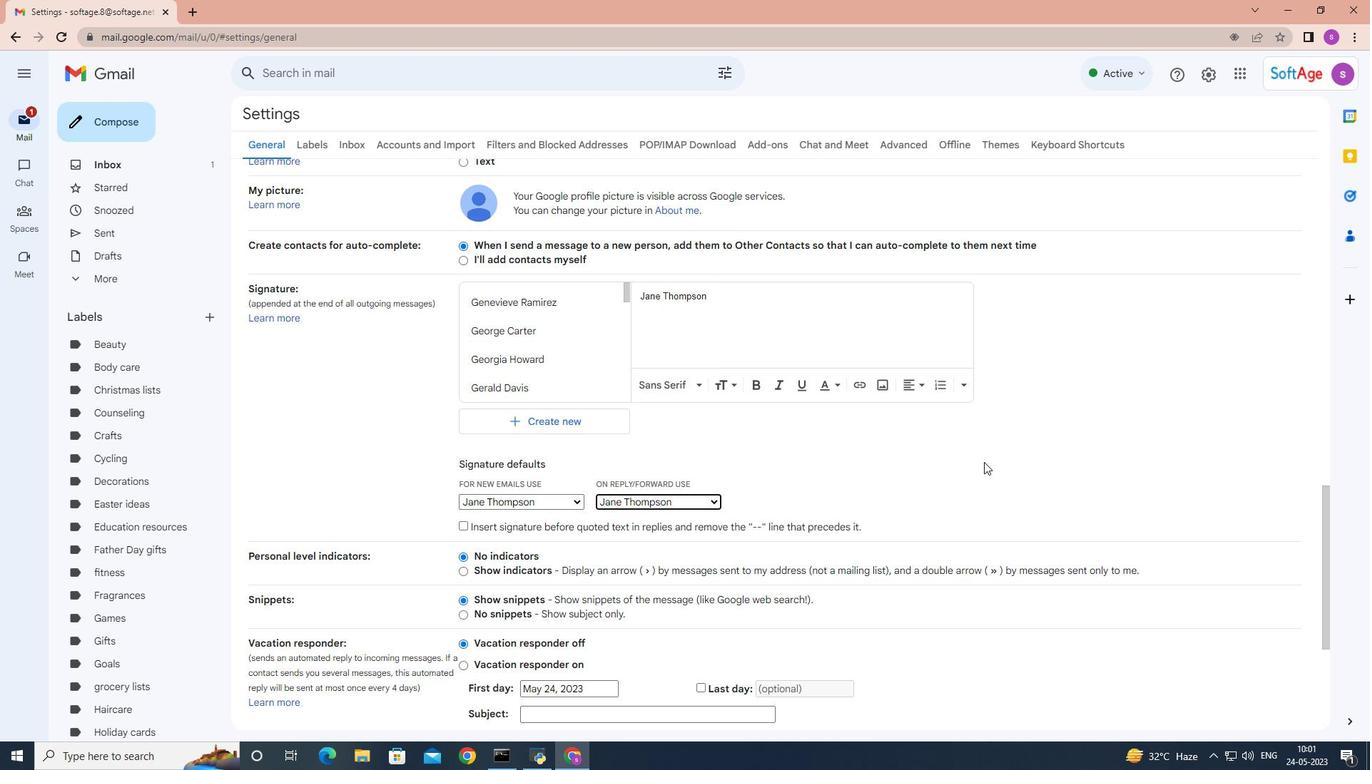 
Action: Mouse scrolled (834, 443) with delta (0, 0)
Screenshot: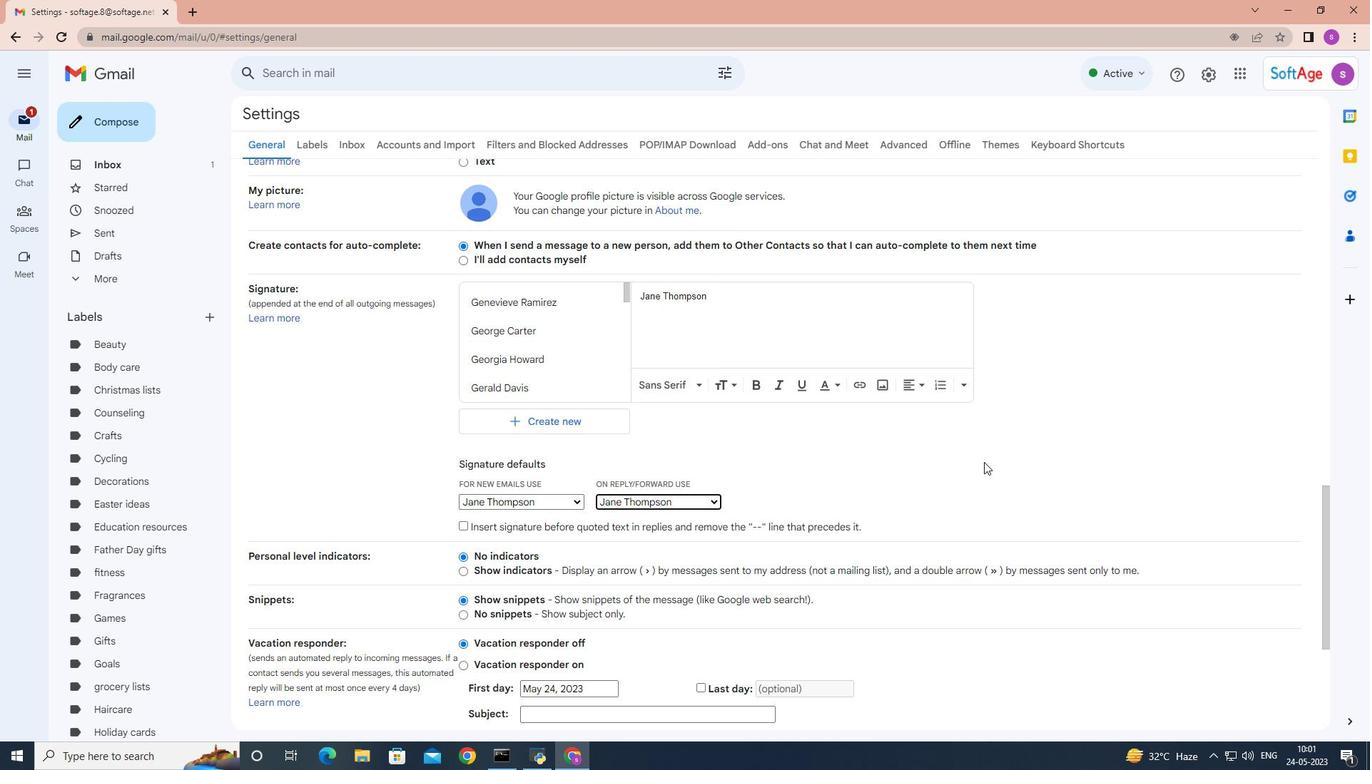 
Action: Mouse scrolled (834, 443) with delta (0, 0)
Screenshot: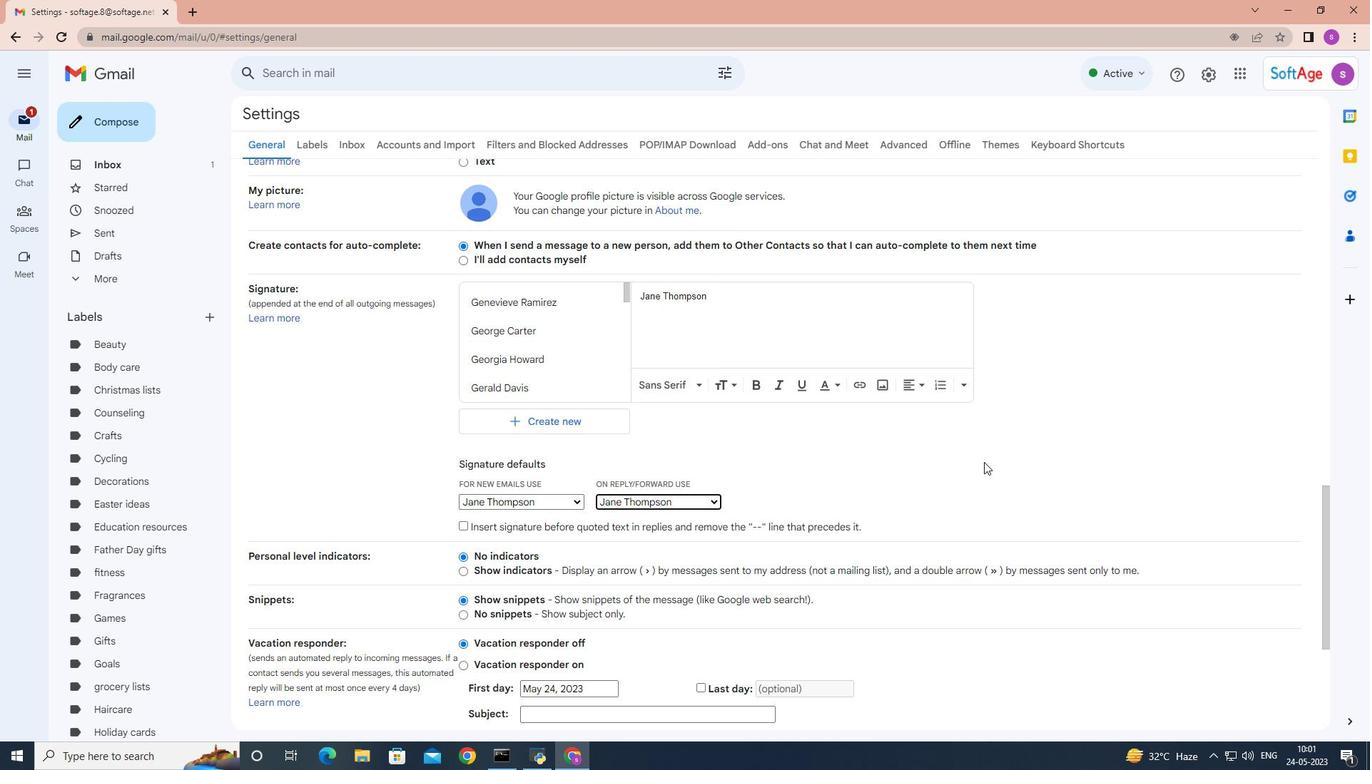 
Action: Mouse scrolled (834, 443) with delta (0, 0)
Screenshot: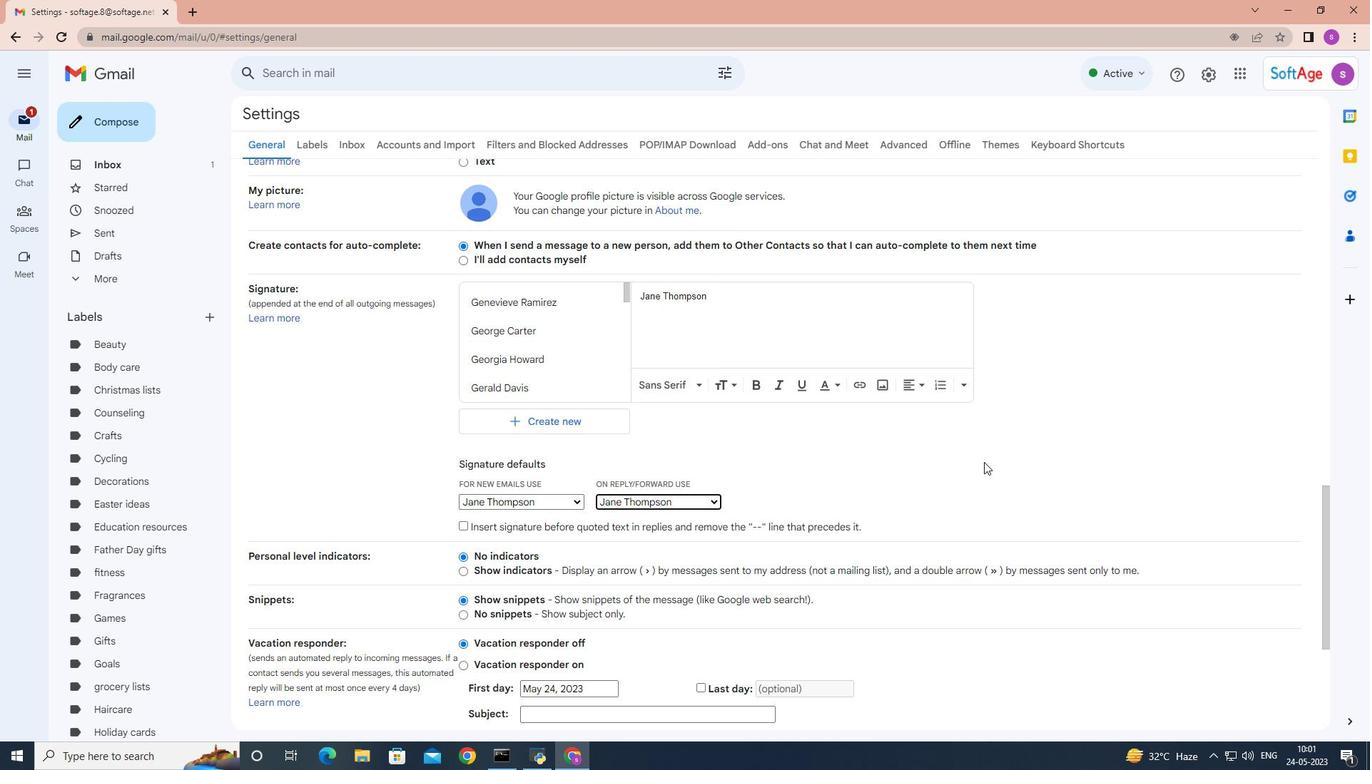
Action: Mouse scrolled (834, 443) with delta (0, 0)
Screenshot: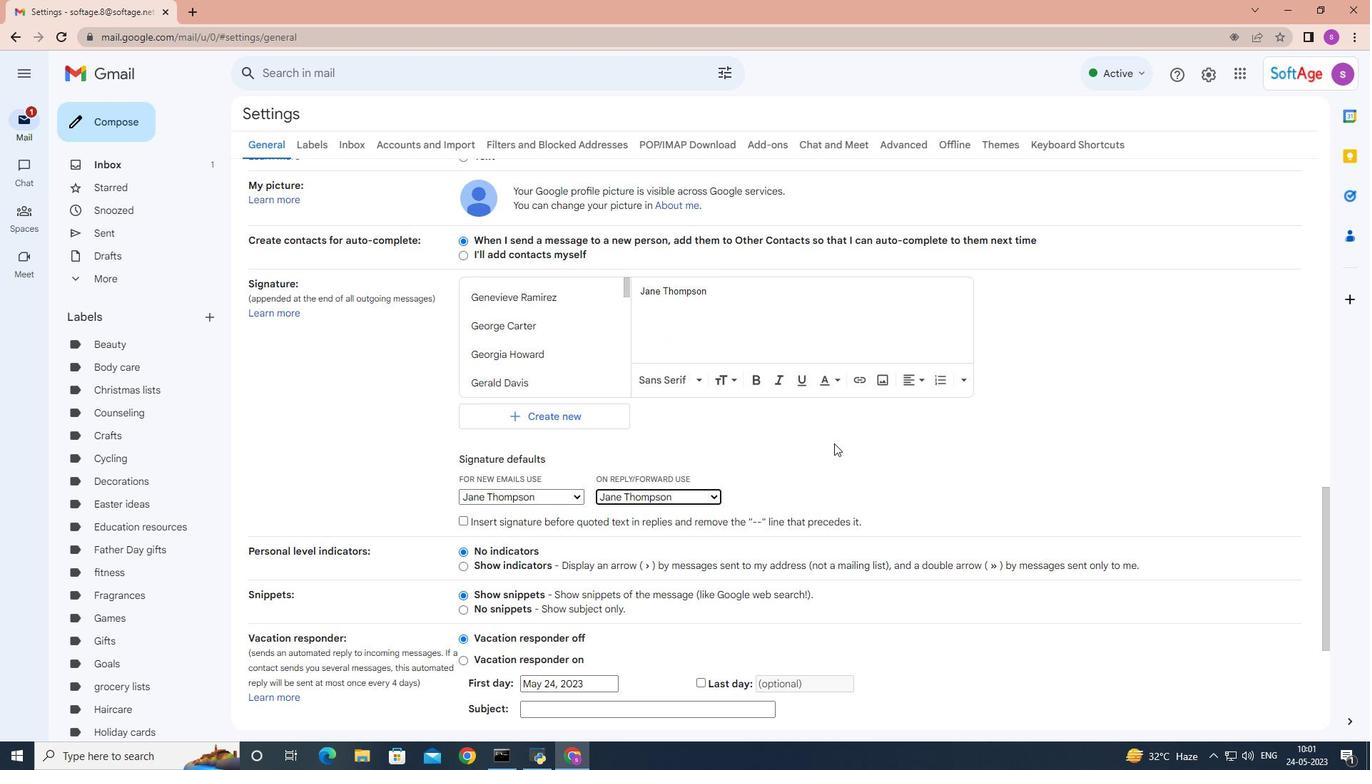 
Action: Mouse moved to (872, 553)
Screenshot: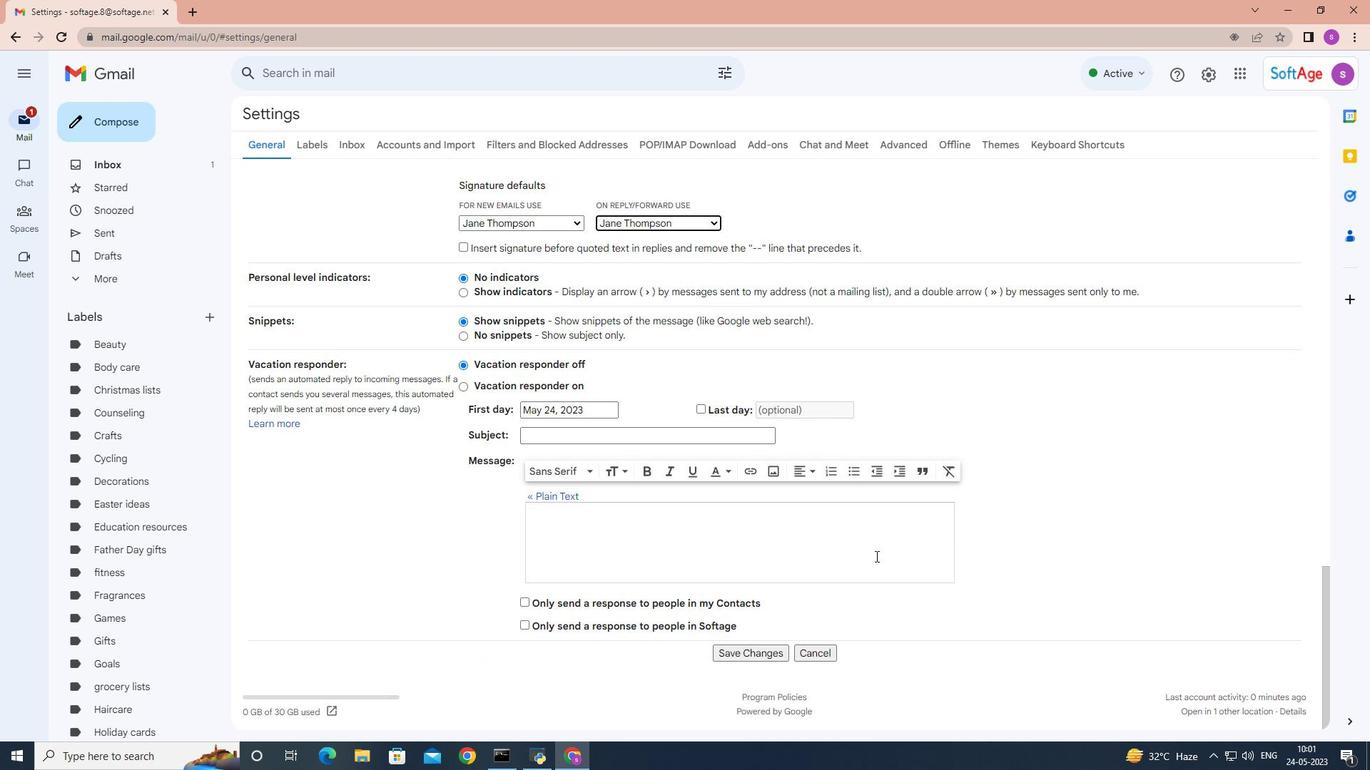 
Action: Mouse scrolled (874, 556) with delta (0, 0)
Screenshot: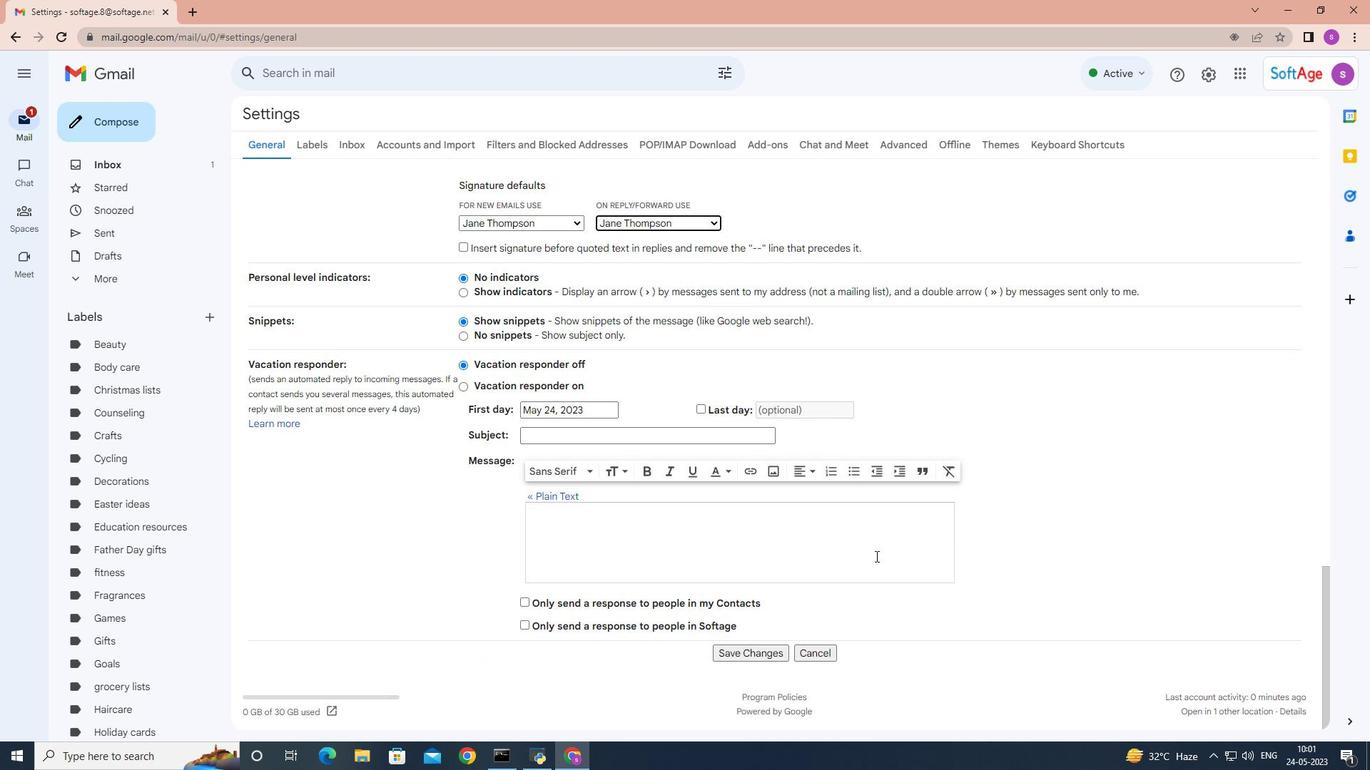 
Action: Mouse moved to (759, 652)
Screenshot: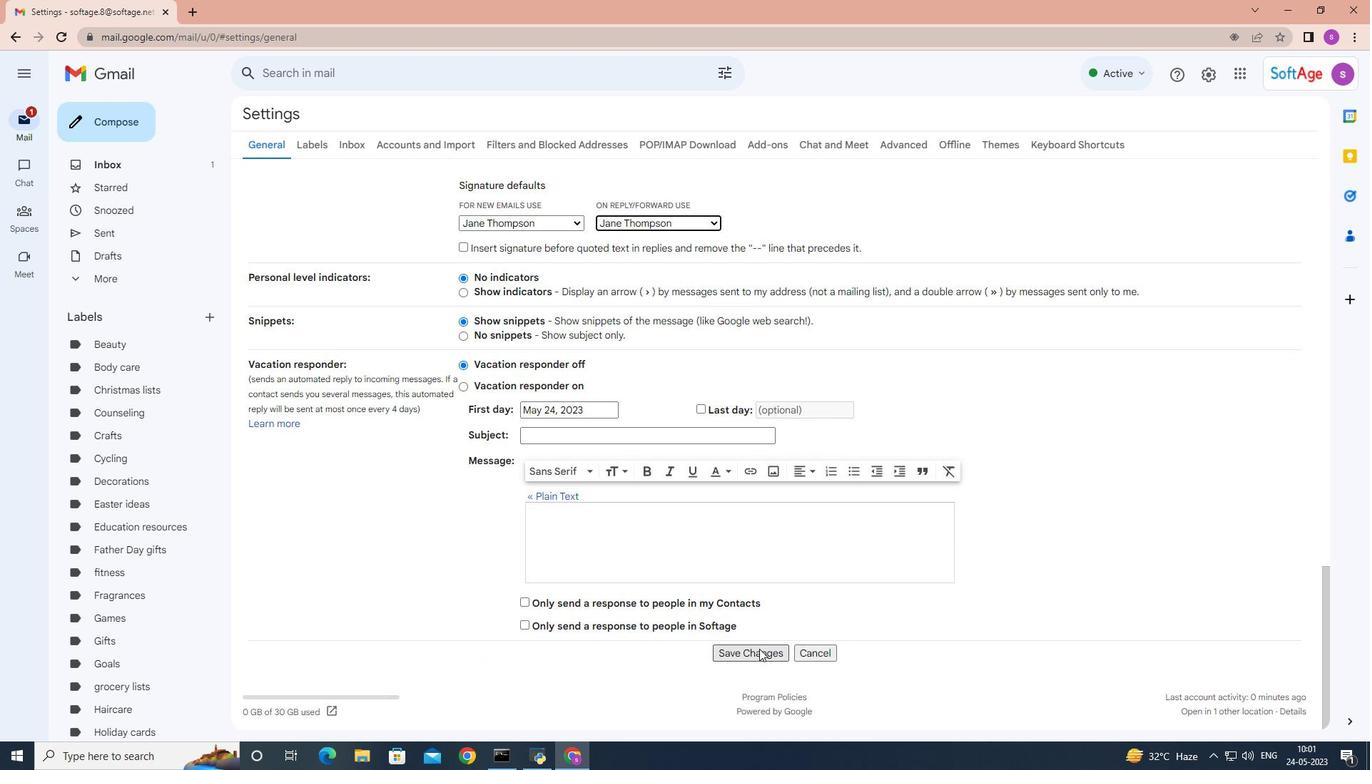 
Action: Mouse pressed left at (759, 652)
Screenshot: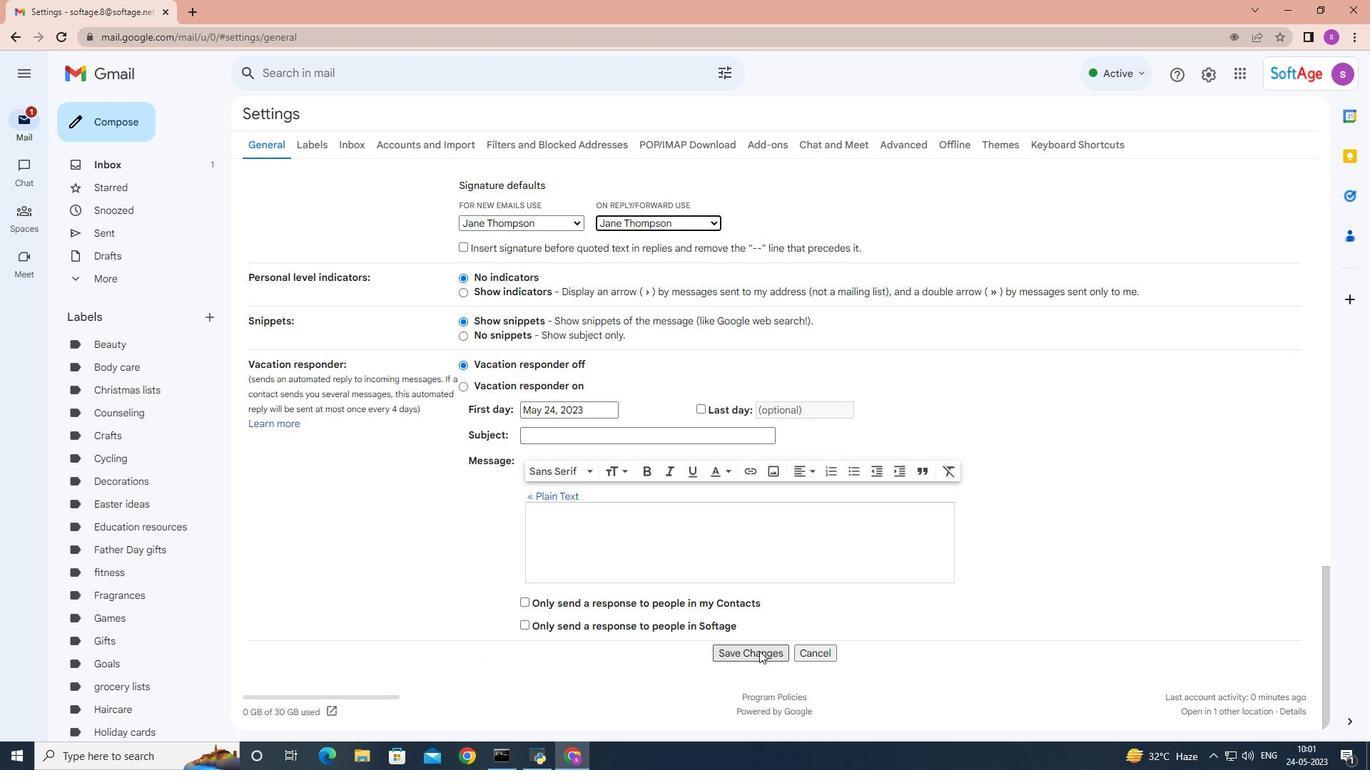 
Action: Mouse moved to (118, 133)
Screenshot: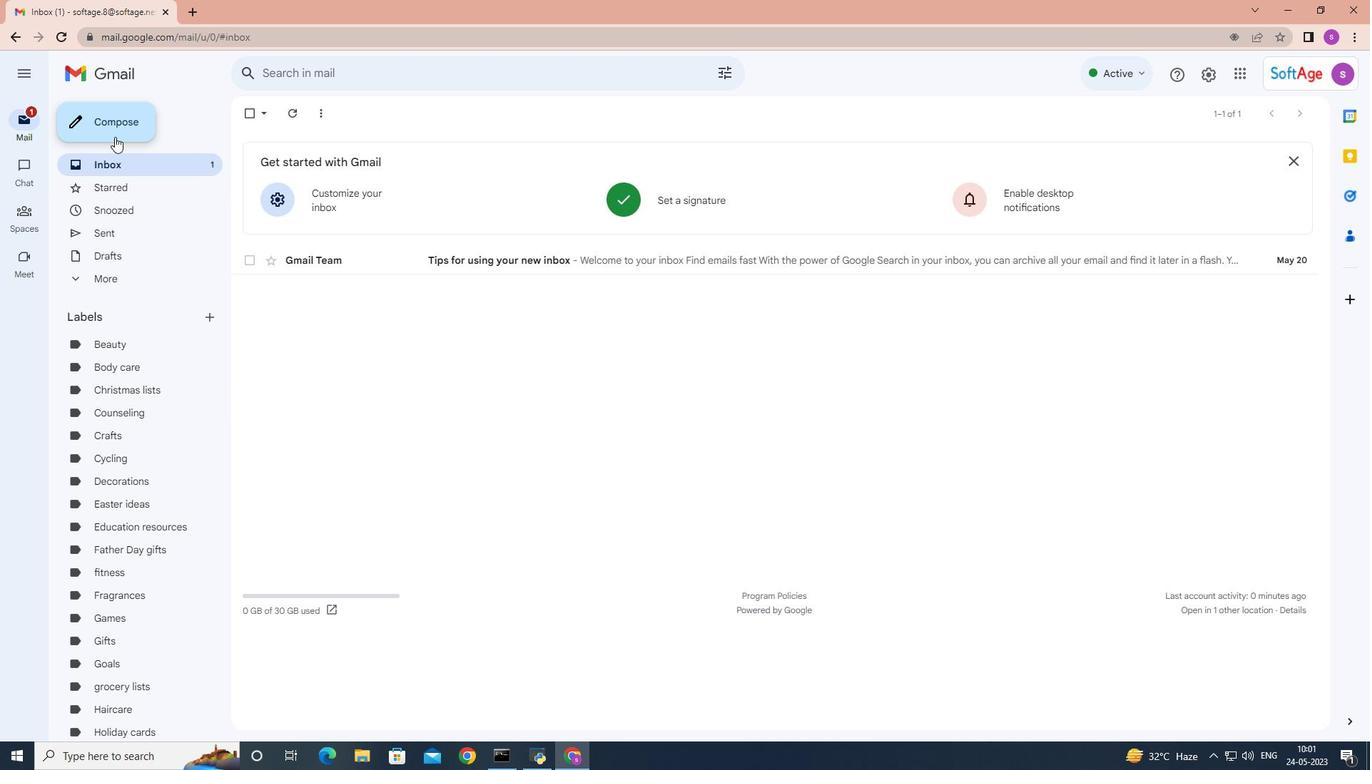 
Action: Mouse pressed left at (118, 133)
Screenshot: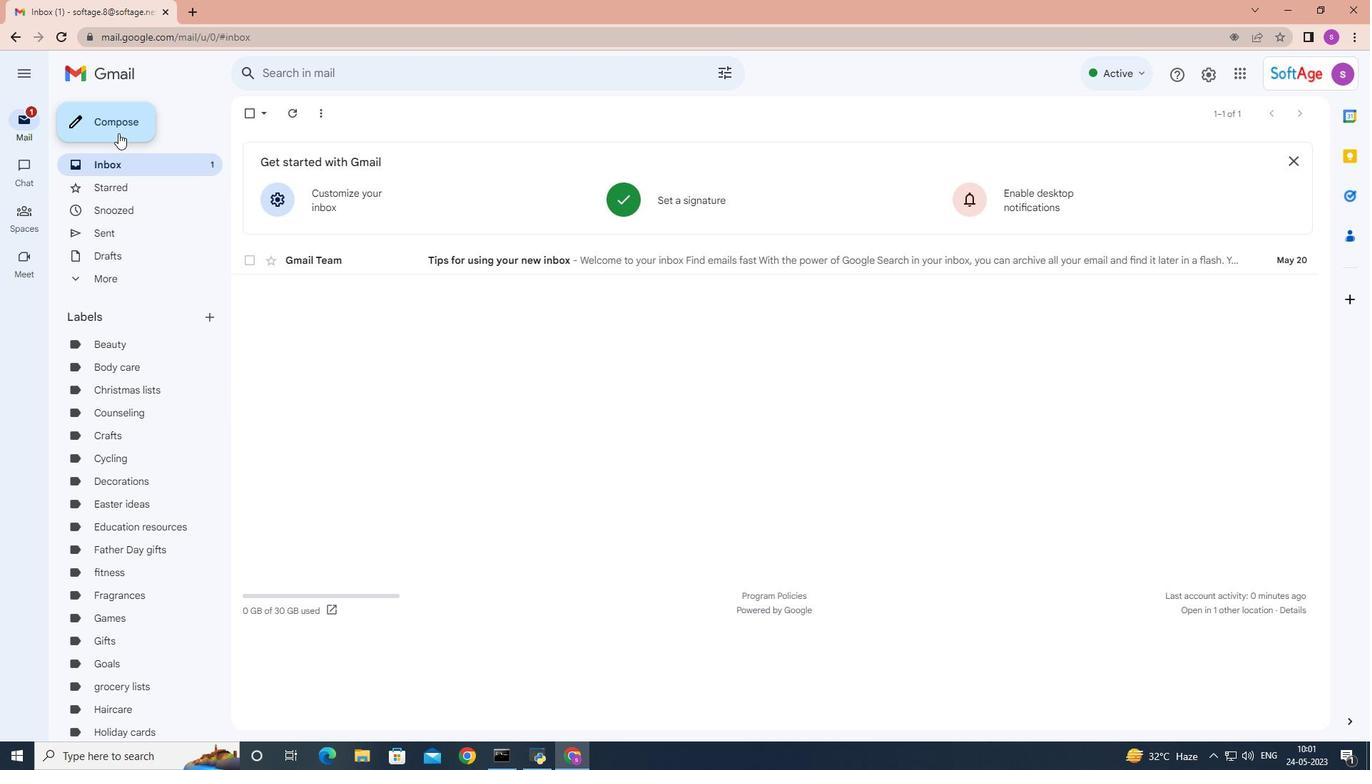 
Action: Mouse moved to (969, 371)
Screenshot: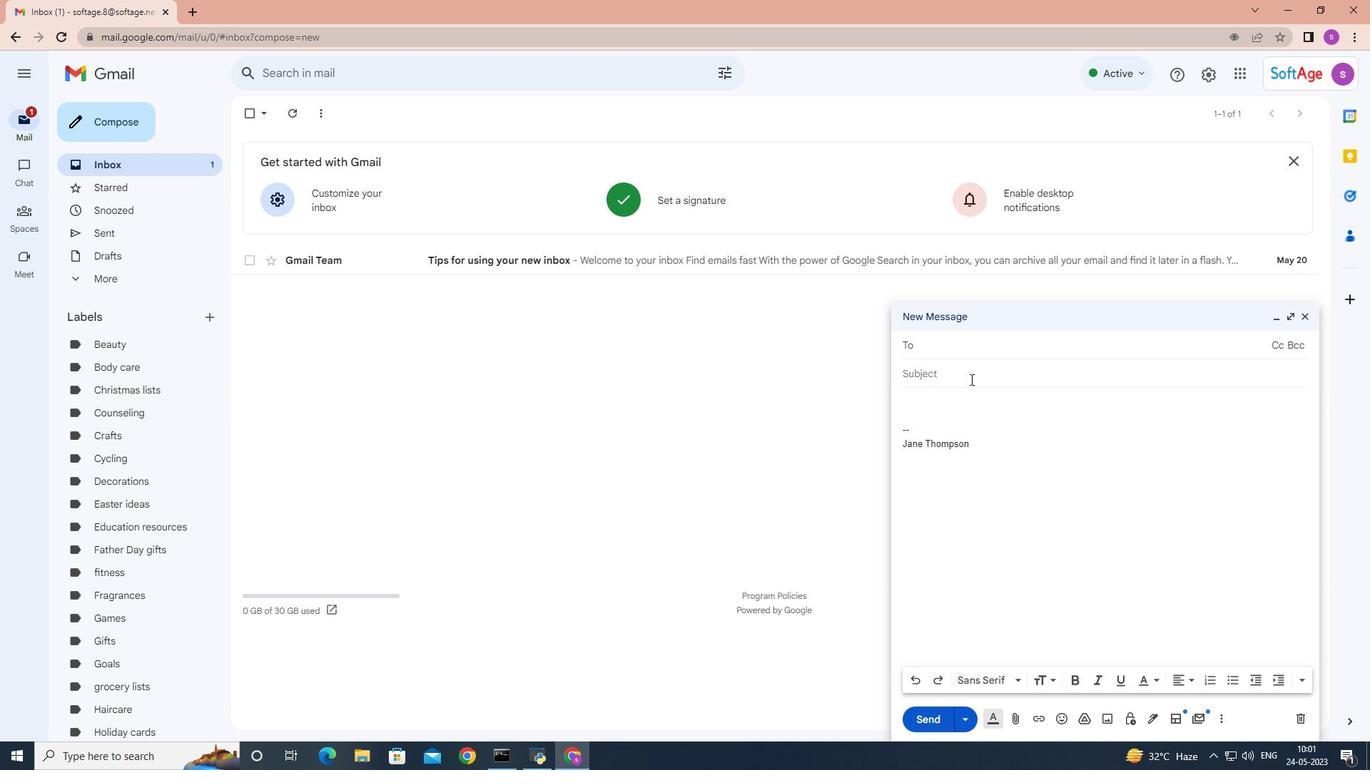 
Action: Mouse pressed left at (969, 371)
Screenshot: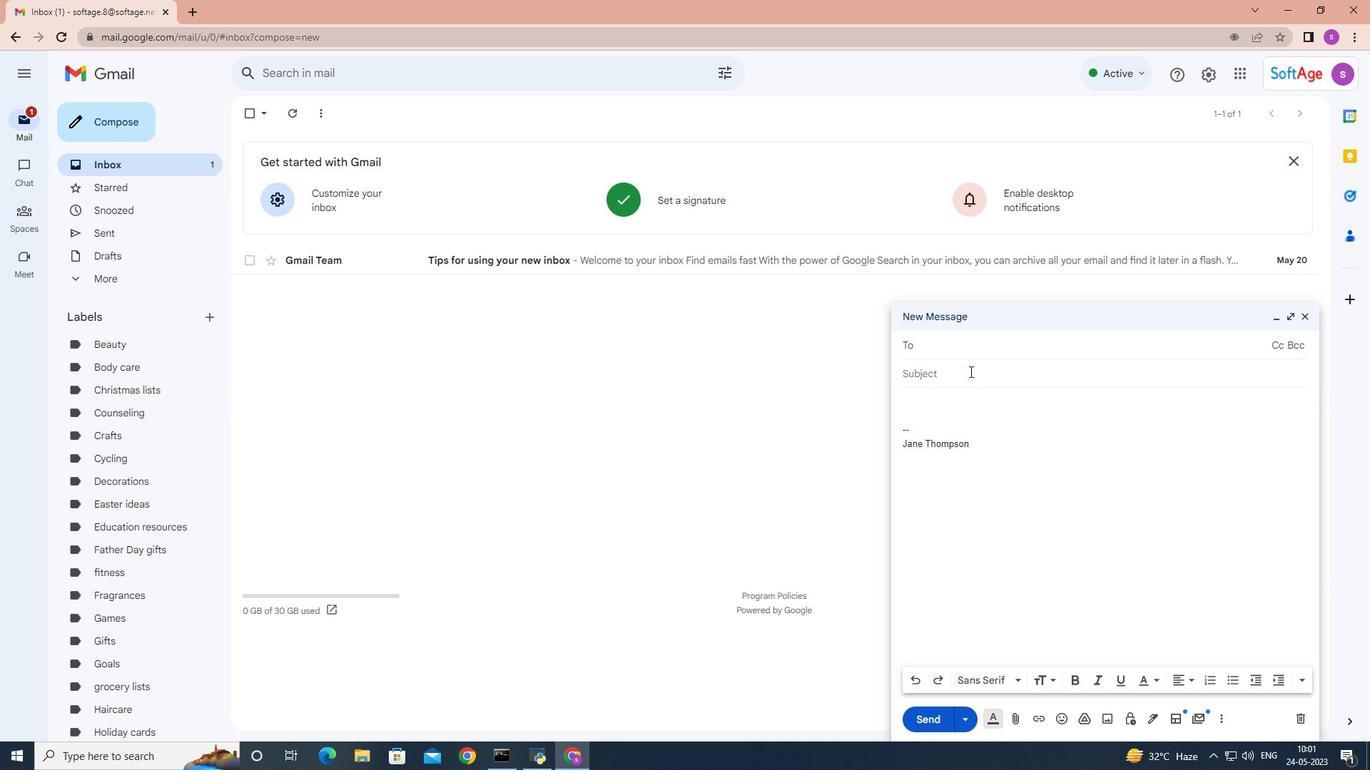 
Action: Key pressed <Key.shift>Thank<Key.space>you<Key.space>fp<Key.backspace>or<Key.space>your<Key.space>participation
Screenshot: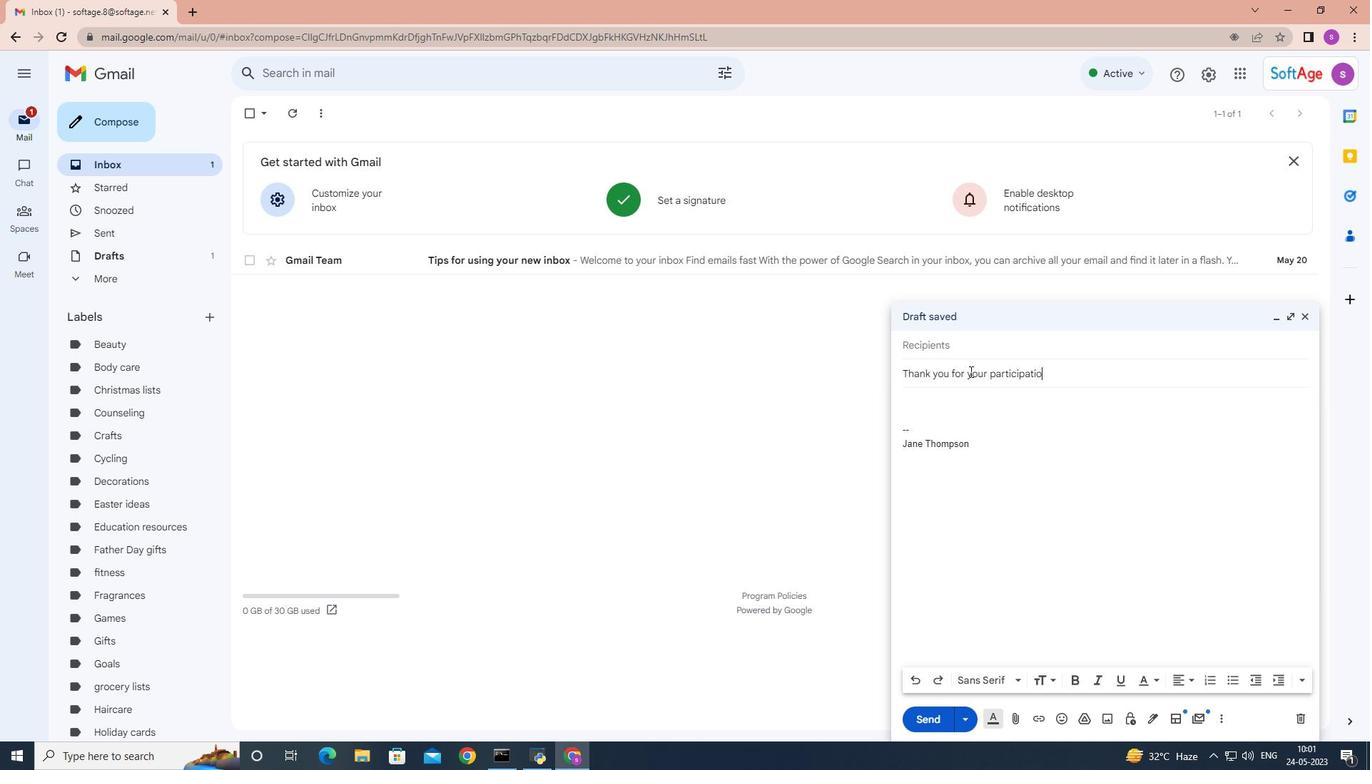 
Action: Mouse moved to (919, 398)
Screenshot: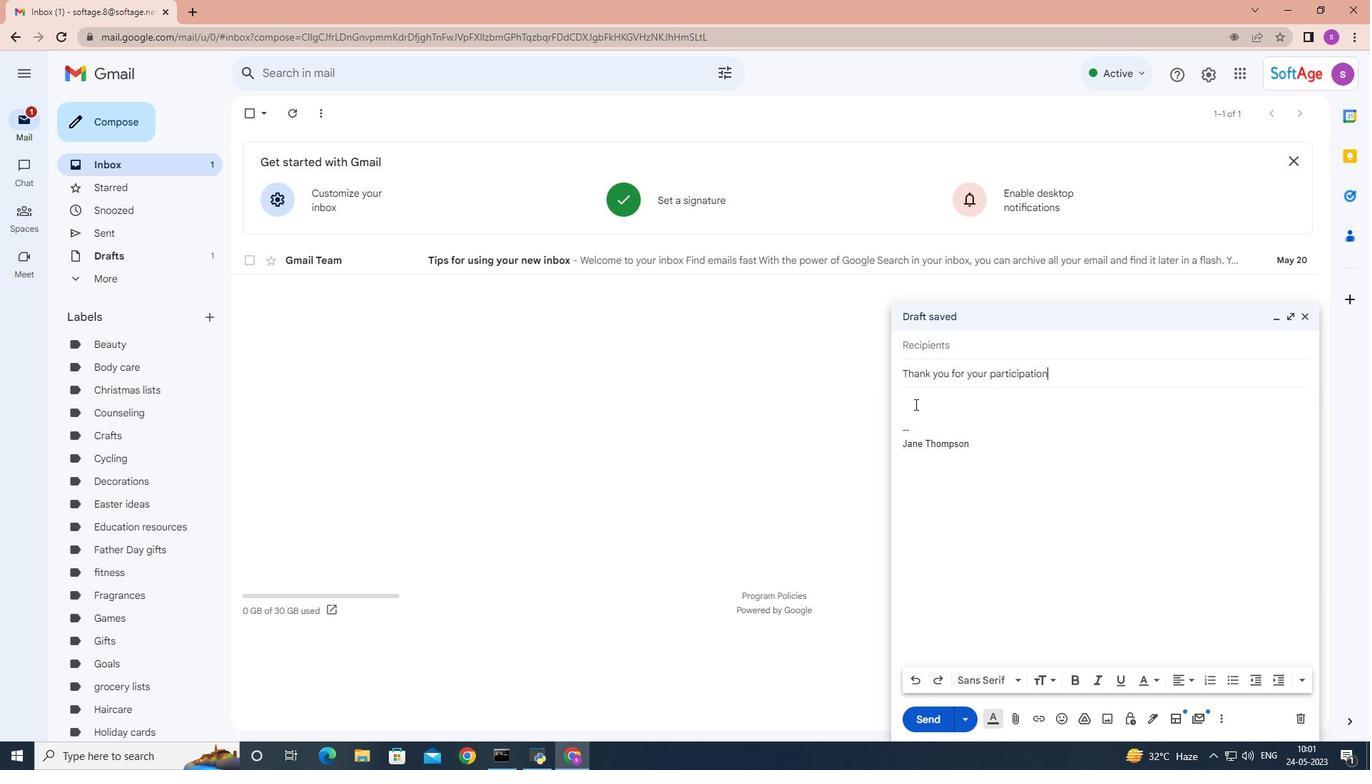
Action: Mouse pressed left at (919, 398)
Screenshot: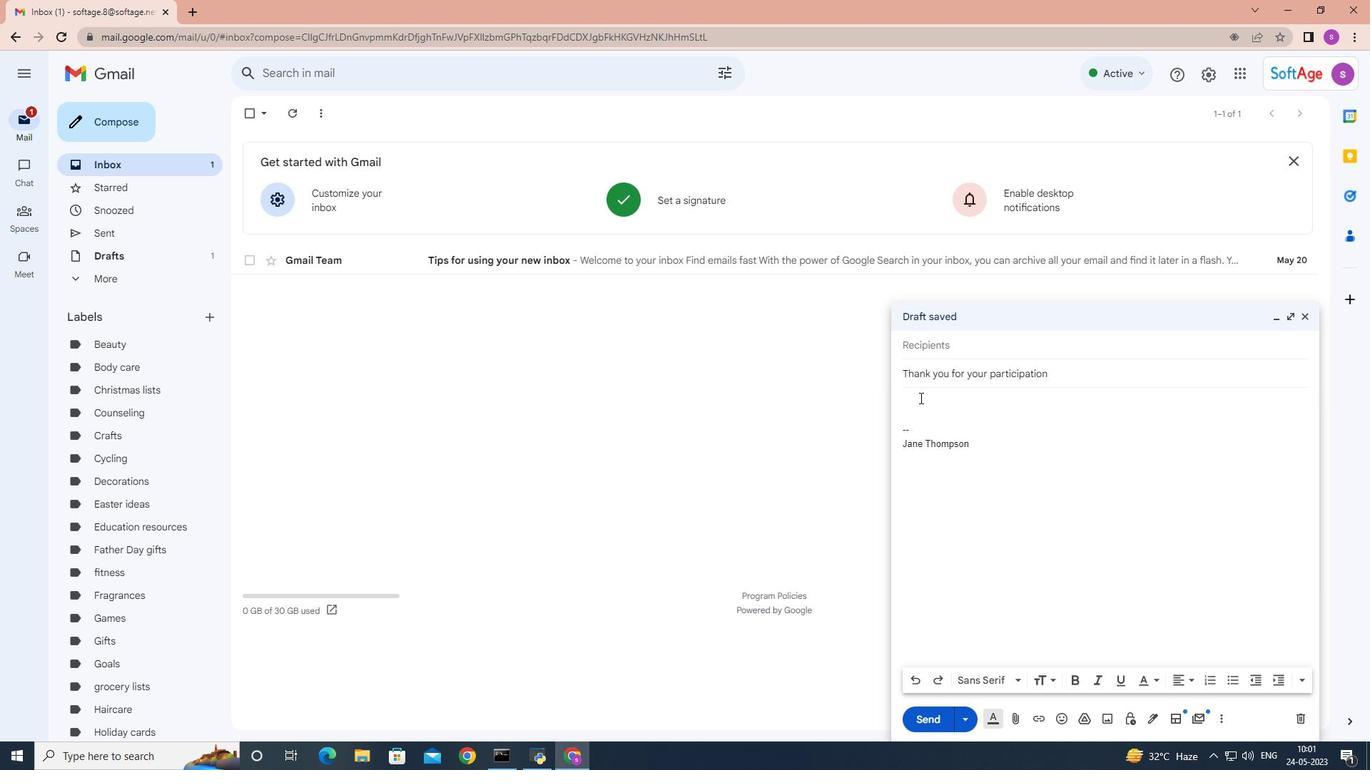 
Action: Key pressed <Key.shift>I<Key.space>am<Key.space>wrio<Key.backspace>ting<Key.space>to<Key.space>inform<Key.space>you<Key.space>of<Key.space>the<Key.space>changes<Key.space>in<Key.space>the<Key.space>meeting<Key.space>i<Key.space>am<Key.space>wri<Key.backspace><Key.backspace><Key.backspace><Key.backspace><Key.backspace><Key.backspace><Key.backspace><Key.backspace><Key.backspace><Key.space>schedule
Screenshot: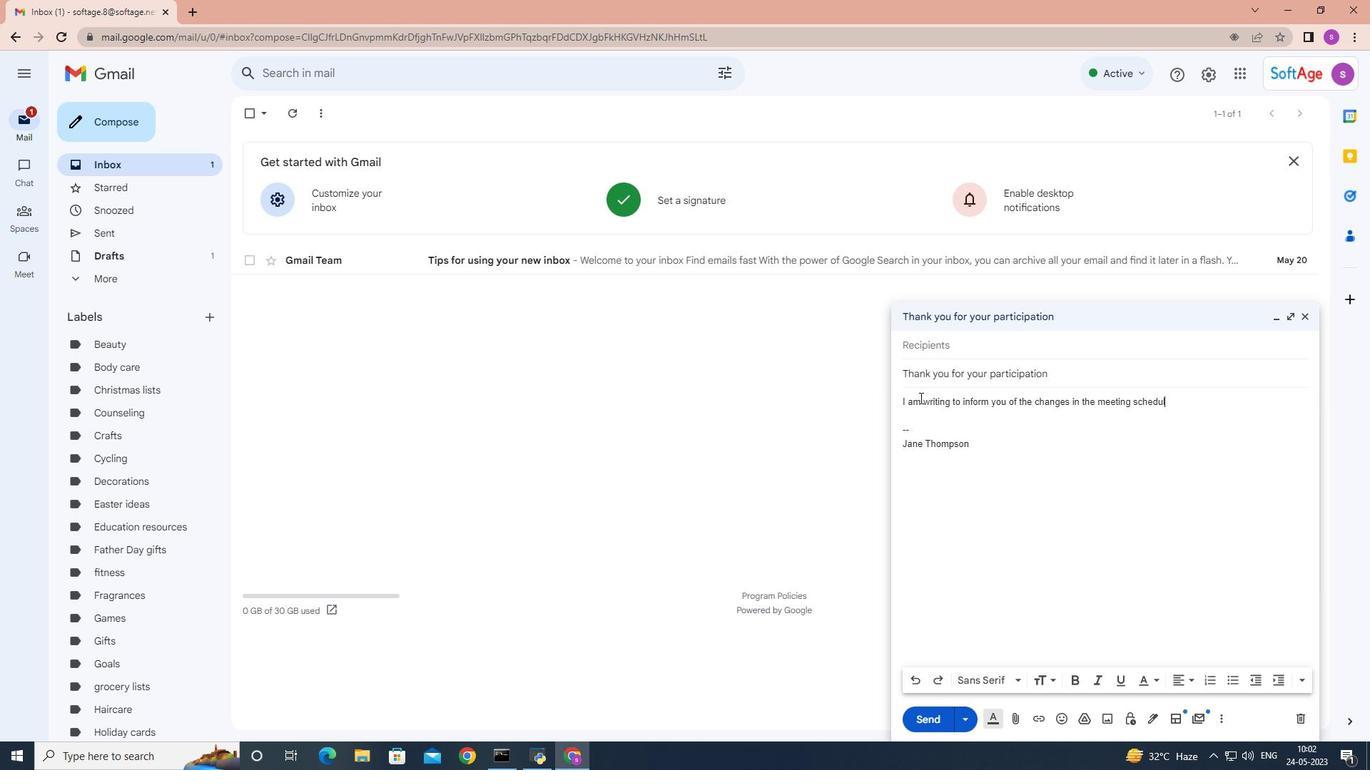 
Action: Mouse moved to (961, 346)
Screenshot: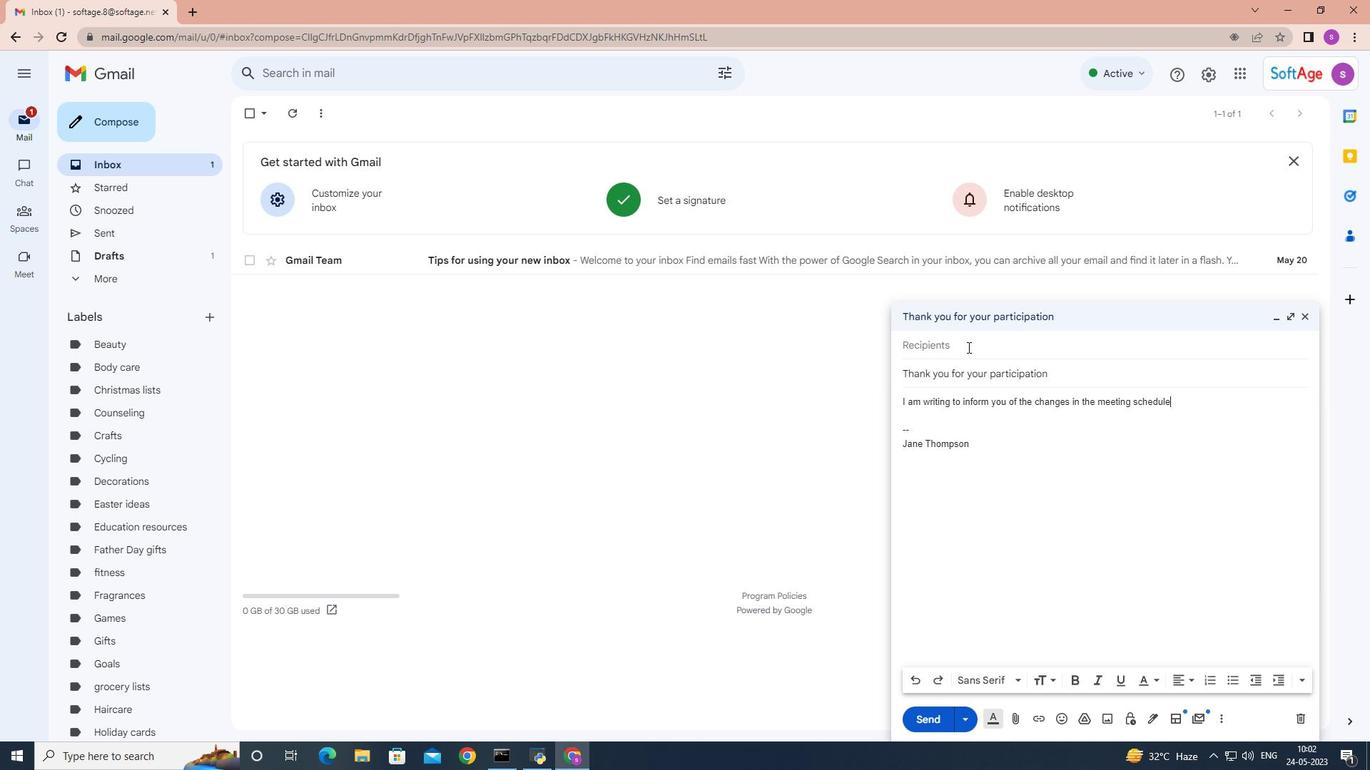 
Action: Mouse pressed left at (961, 346)
Screenshot: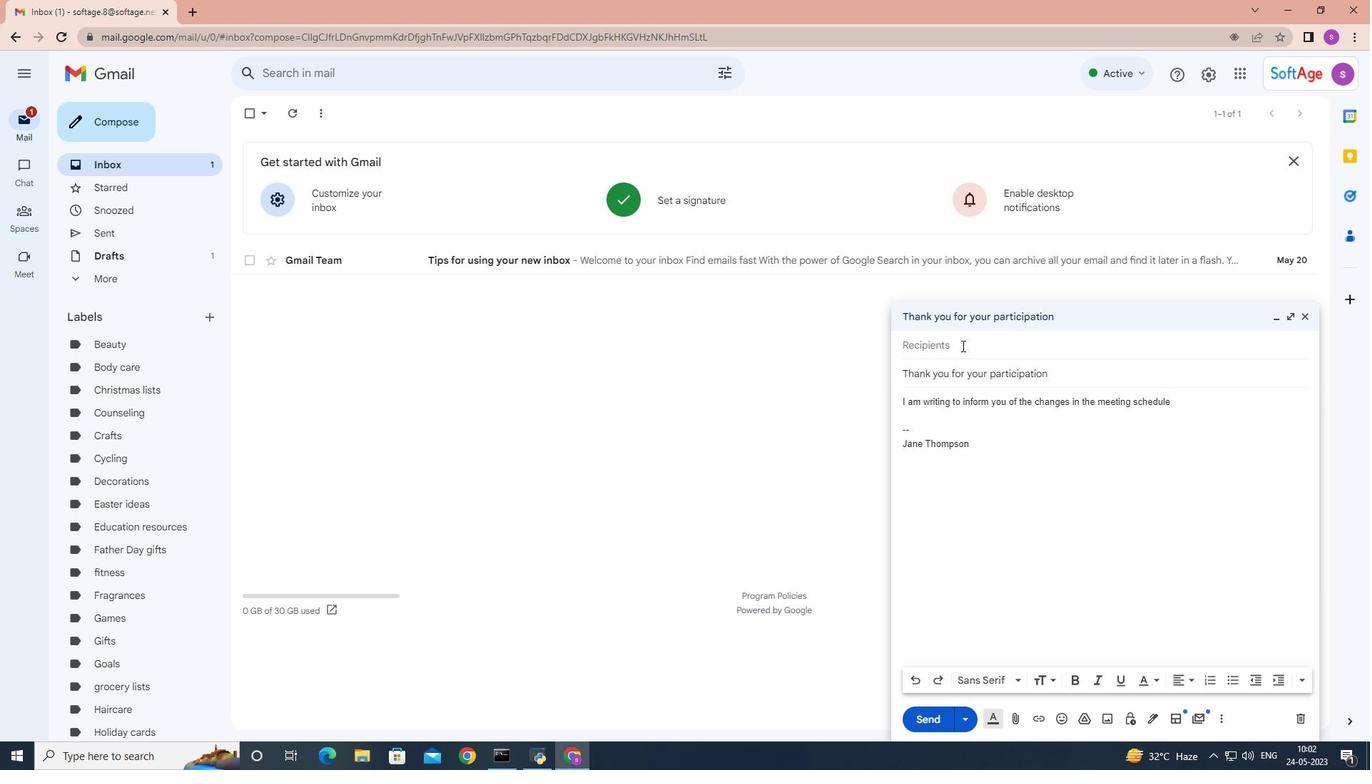 
Action: Key pressed softage.6
Screenshot: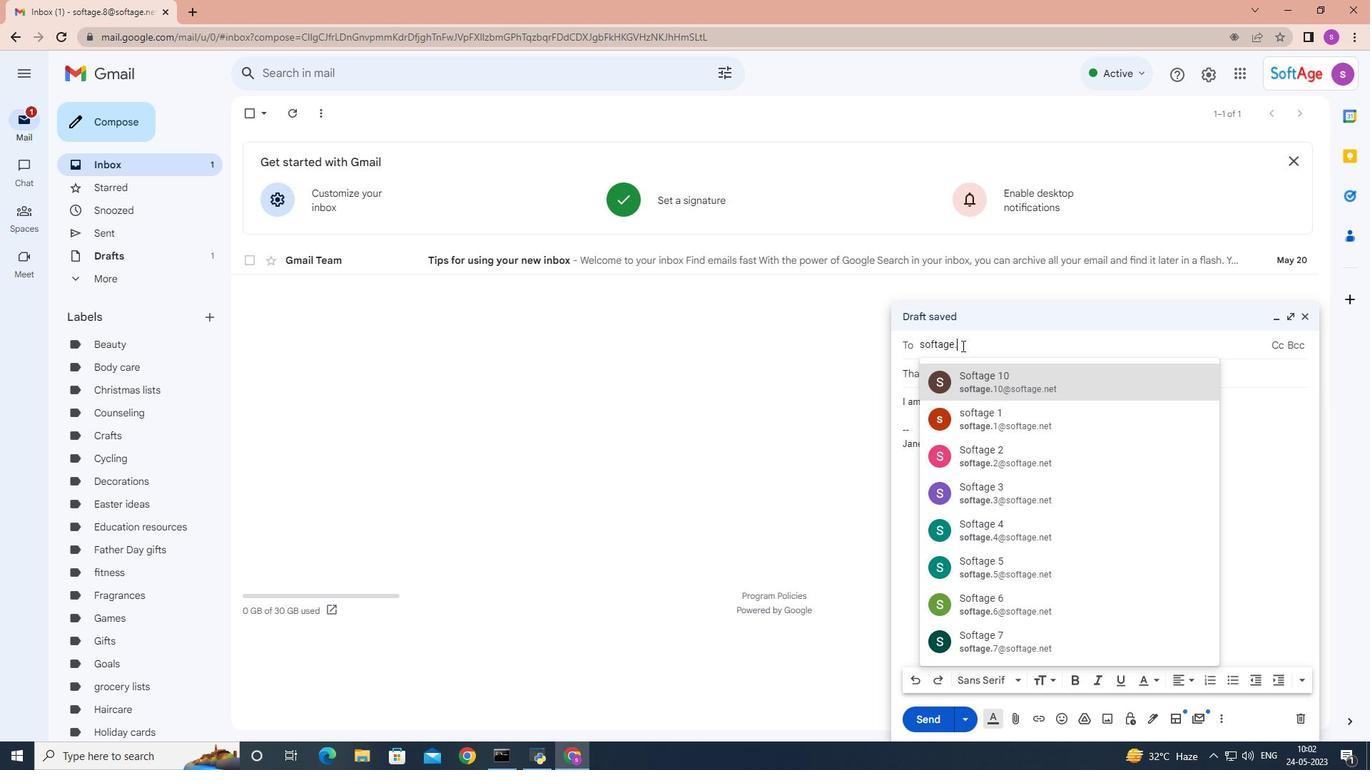 
Action: Mouse moved to (992, 379)
Screenshot: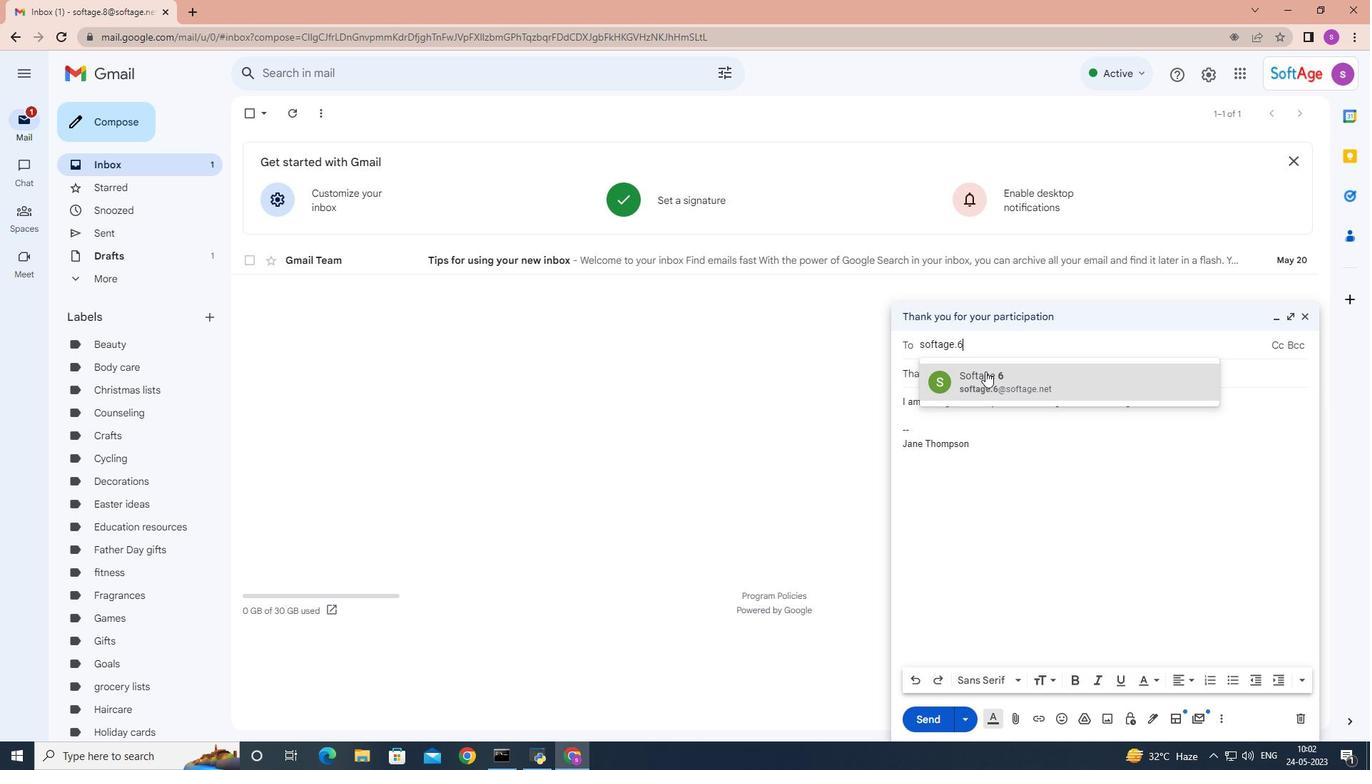 
Action: Mouse pressed left at (992, 379)
Screenshot: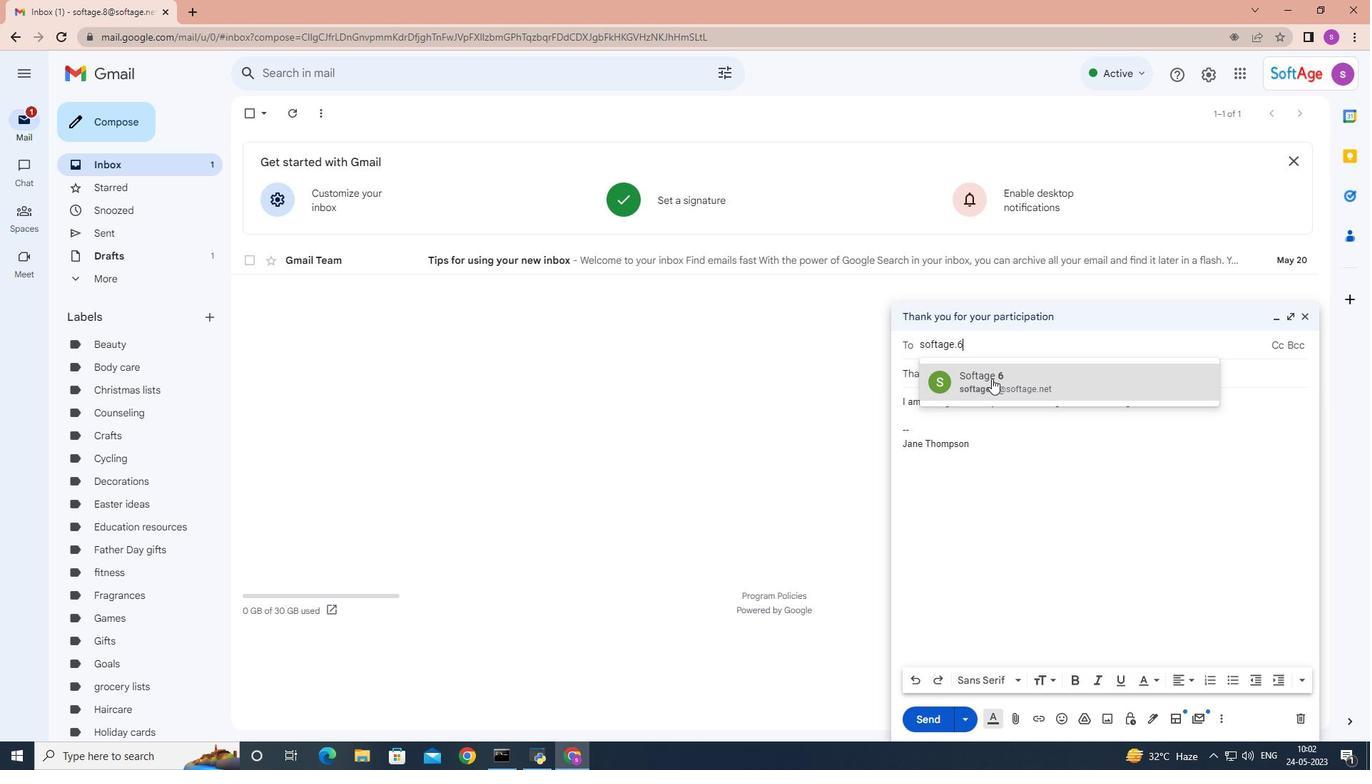 
Action: Mouse moved to (1173, 417)
Screenshot: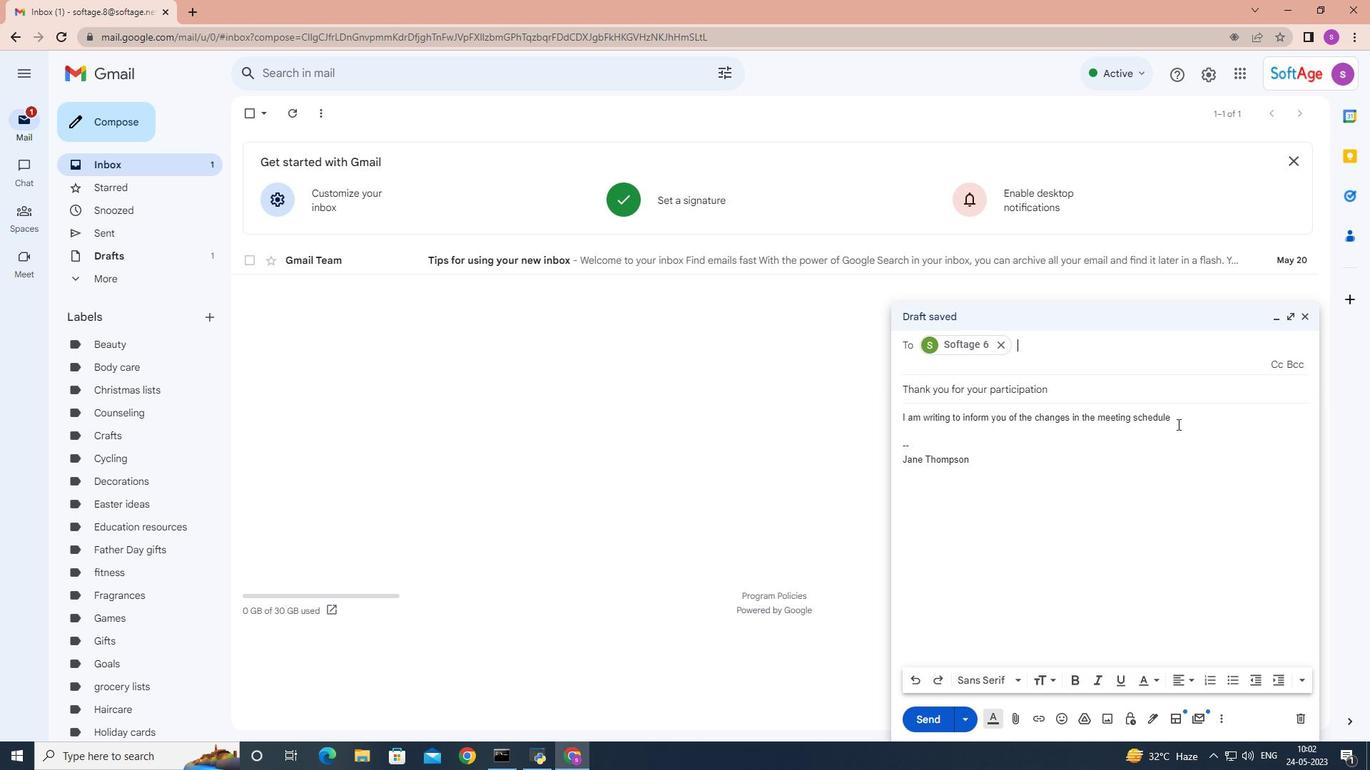 
Action: Mouse pressed left at (1173, 417)
Screenshot: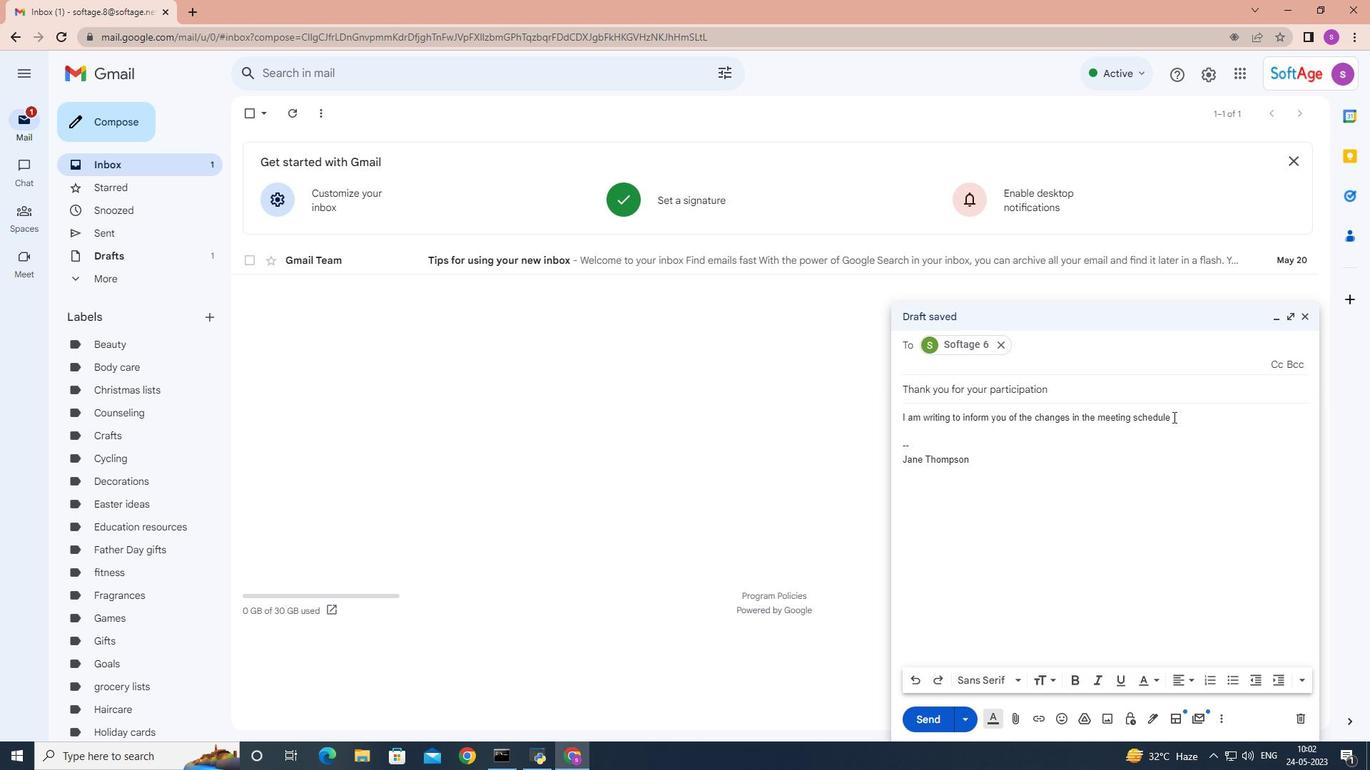 
Action: Mouse moved to (1174, 401)
Screenshot: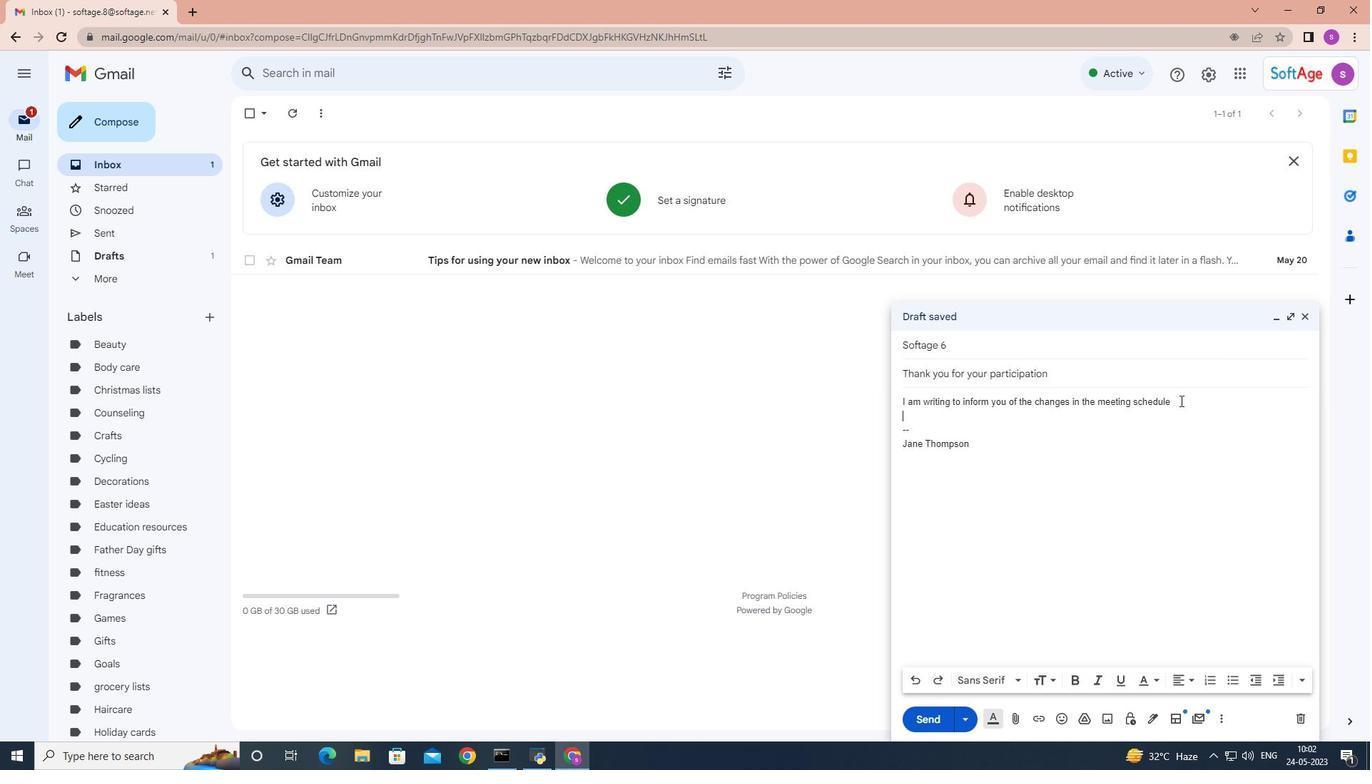 
Action: Mouse pressed left at (1174, 401)
Screenshot: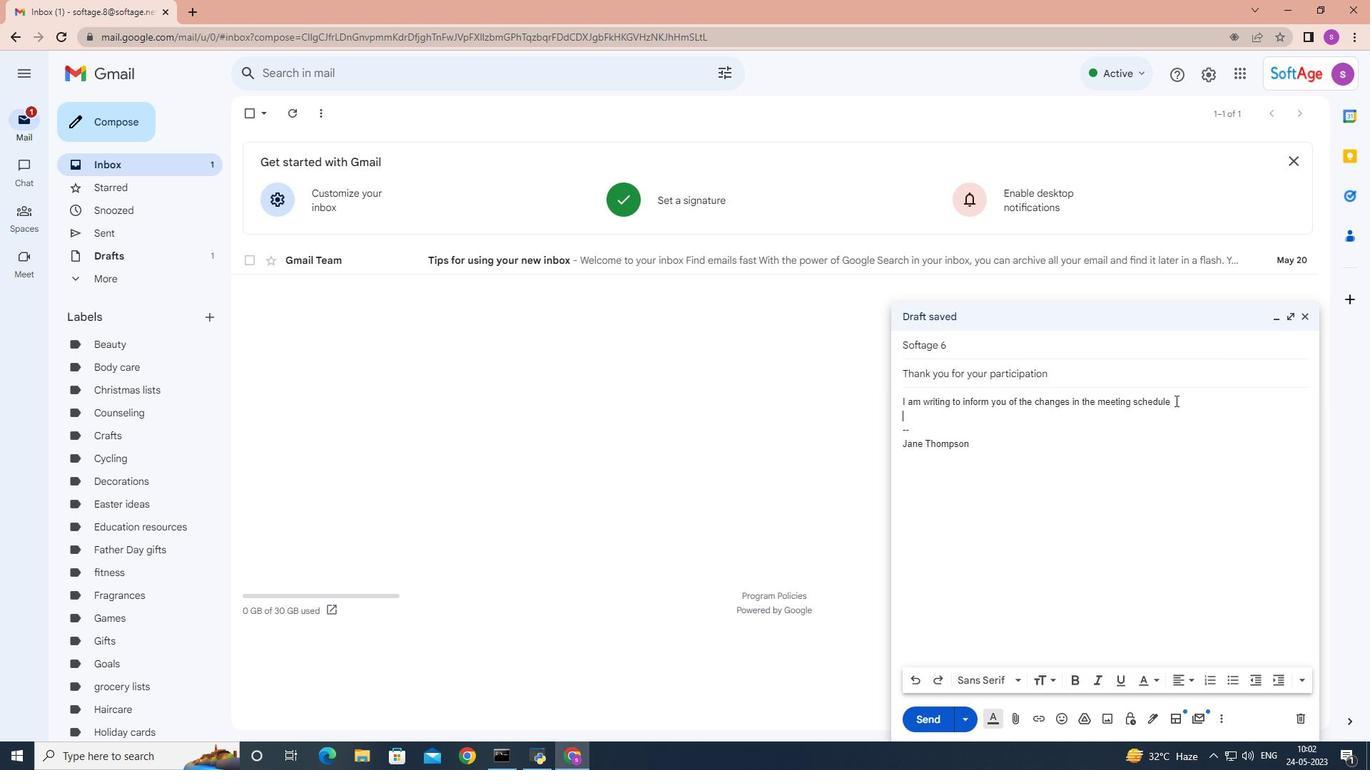 
Action: Mouse moved to (1208, 679)
Screenshot: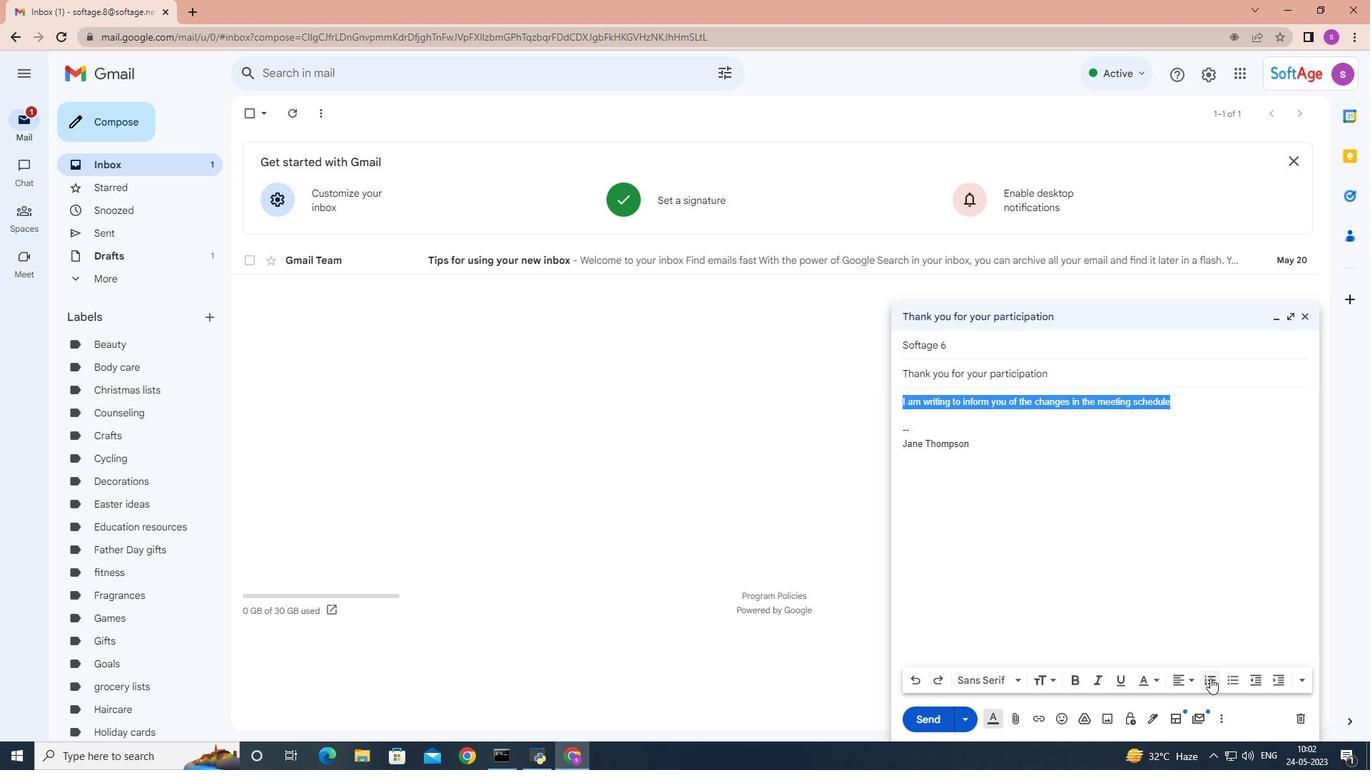 
Action: Mouse pressed left at (1208, 679)
Screenshot: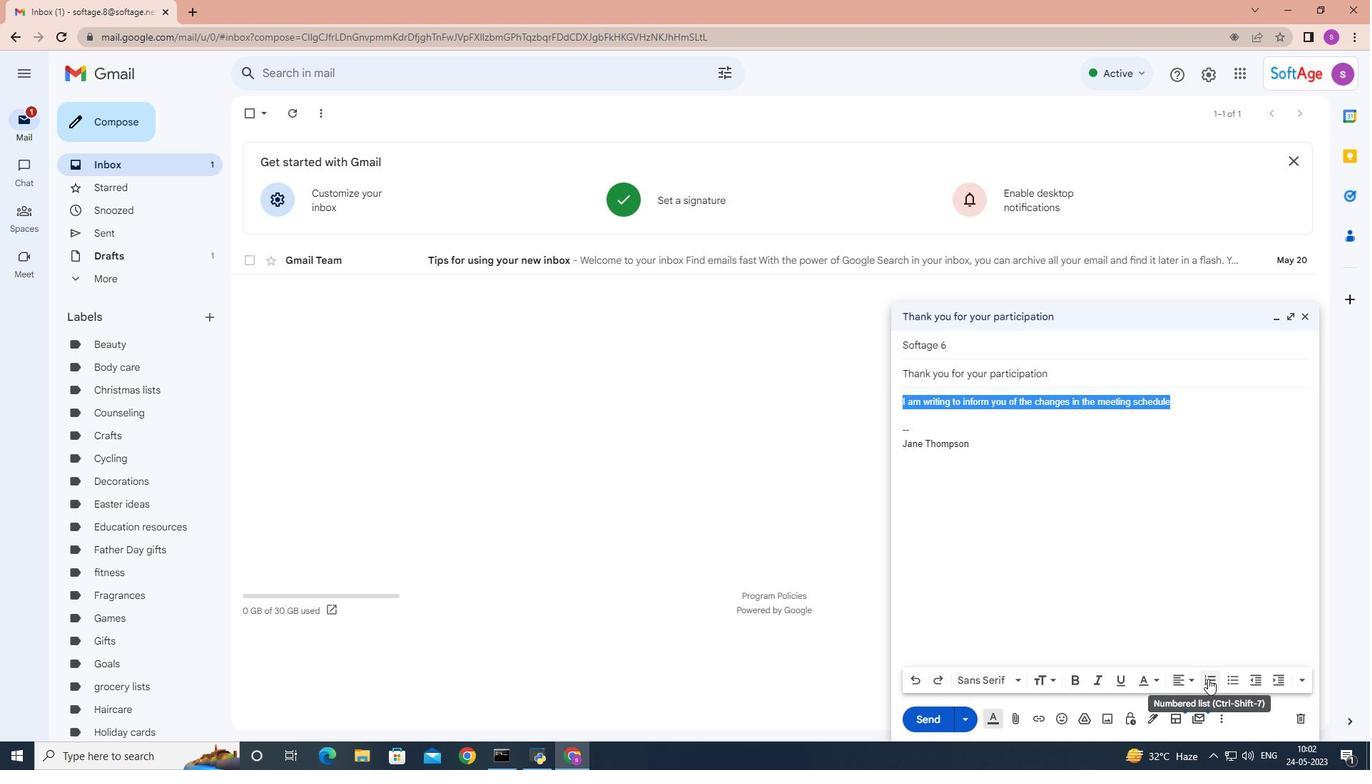 
Action: Mouse moved to (1013, 682)
Screenshot: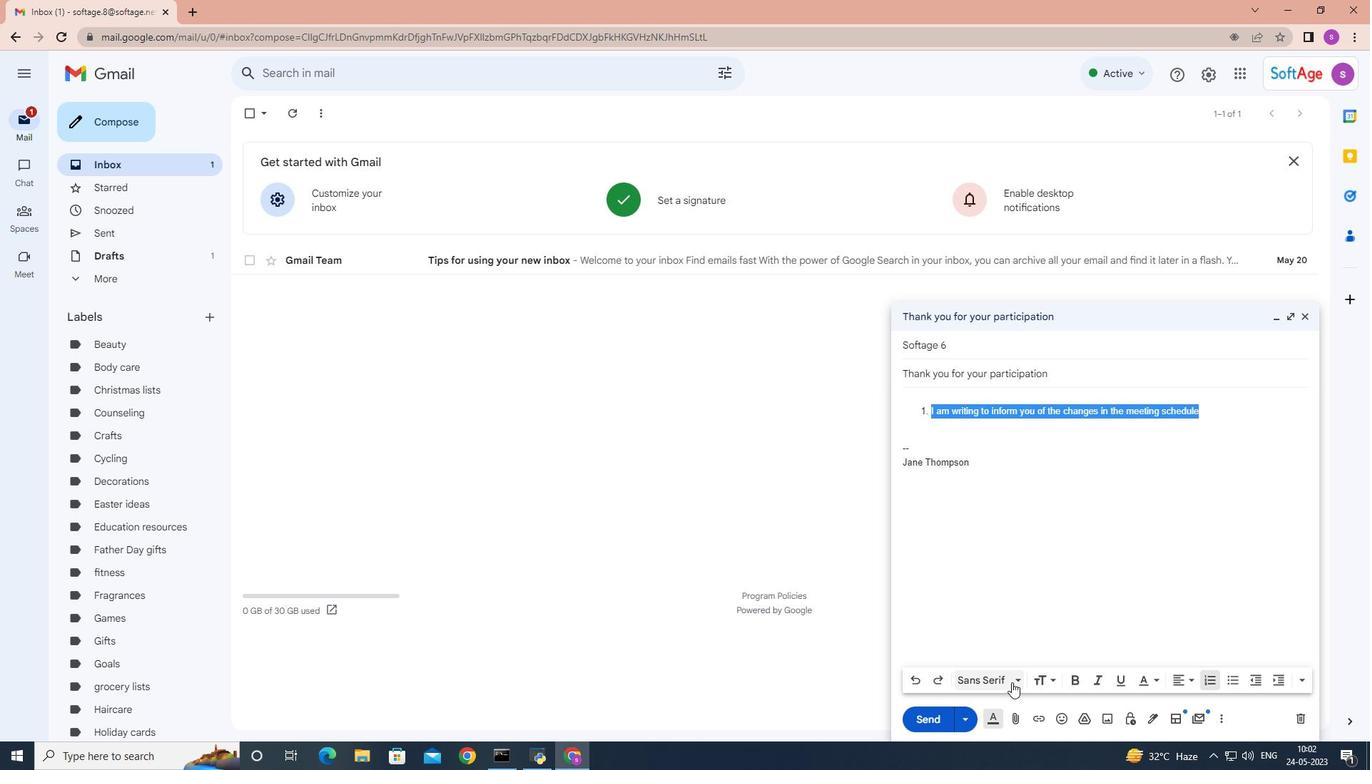 
Action: Mouse pressed left at (1013, 682)
Screenshot: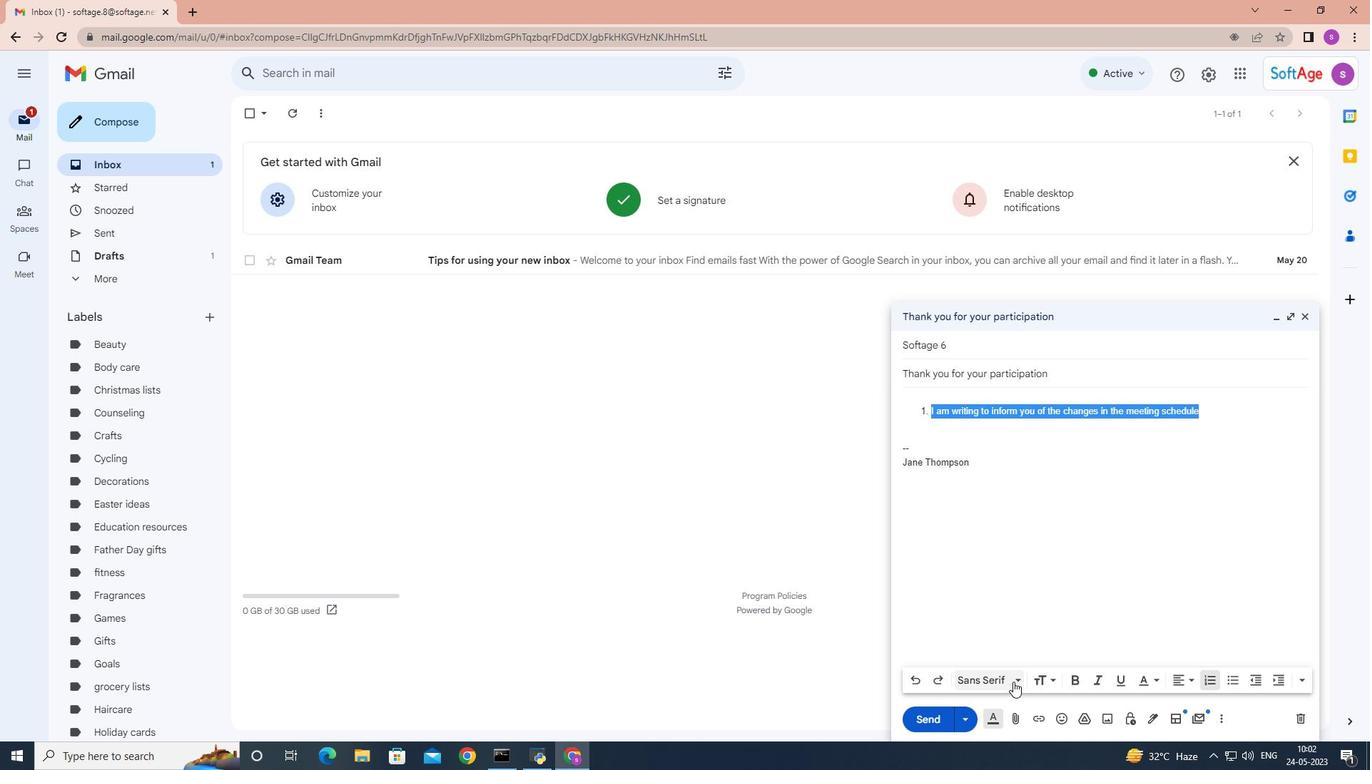 
Action: Mouse moved to (1047, 544)
Screenshot: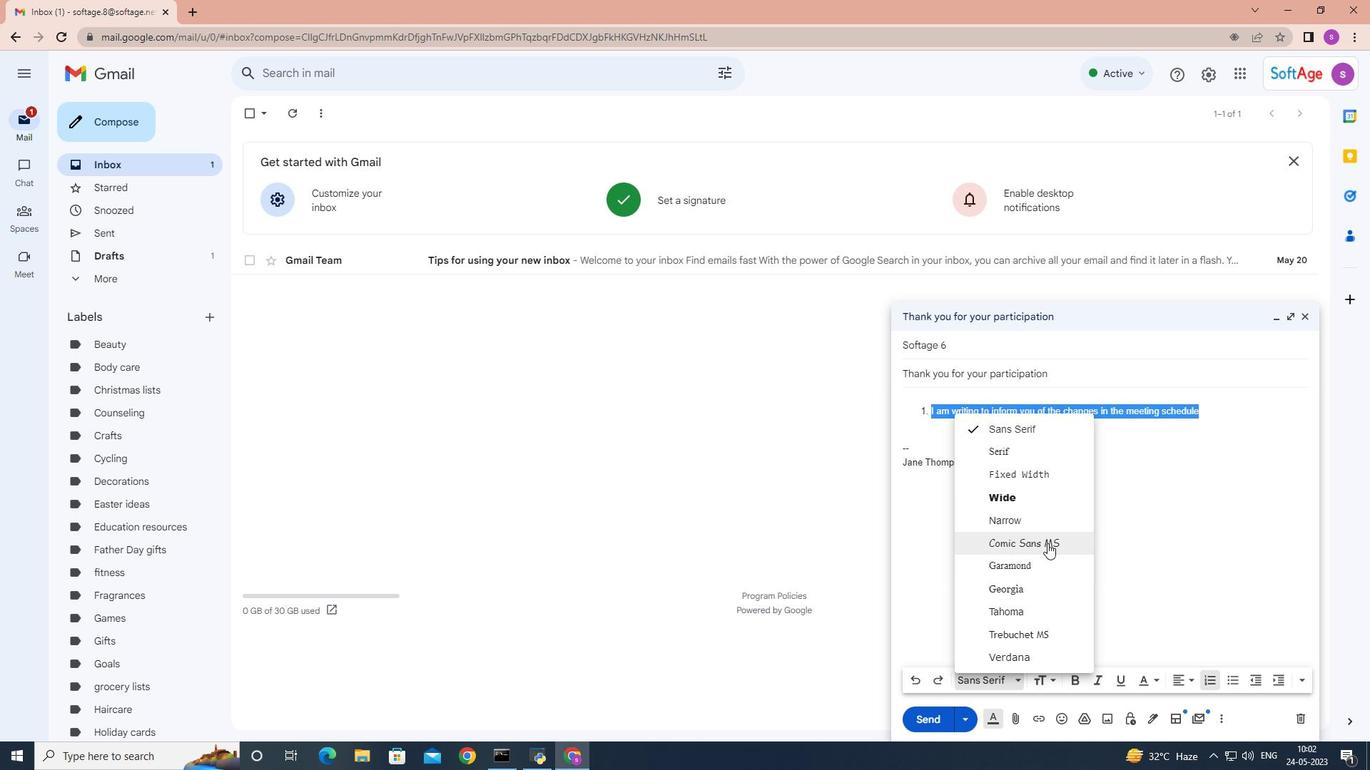 
Action: Mouse pressed left at (1047, 544)
Screenshot: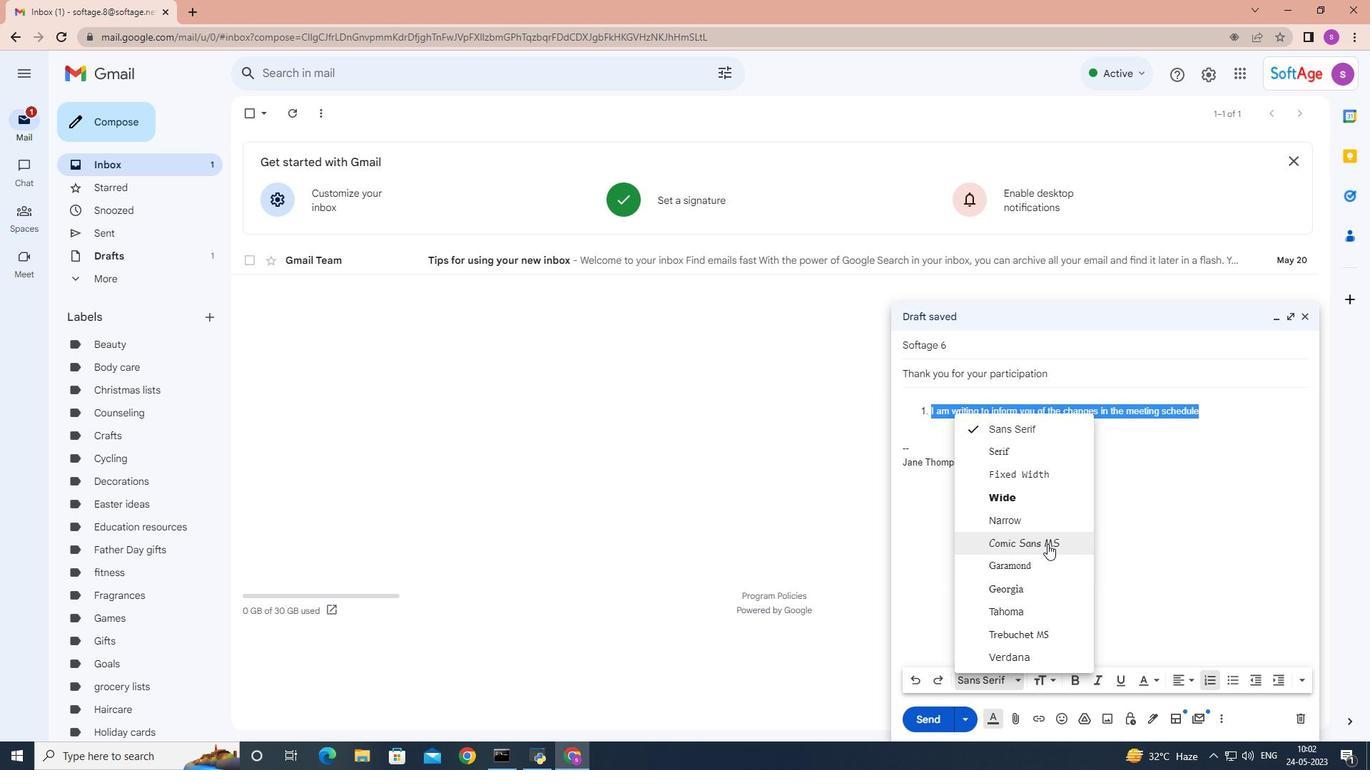 
Action: Mouse moved to (1297, 681)
Screenshot: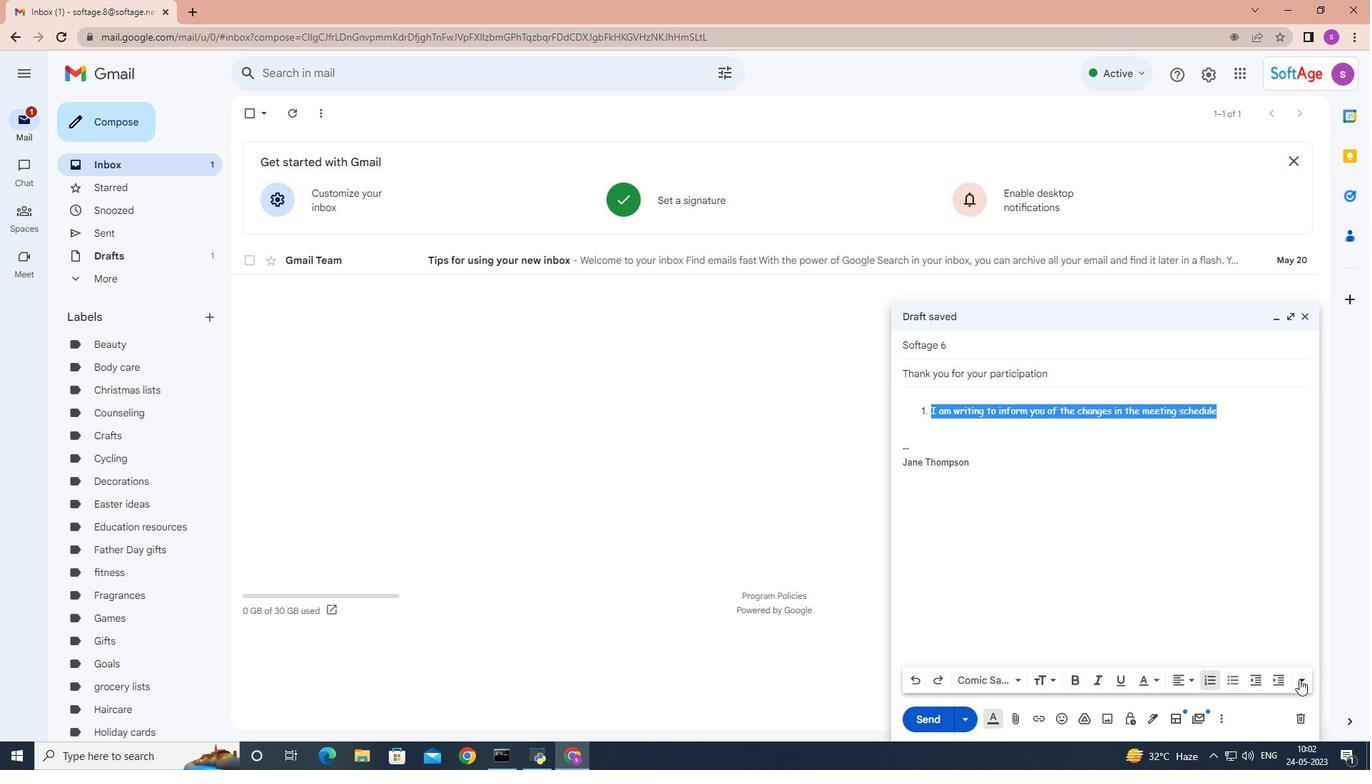 
Action: Mouse pressed left at (1297, 681)
Screenshot: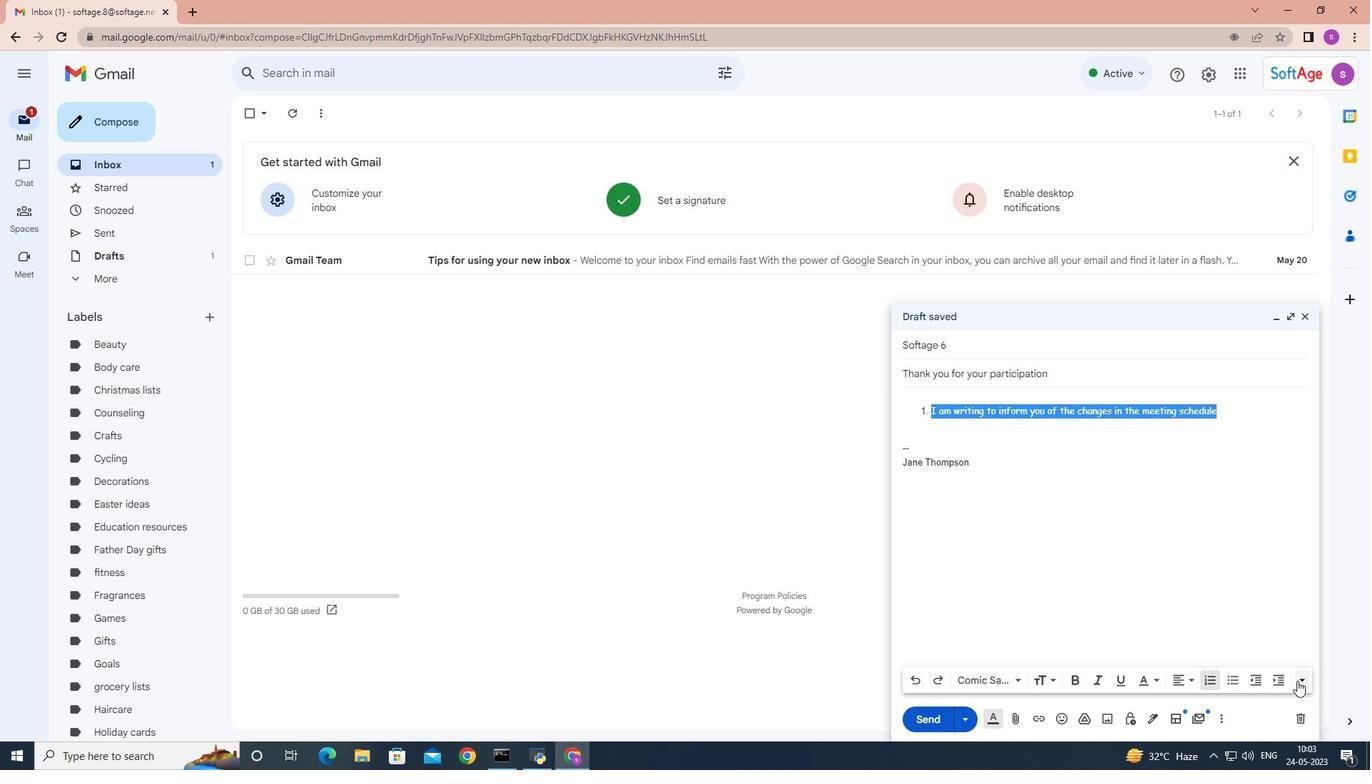 
Action: Mouse moved to (1313, 641)
Screenshot: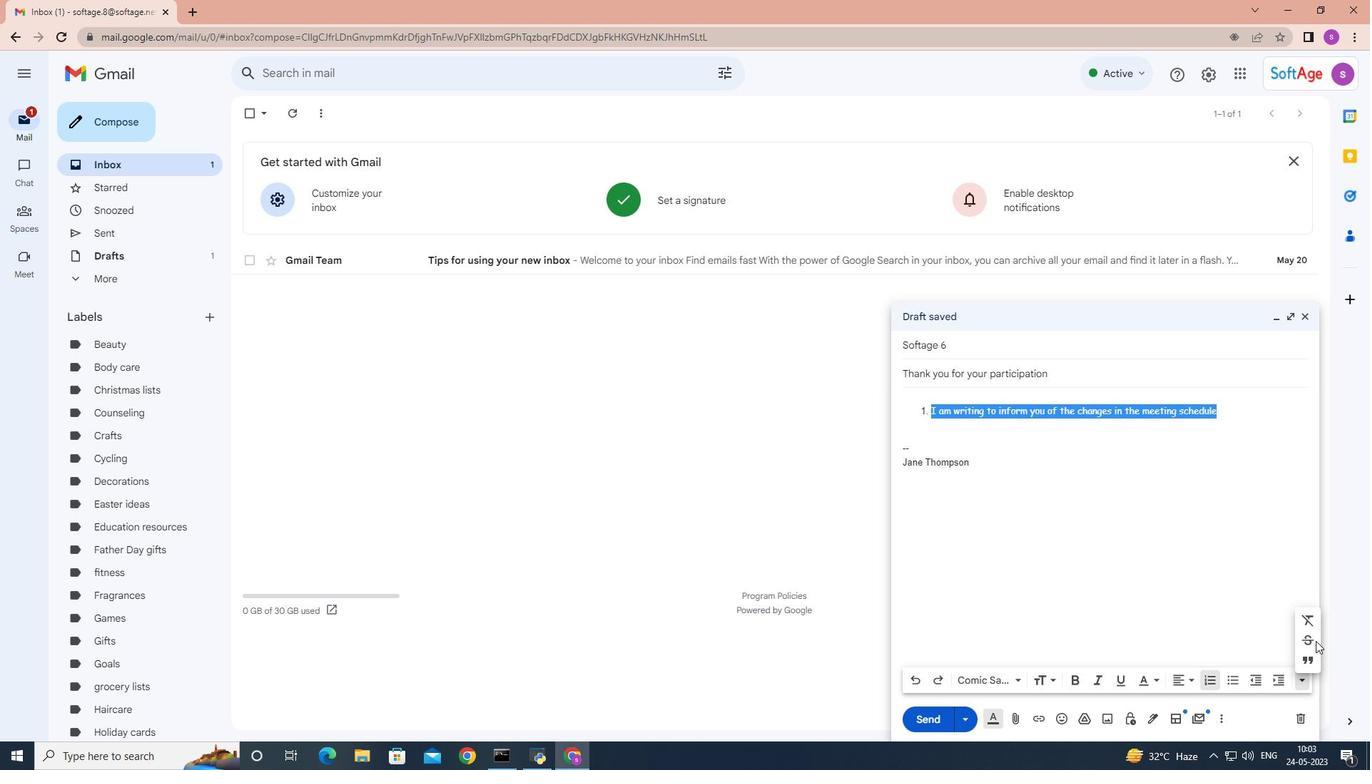 
Action: Mouse pressed left at (1313, 641)
Screenshot: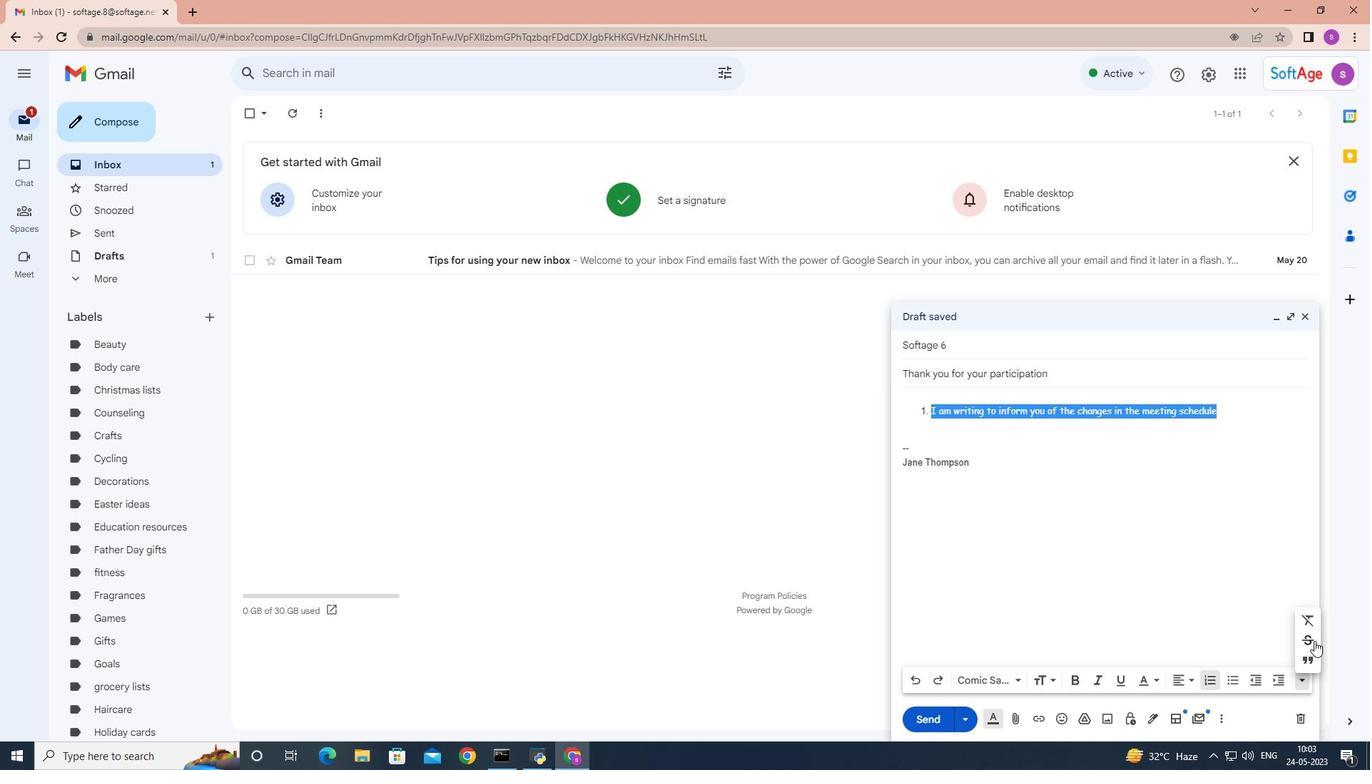 
Action: Mouse moved to (1212, 675)
Screenshot: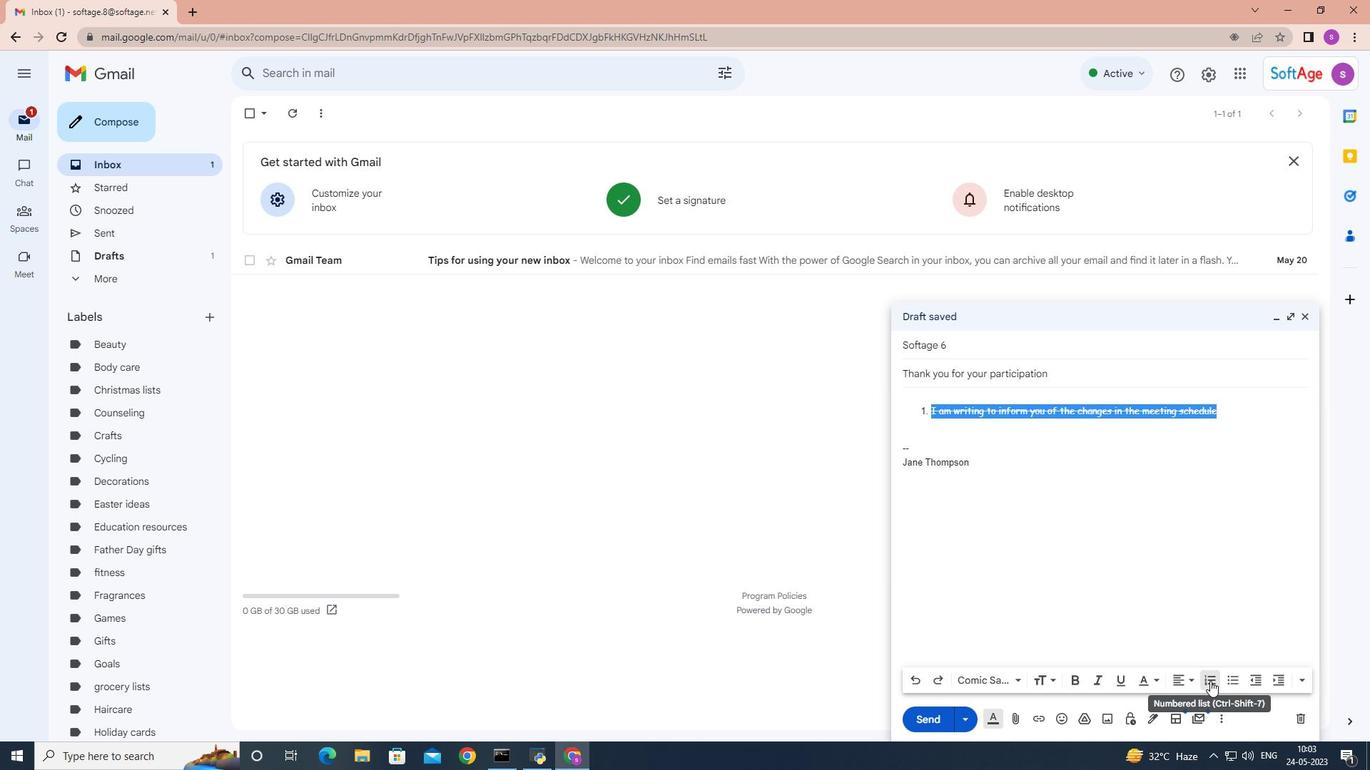 
Action: Mouse pressed left at (1212, 675)
Screenshot: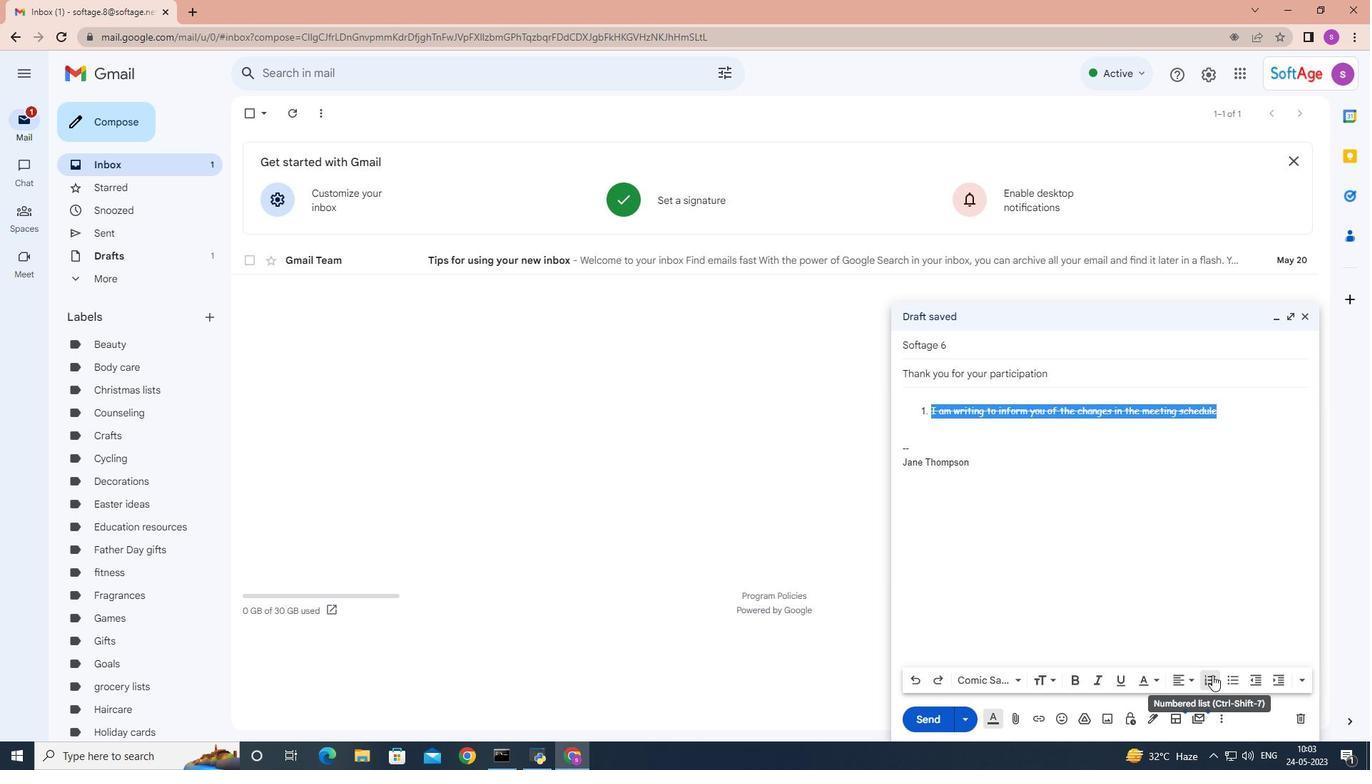 
Action: Mouse moved to (1019, 680)
Screenshot: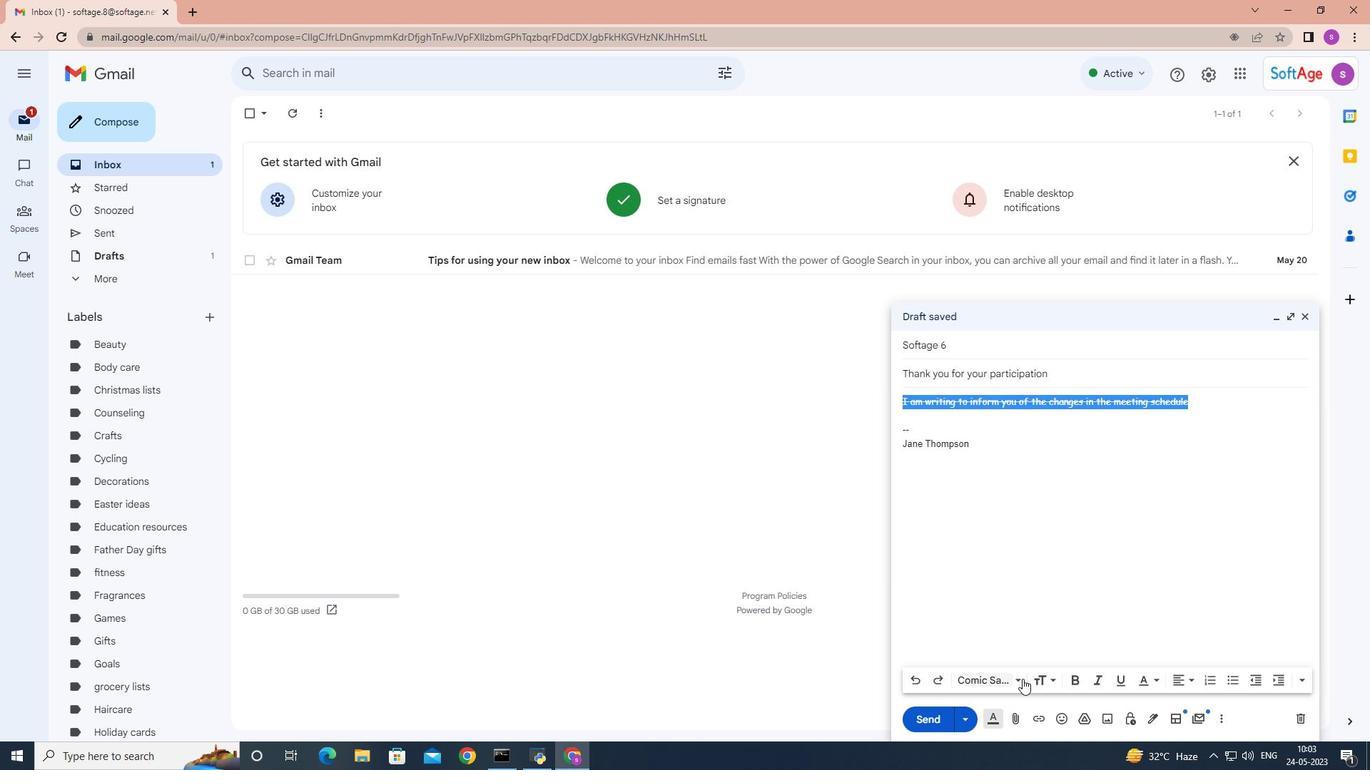 
Action: Mouse pressed left at (1019, 680)
Screenshot: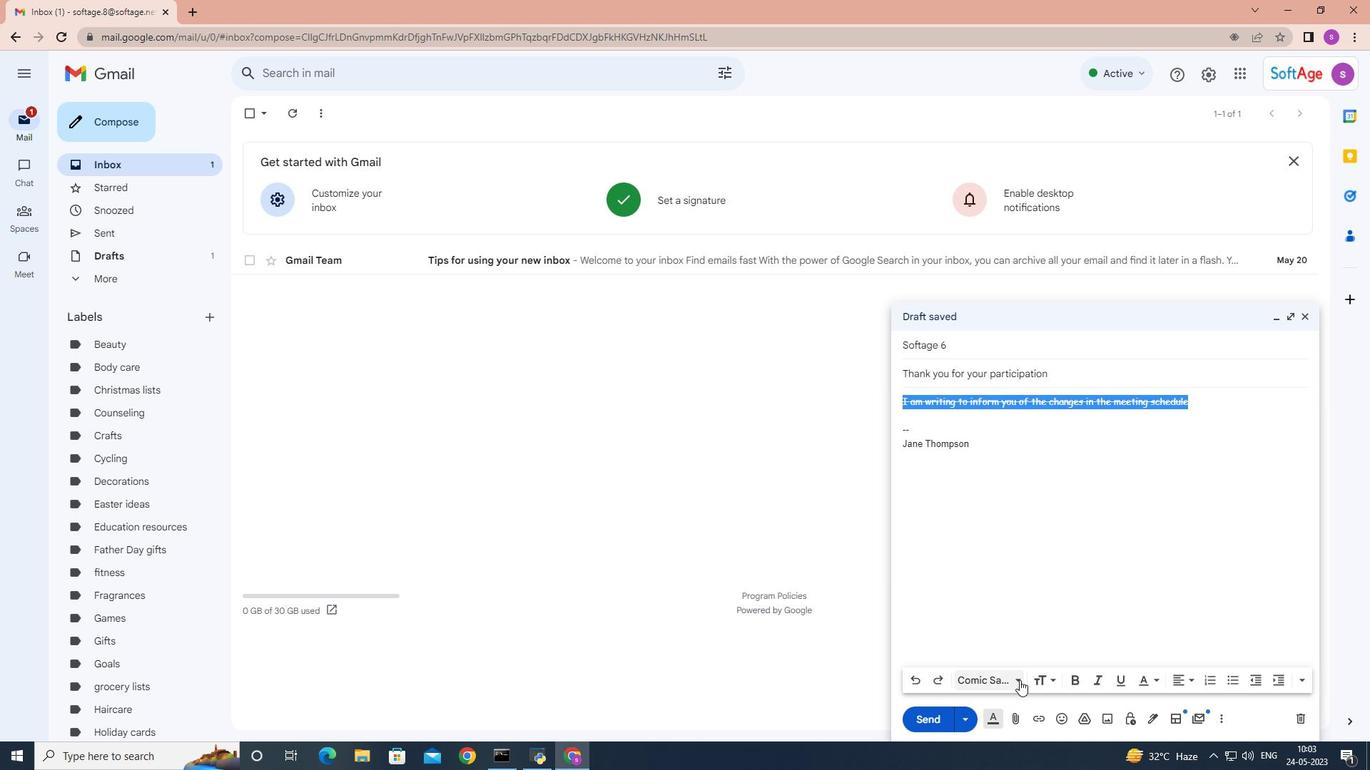 
Action: Mouse moved to (1045, 427)
Screenshot: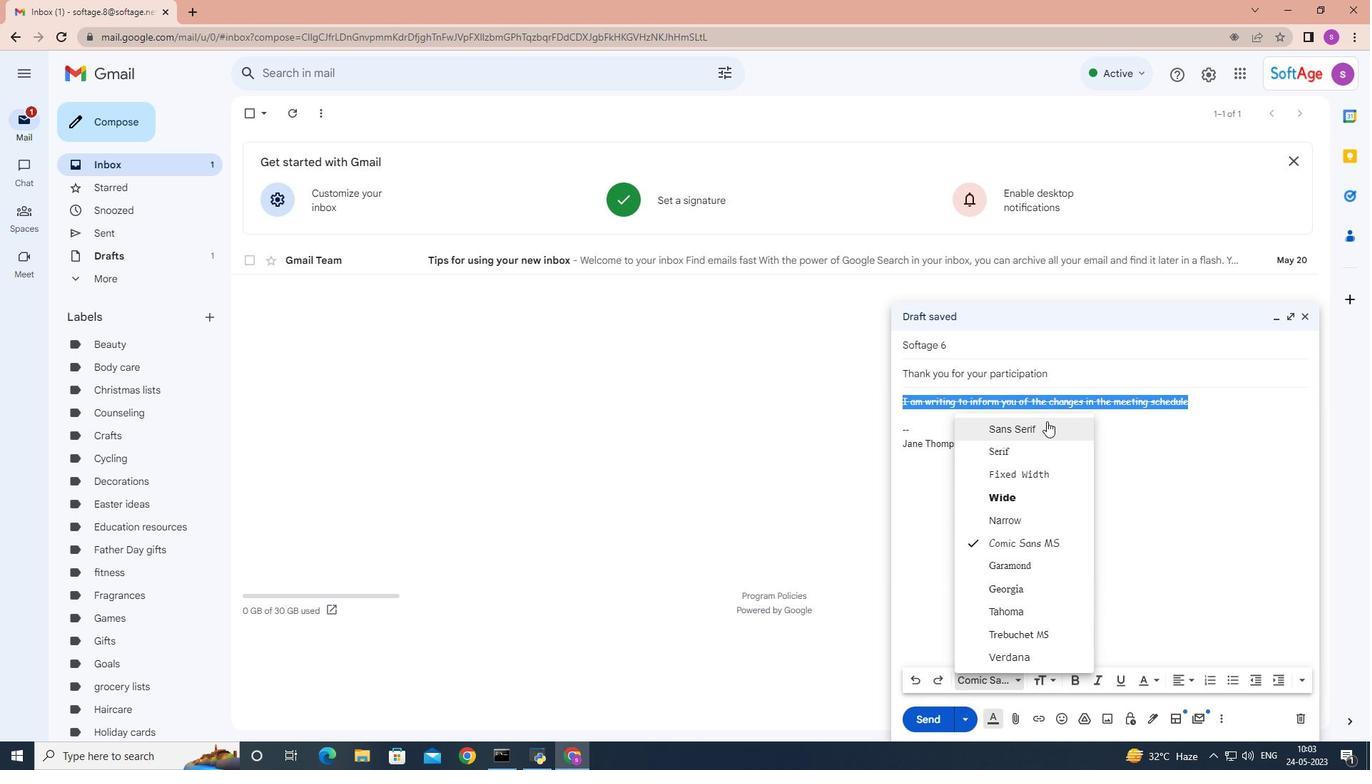 
Action: Mouse pressed left at (1045, 427)
Screenshot: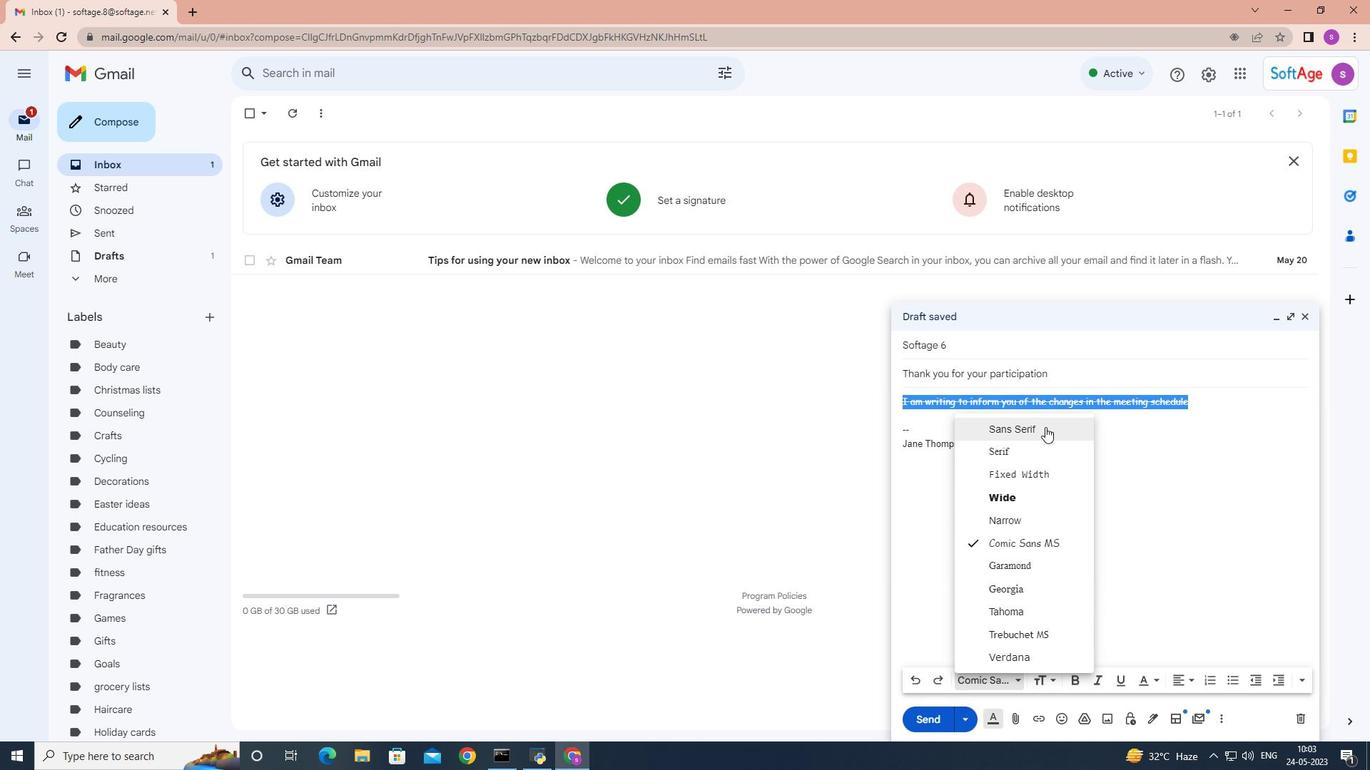 
Action: Mouse moved to (1303, 683)
Screenshot: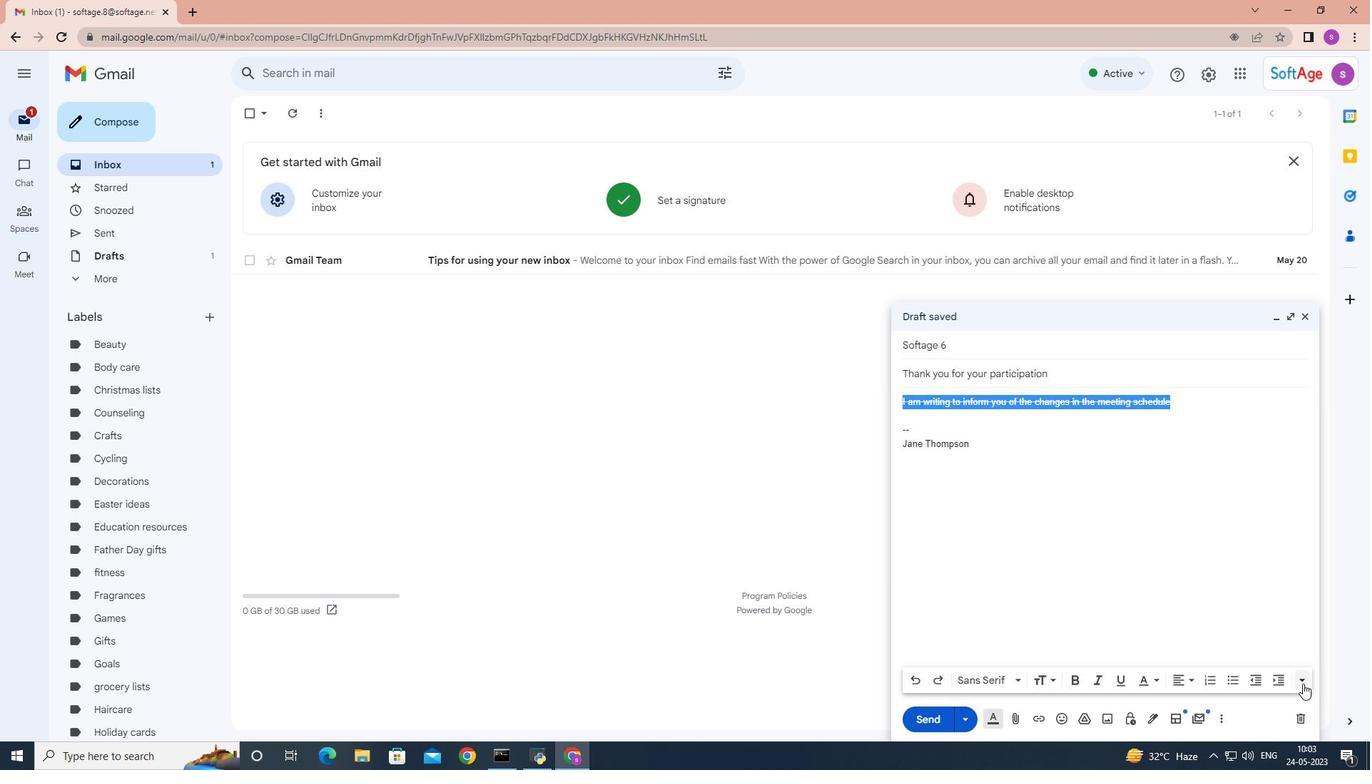 
Action: Mouse pressed left at (1303, 683)
Screenshot: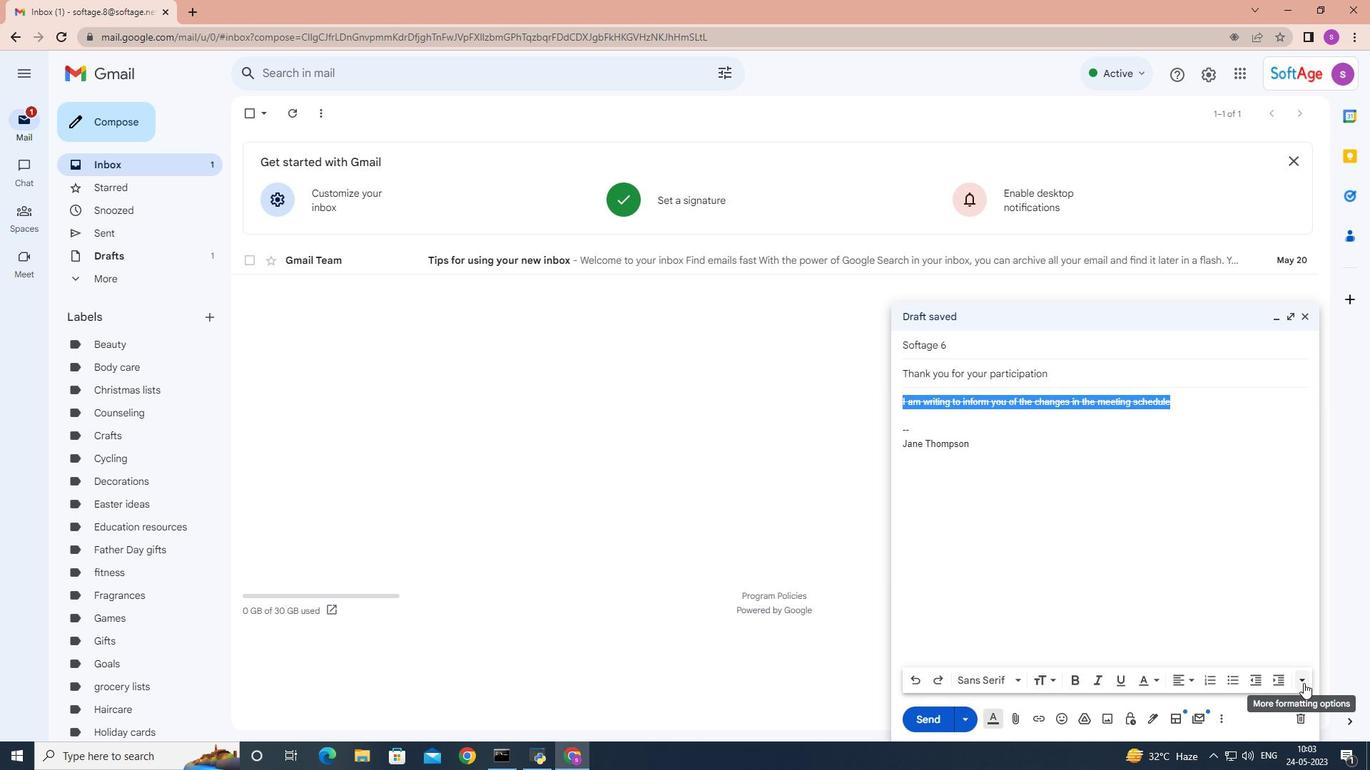 
Action: Mouse moved to (1310, 640)
Screenshot: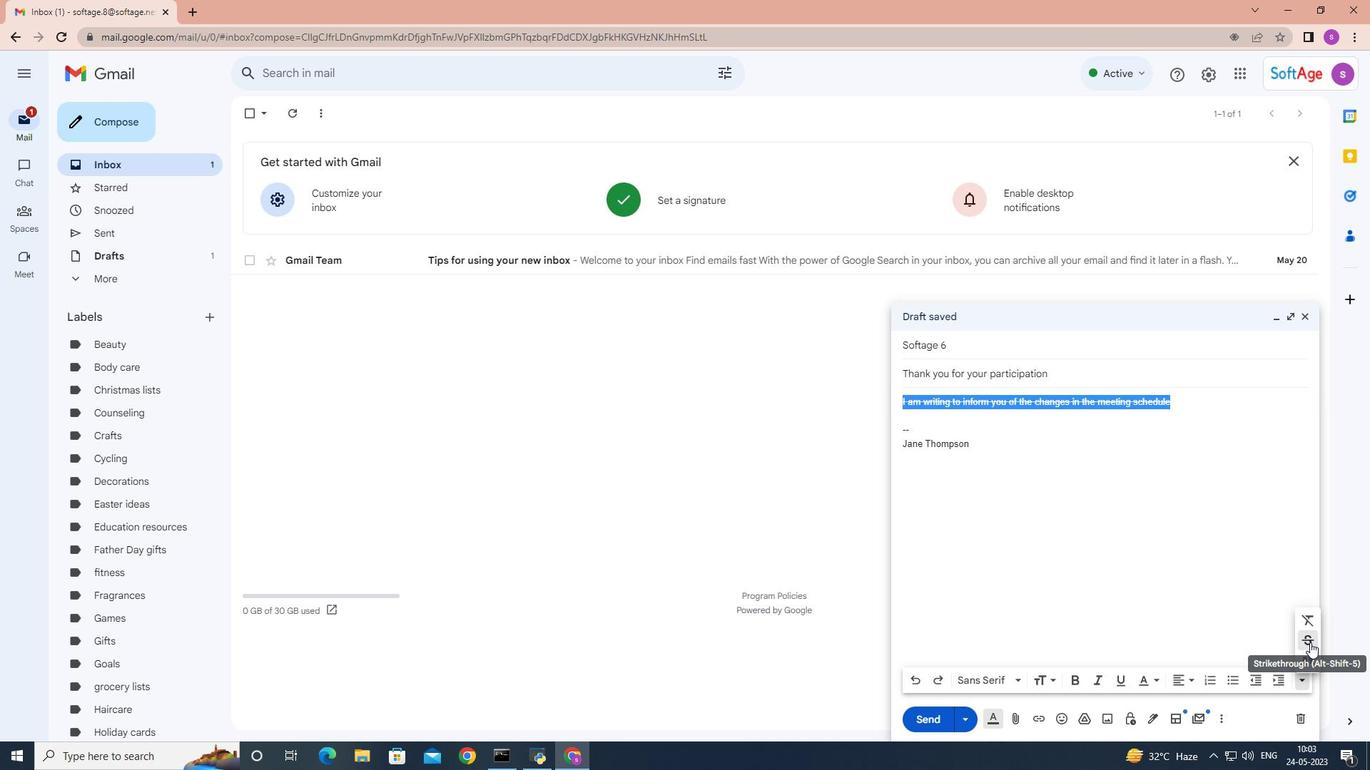
Action: Mouse pressed left at (1310, 640)
Screenshot: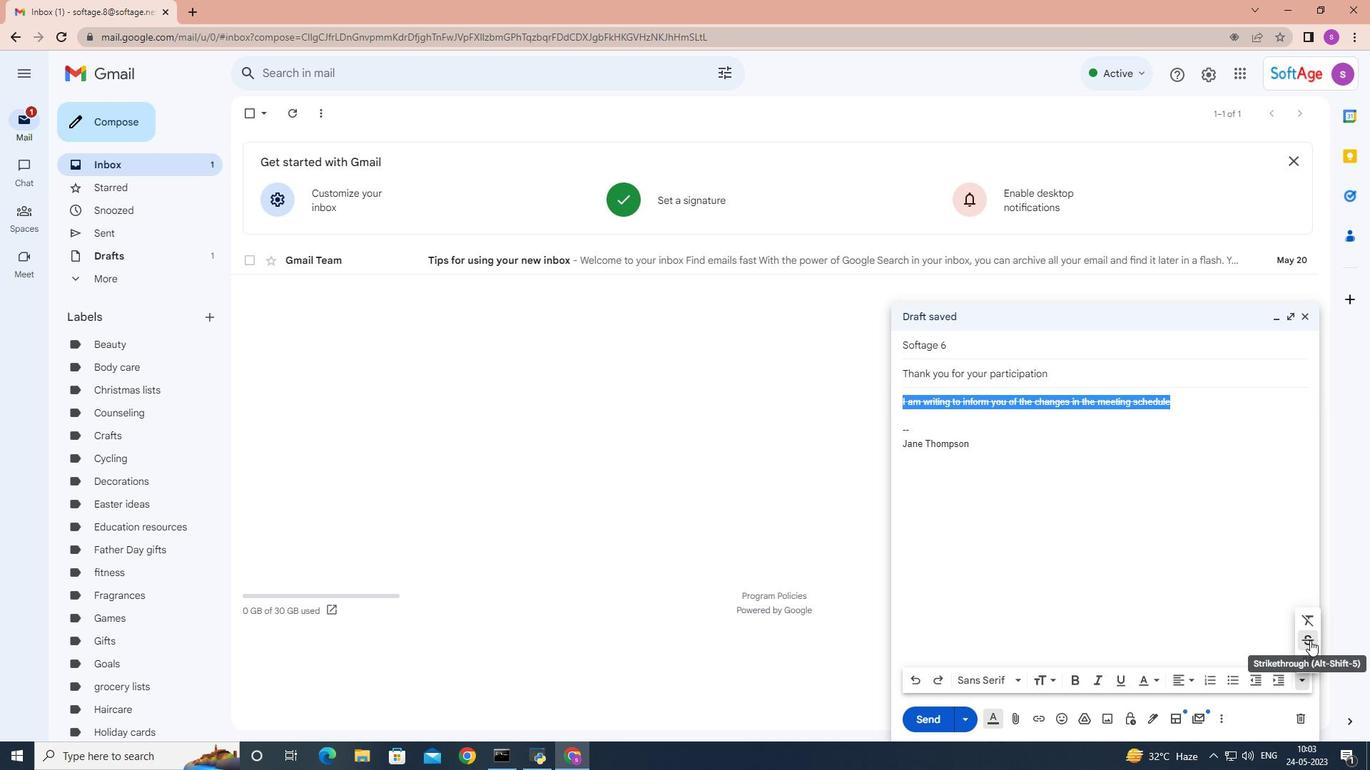 
Action: Mouse moved to (929, 717)
Screenshot: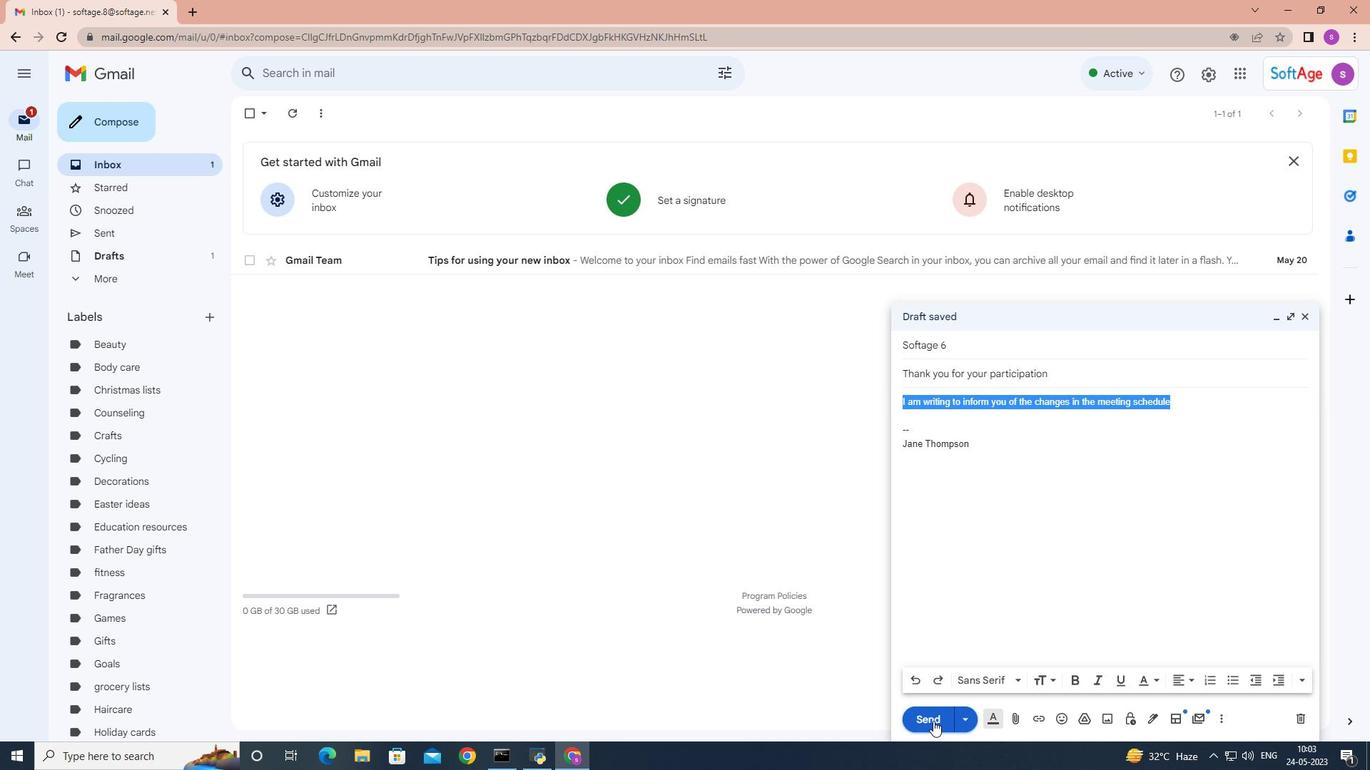 
Action: Mouse pressed left at (929, 717)
Screenshot: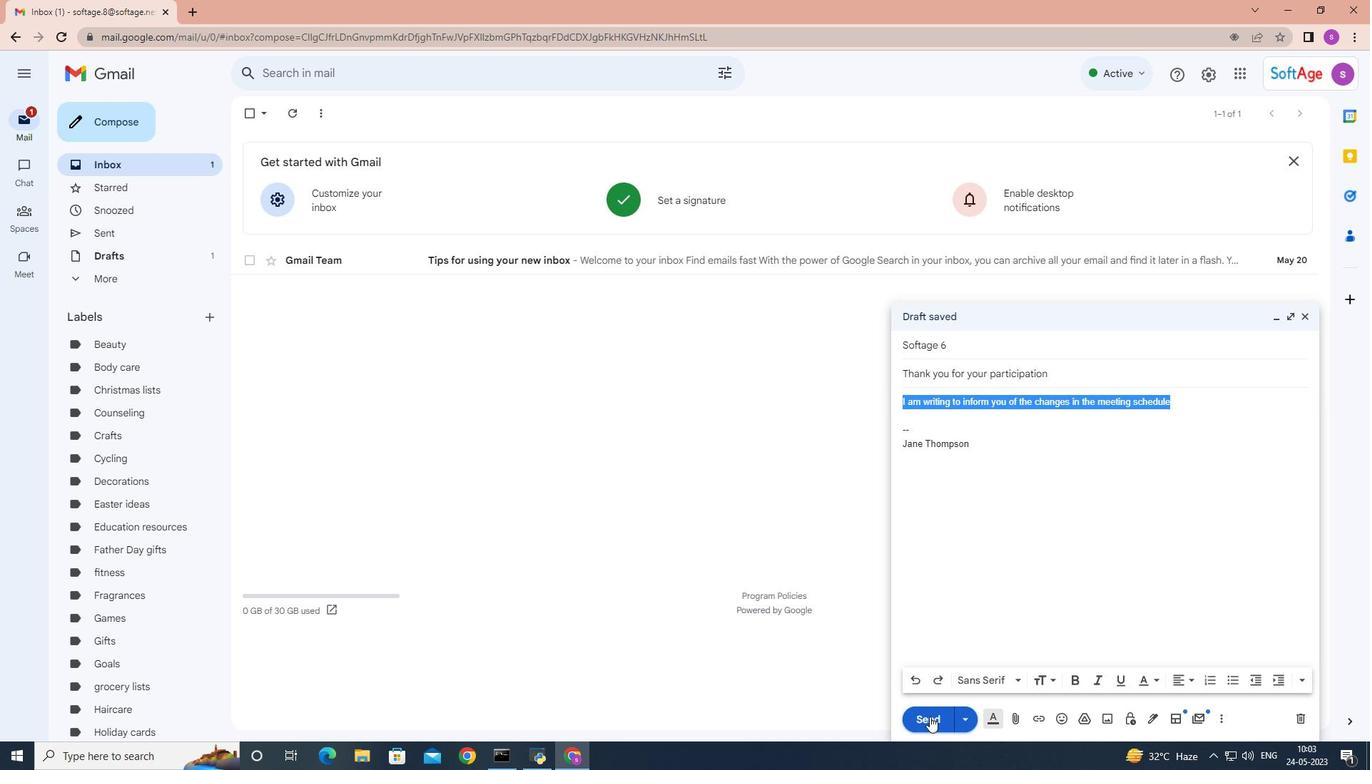 
Action: Mouse moved to (146, 227)
Screenshot: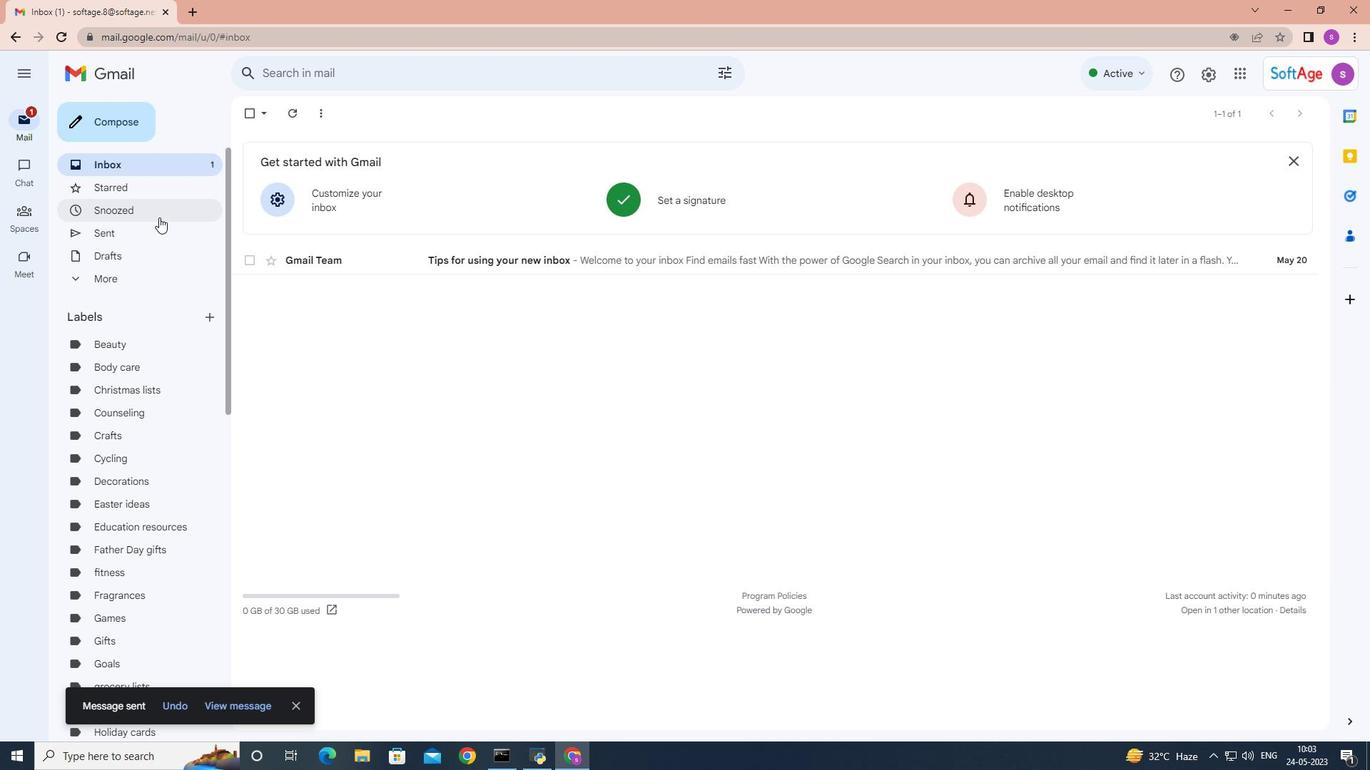 
Action: Mouse pressed left at (146, 227)
Screenshot: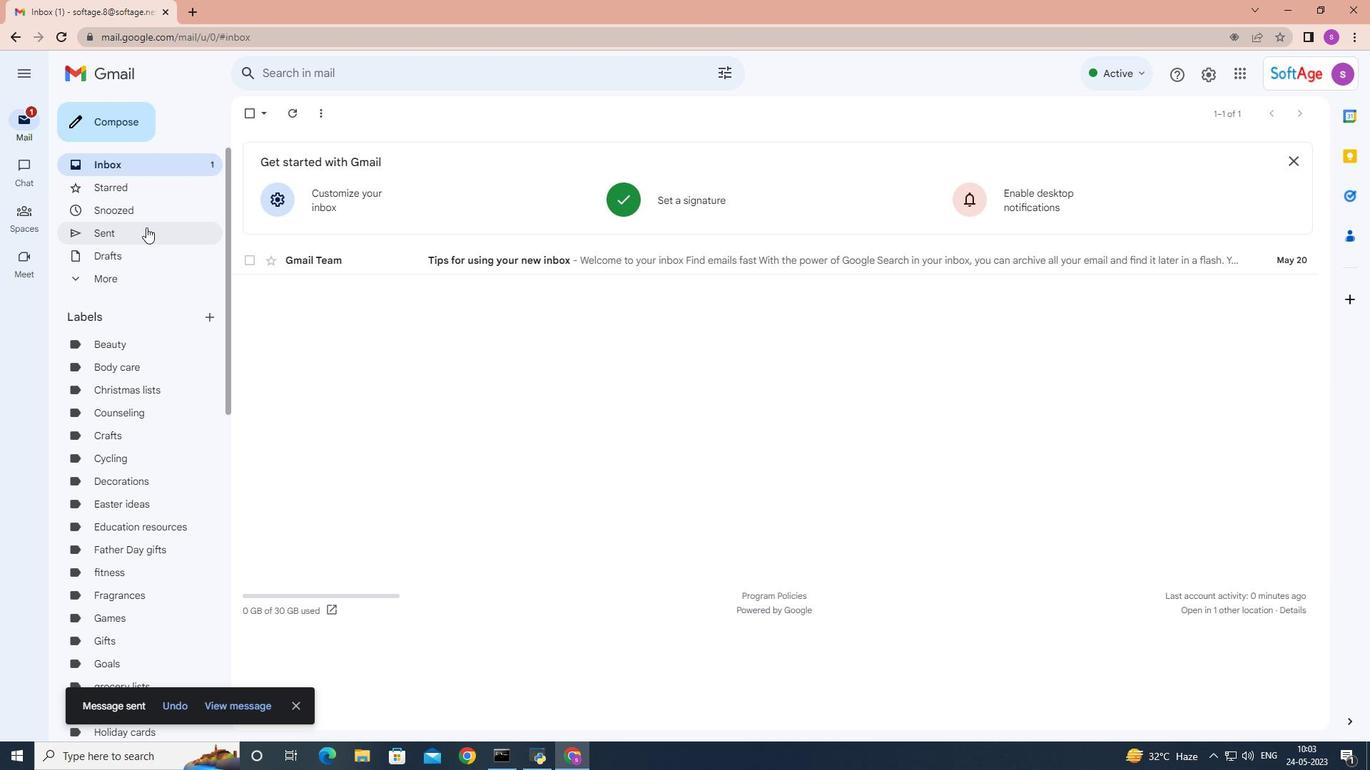 
Action: Mouse moved to (374, 181)
Screenshot: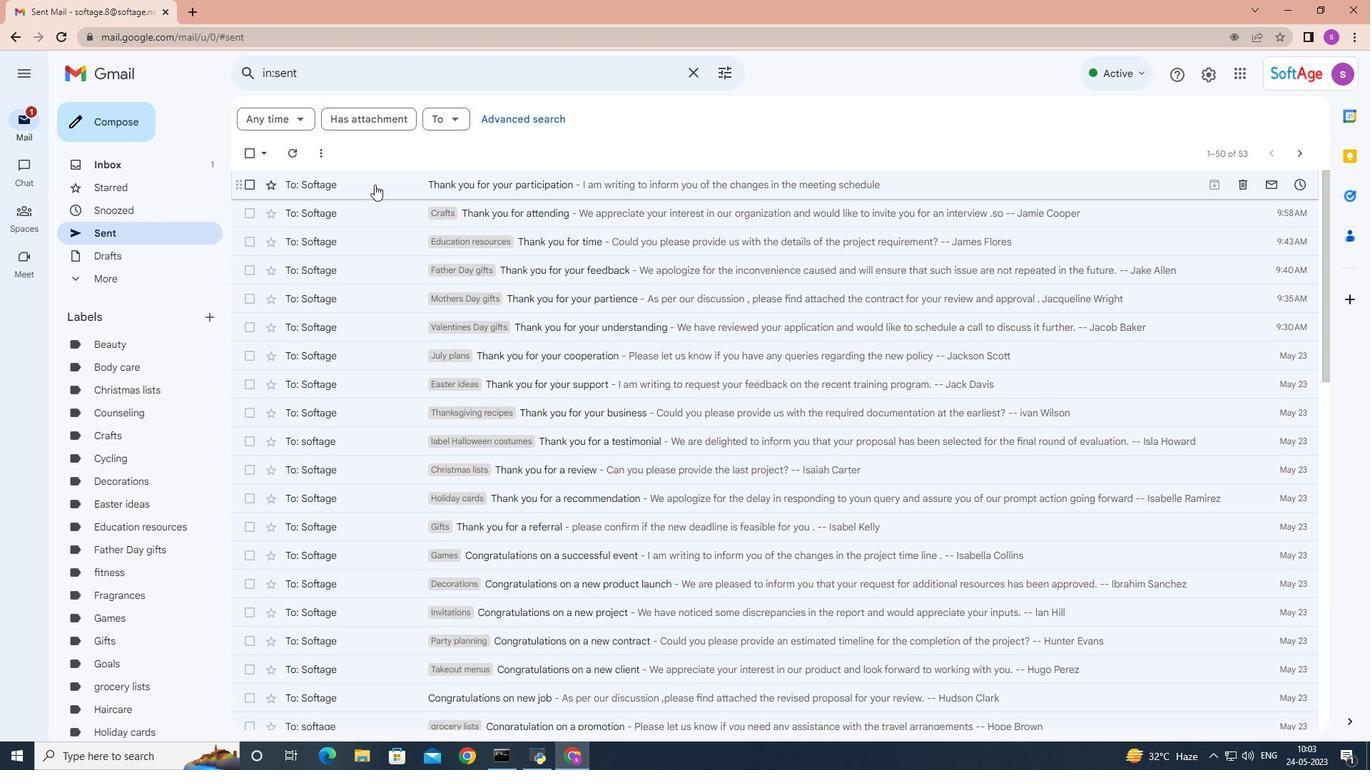 
Action: Mouse pressed right at (374, 181)
Screenshot: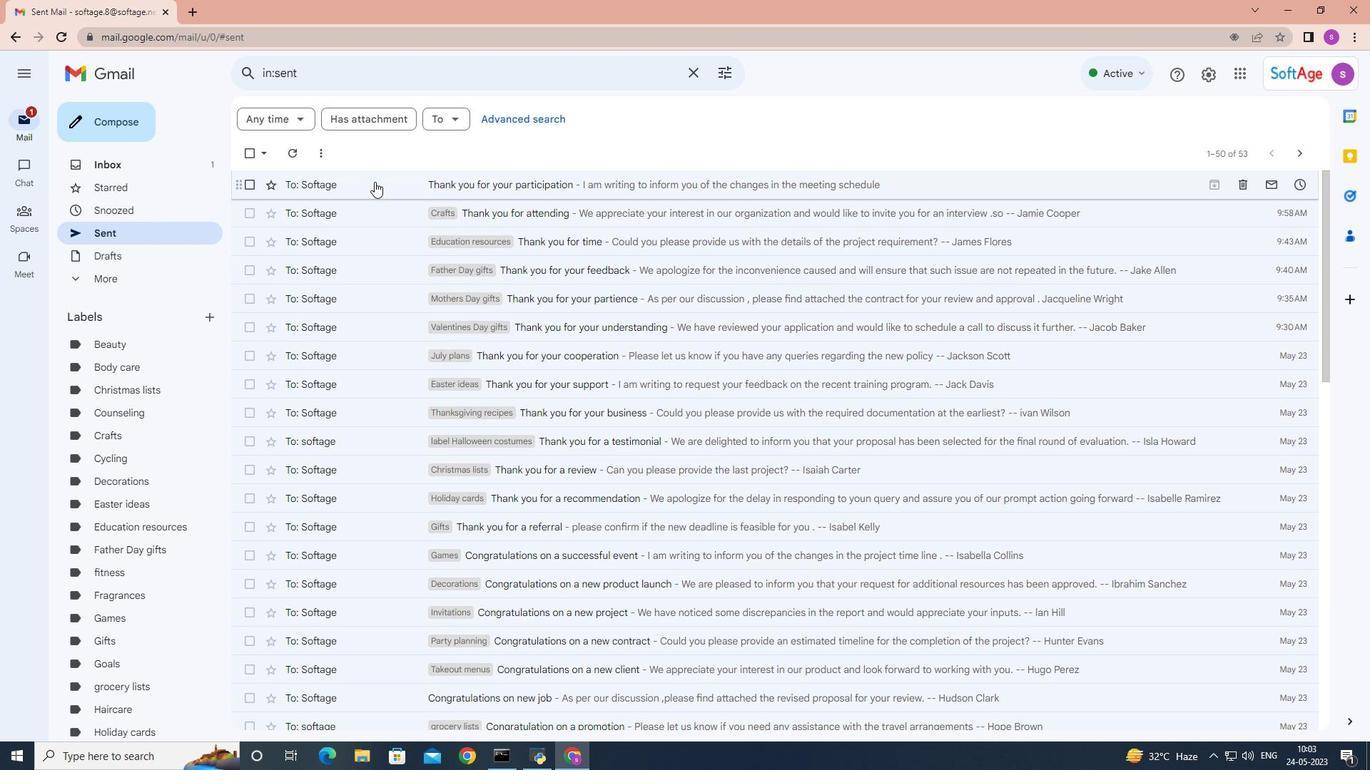 
Action: Mouse moved to (570, 475)
Screenshot: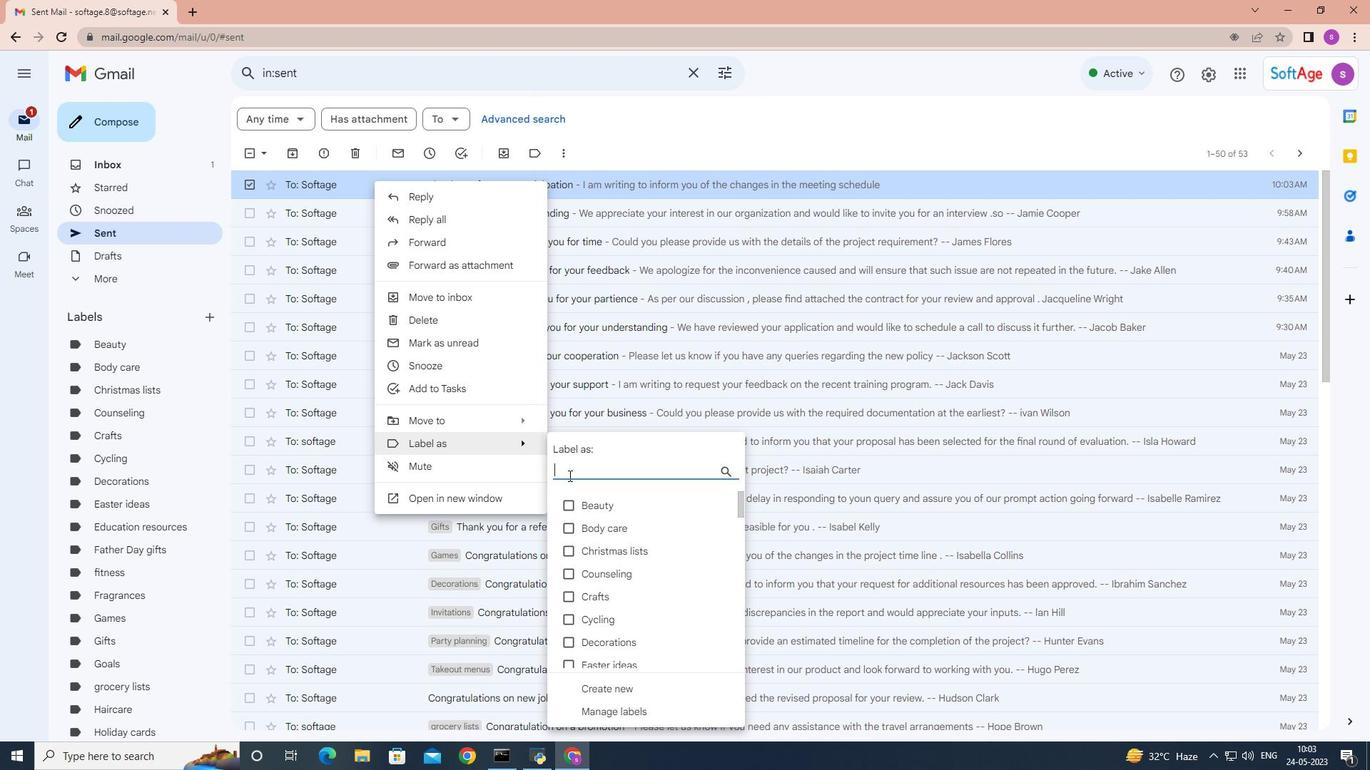 
Action: Key pressed <Key.shift>Toys
Screenshot: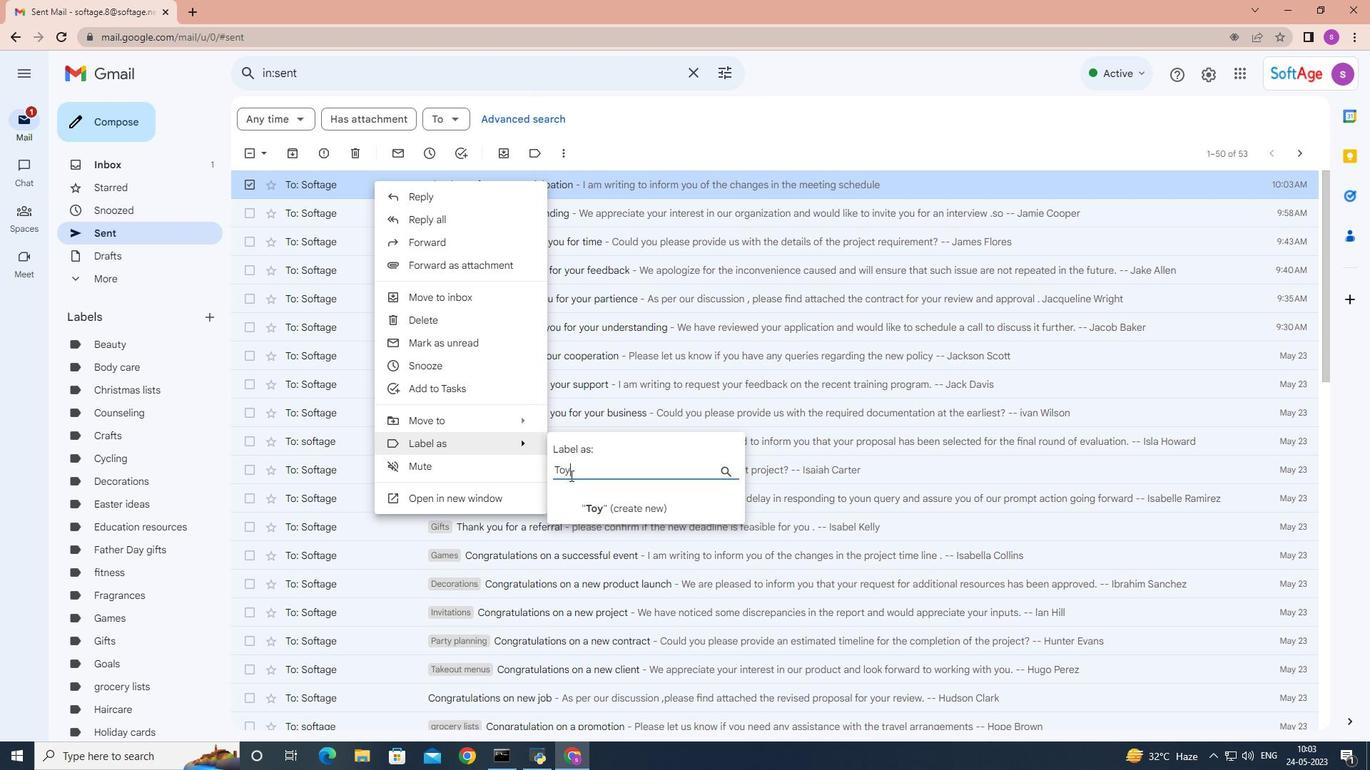 
Action: Mouse moved to (617, 508)
Screenshot: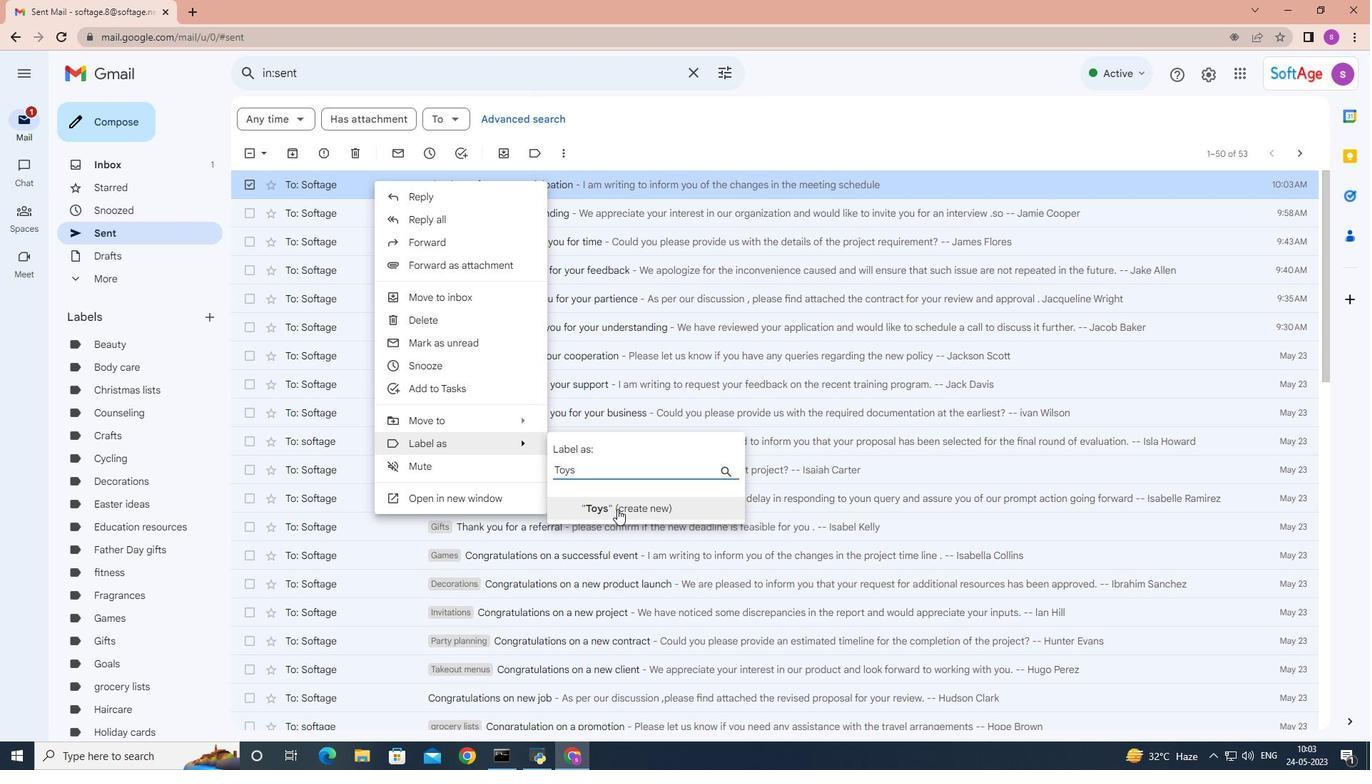 
Action: Mouse pressed left at (617, 508)
Screenshot: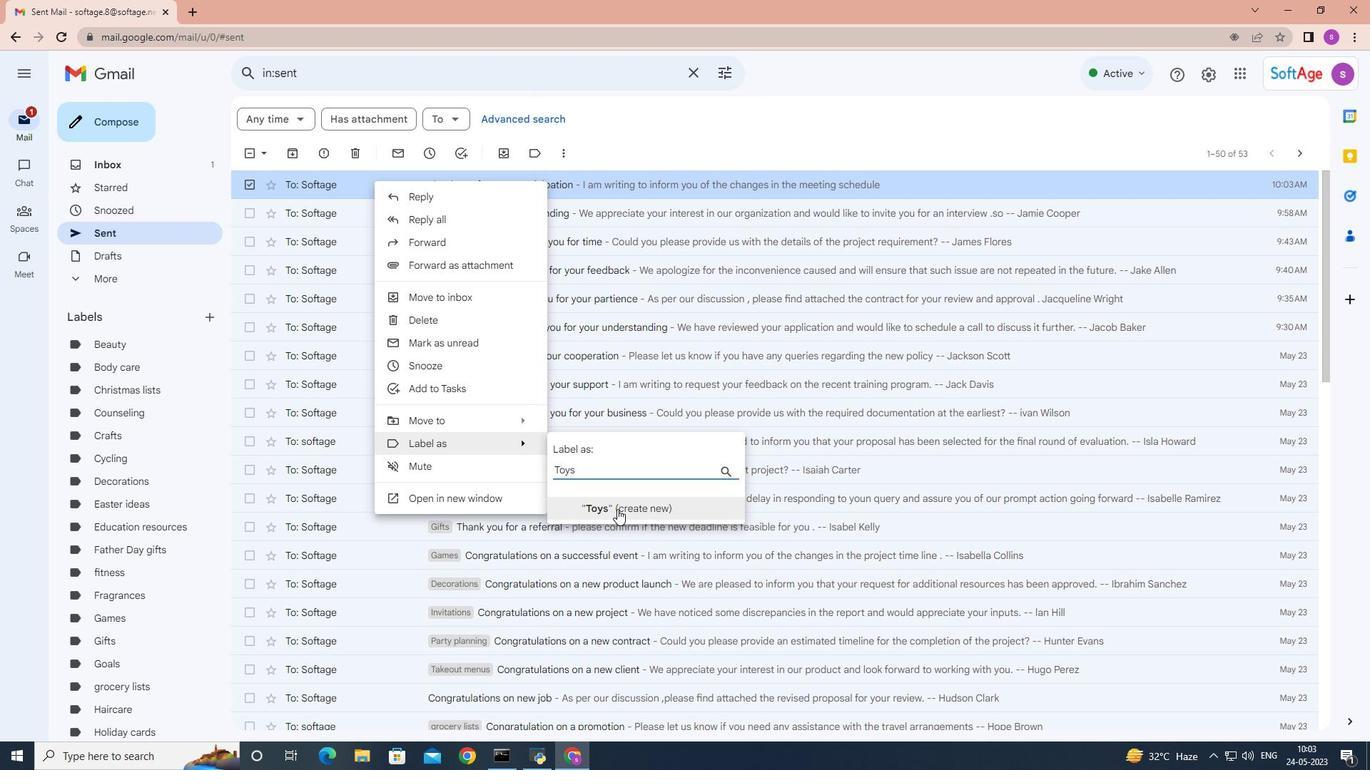 
Action: Mouse moved to (818, 456)
Screenshot: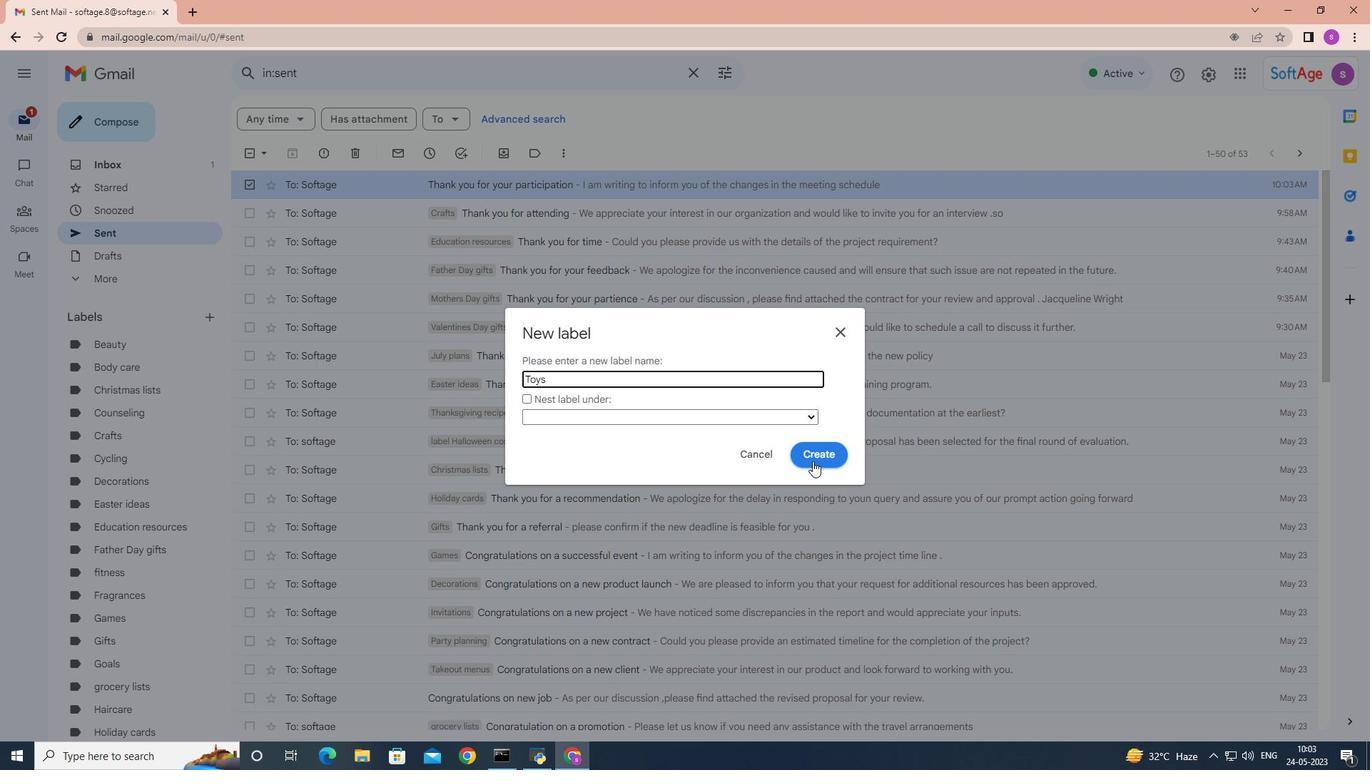 
Action: Mouse pressed left at (818, 456)
Screenshot: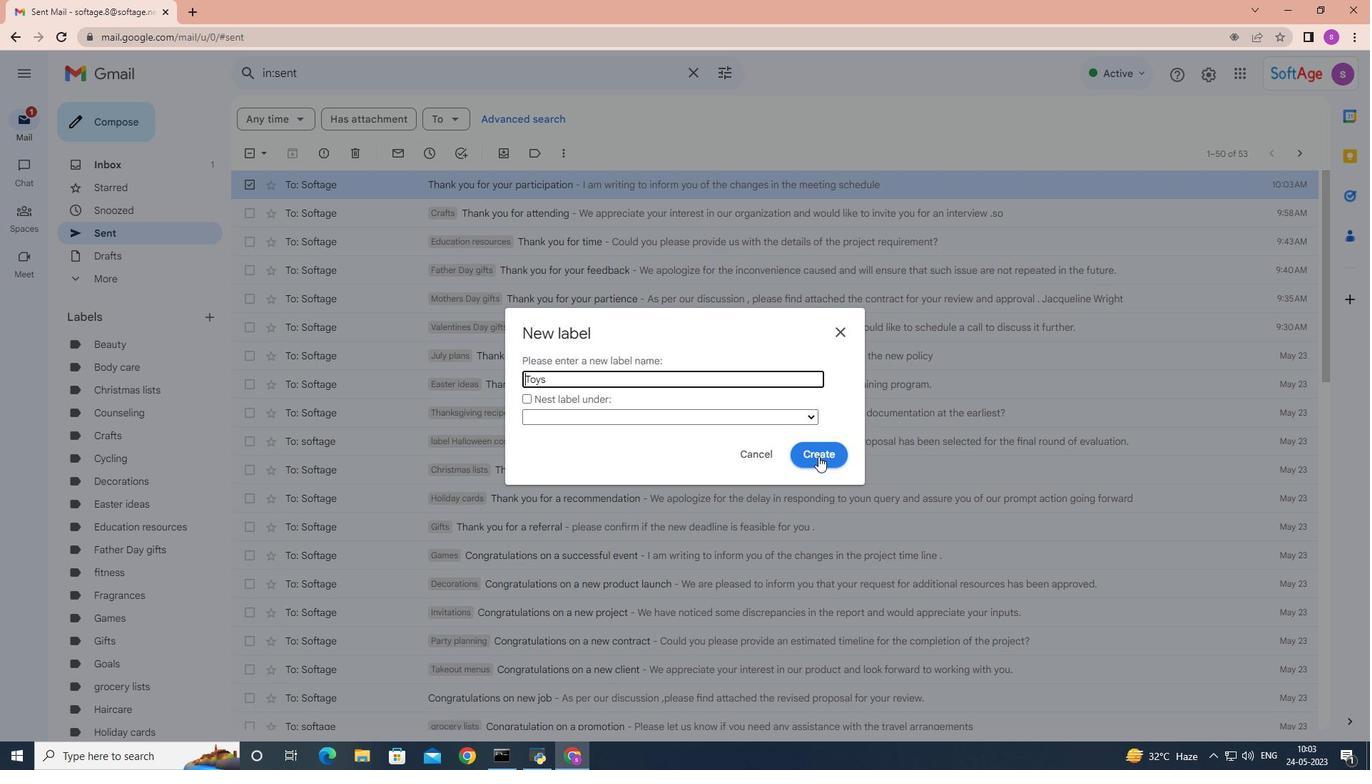 
